 Task: Look for space in Messina, South Africa from 6th September, 2023 to 12th September, 2023 for 4 adults in price range Rs.10000 to Rs.14000. Place can be private room with 4 bedrooms having 4 beds and 4 bathrooms. Property type can be house, flat, guest house. Amenities needed are: wifi, TV, free parkinig on premises, gym, breakfast. Booking option can be shelf check-in. Required host language is English.
Action: Mouse moved to (468, 118)
Screenshot: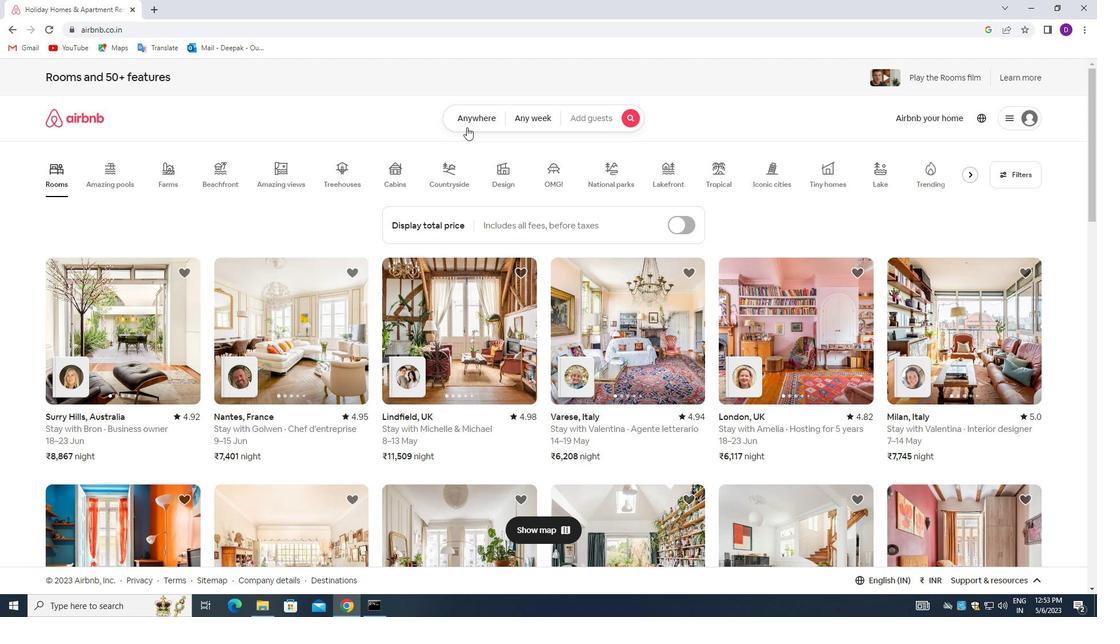 
Action: Mouse pressed left at (468, 118)
Screenshot: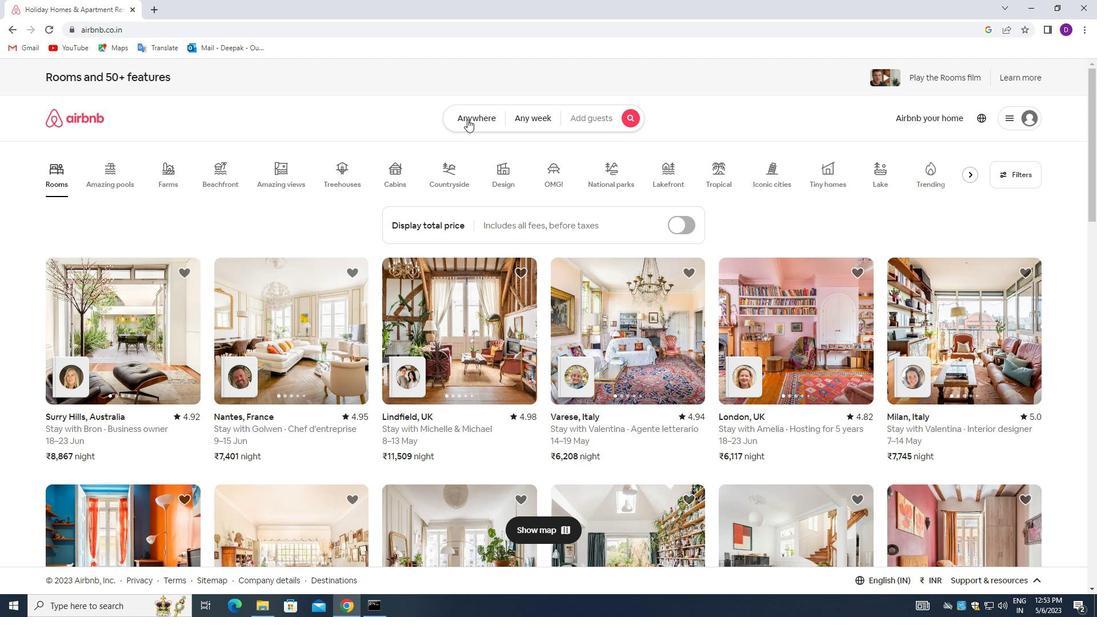 
Action: Mouse moved to (433, 157)
Screenshot: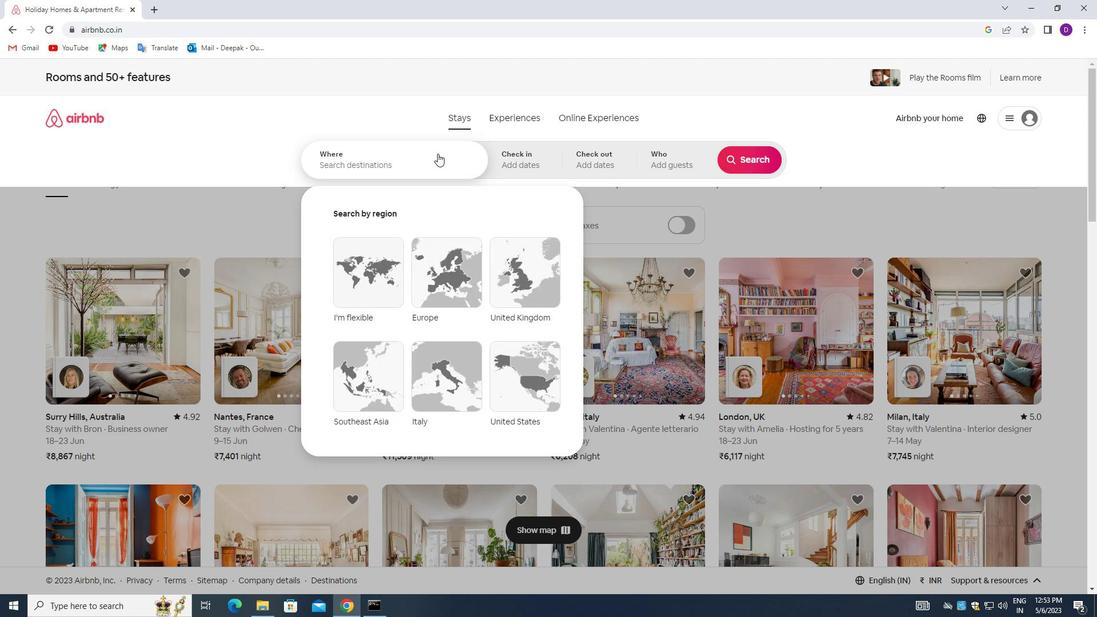 
Action: Mouse pressed left at (433, 157)
Screenshot: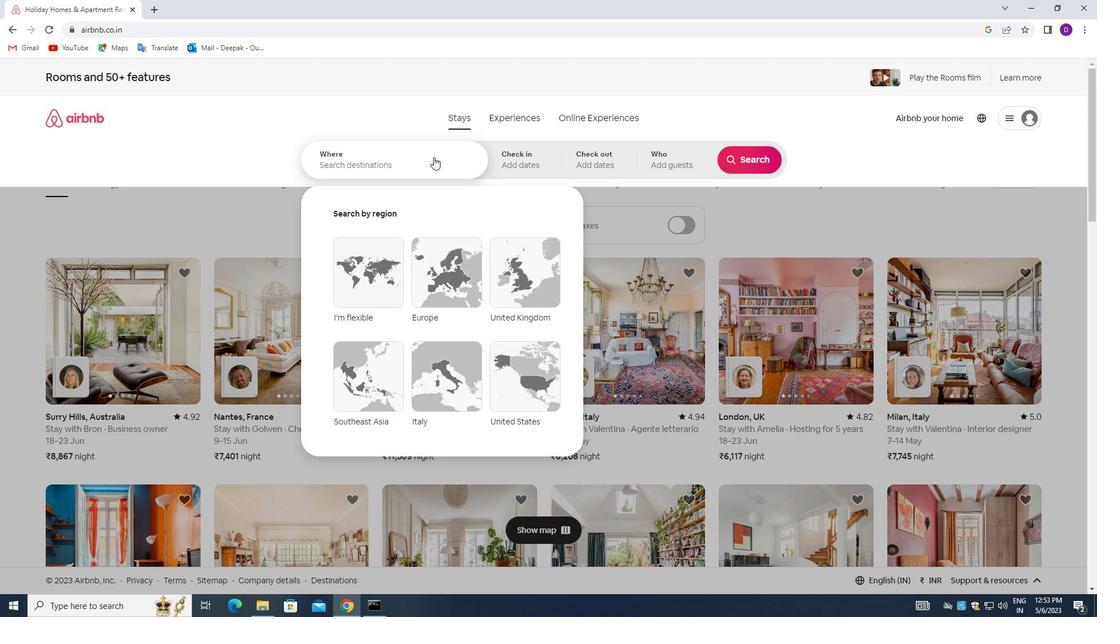 
Action: Mouse moved to (200, 230)
Screenshot: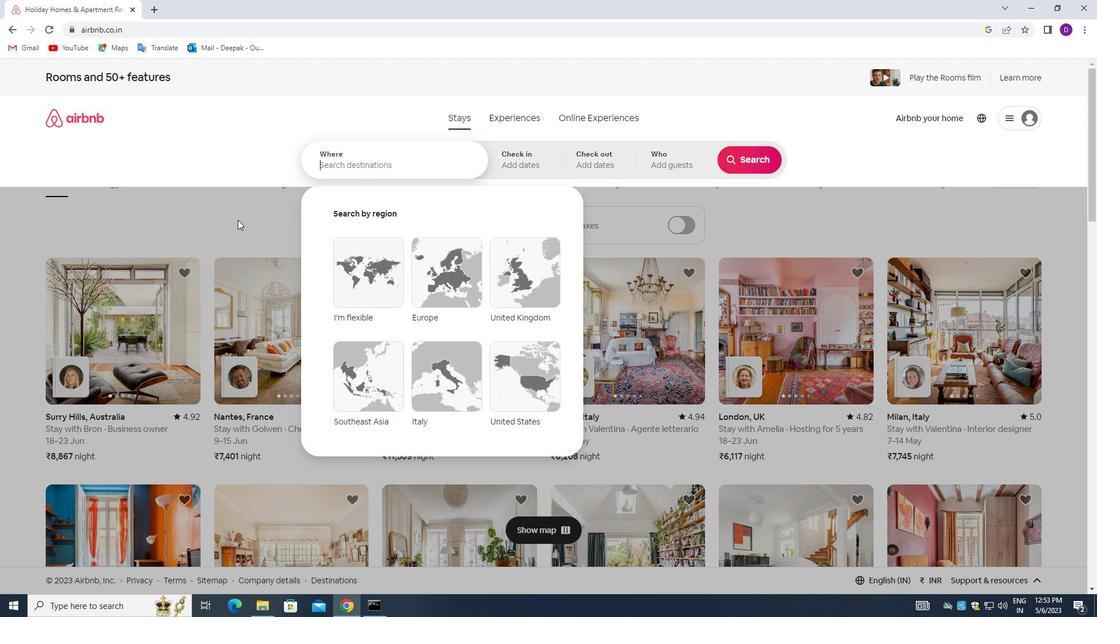 
Action: Key pressed <Key.shift>MESSINA,<Key.space><Key.shift_r>SOUTH<Key.space><Key.shift_r>AFRICA<Key.enter>
Screenshot: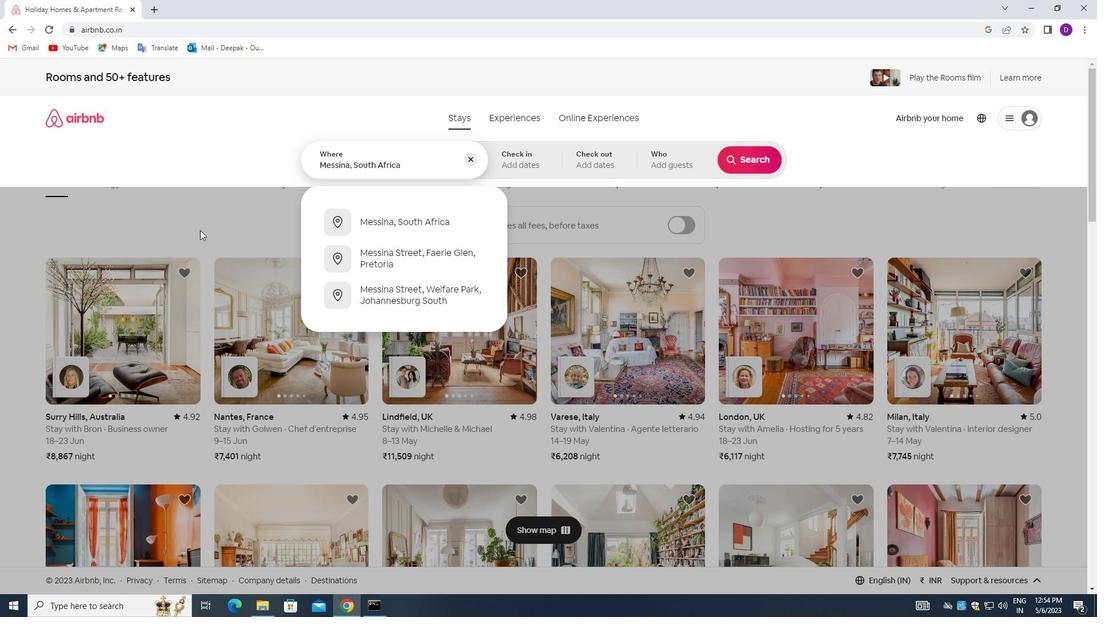 
Action: Mouse moved to (745, 254)
Screenshot: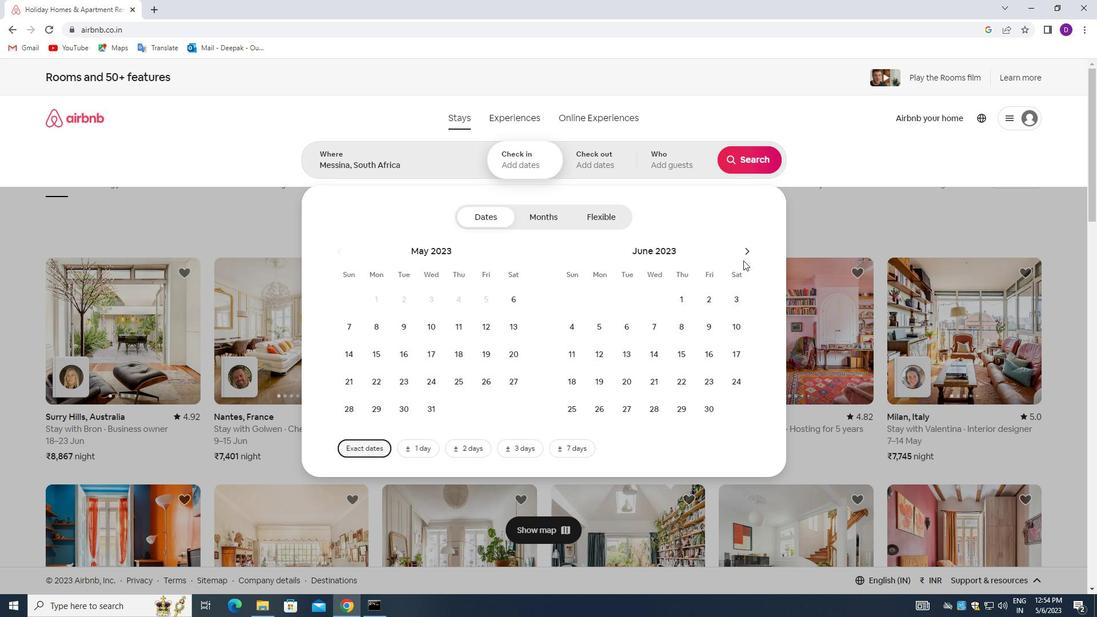 
Action: Mouse pressed left at (745, 254)
Screenshot: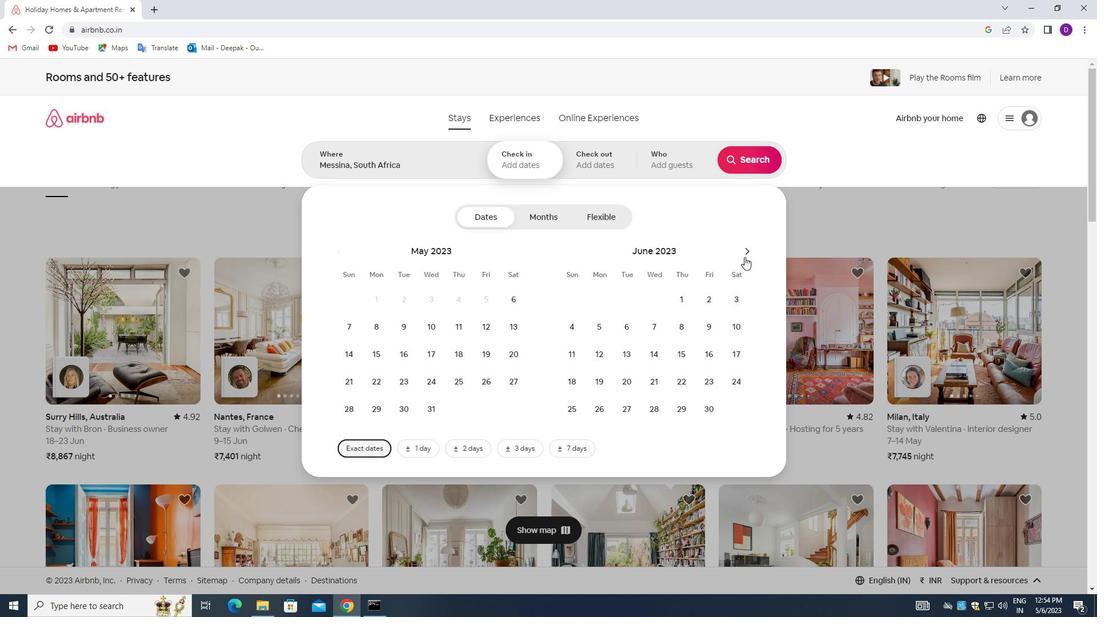 
Action: Mouse moved to (743, 253)
Screenshot: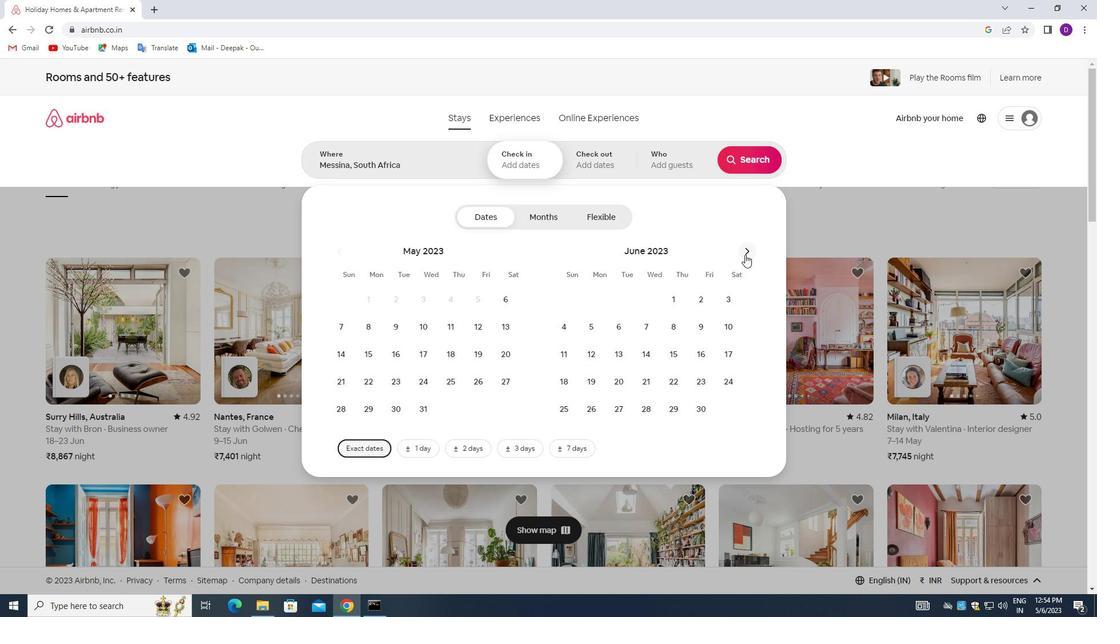 
Action: Mouse pressed left at (743, 253)
Screenshot: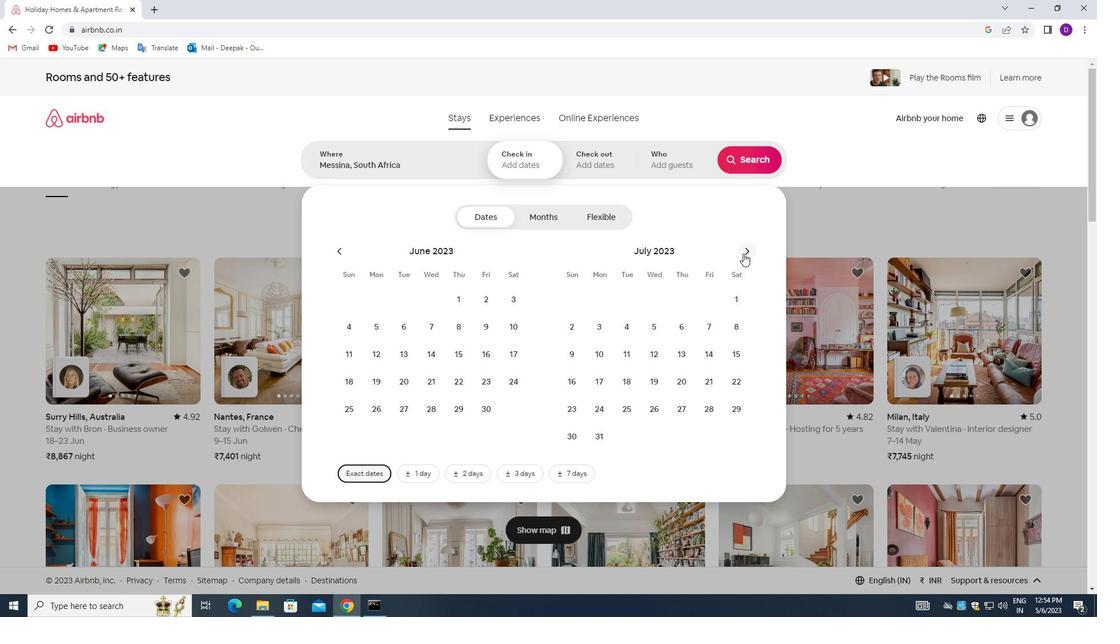 
Action: Mouse pressed left at (743, 253)
Screenshot: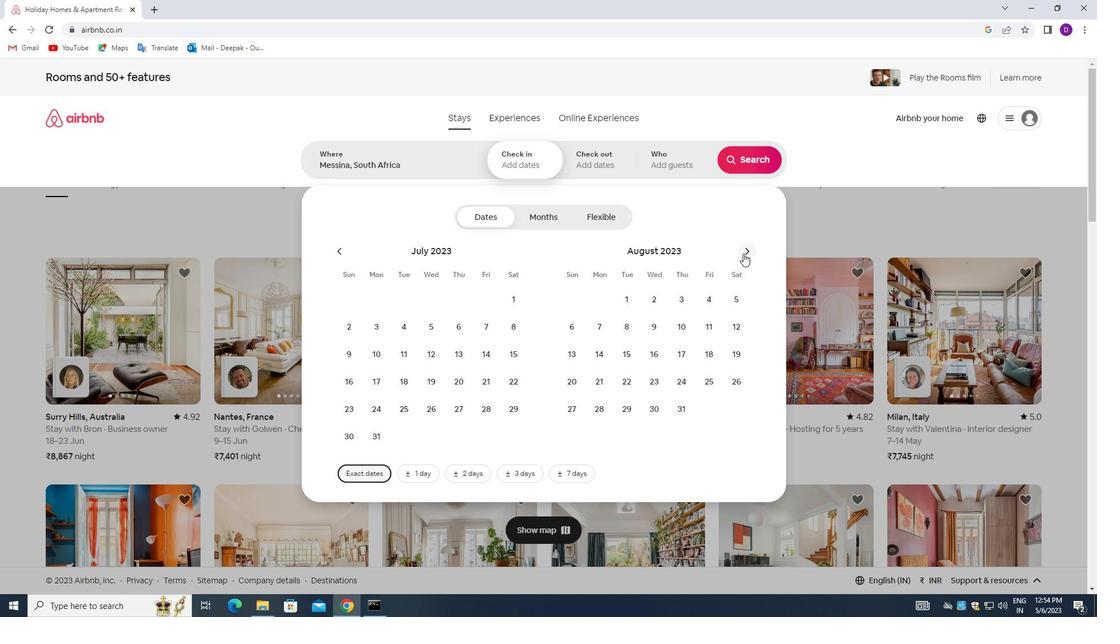 
Action: Mouse moved to (657, 330)
Screenshot: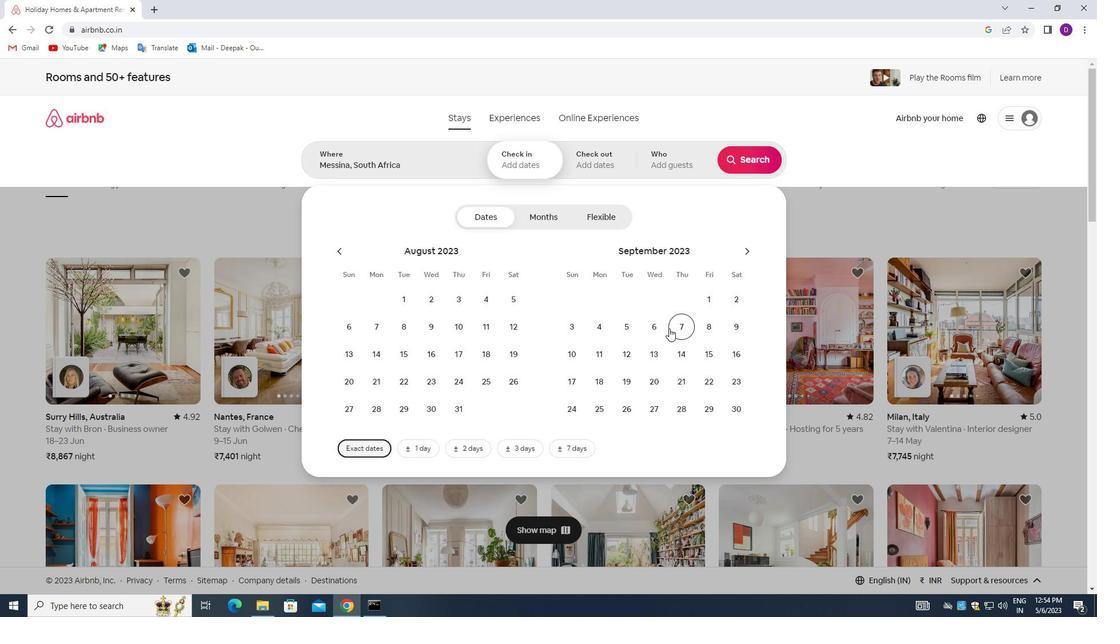 
Action: Mouse pressed left at (657, 330)
Screenshot: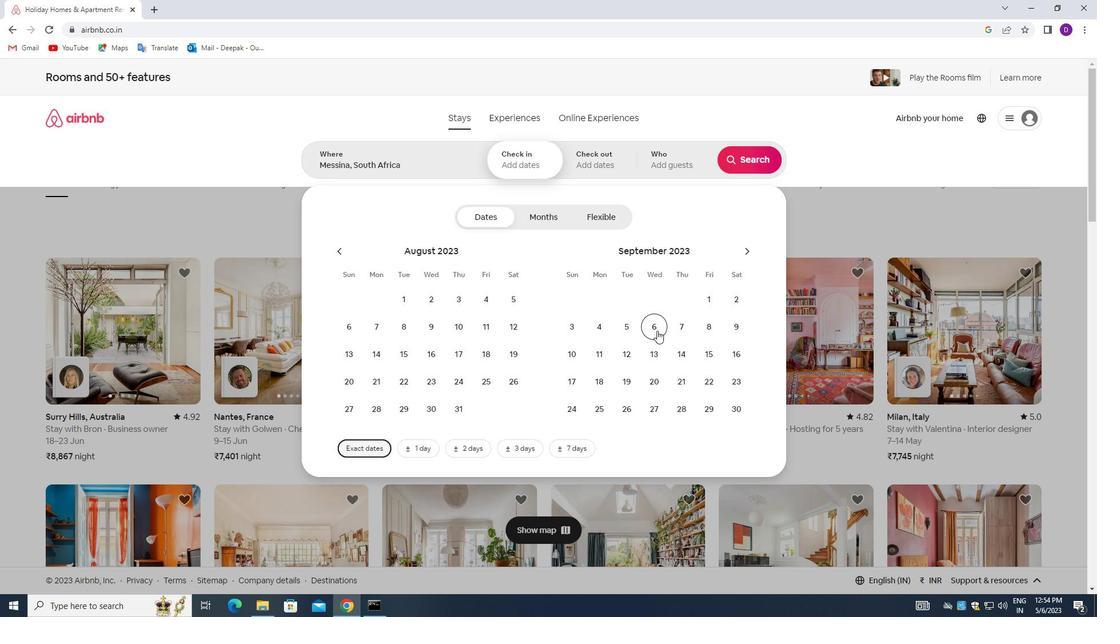 
Action: Mouse moved to (631, 352)
Screenshot: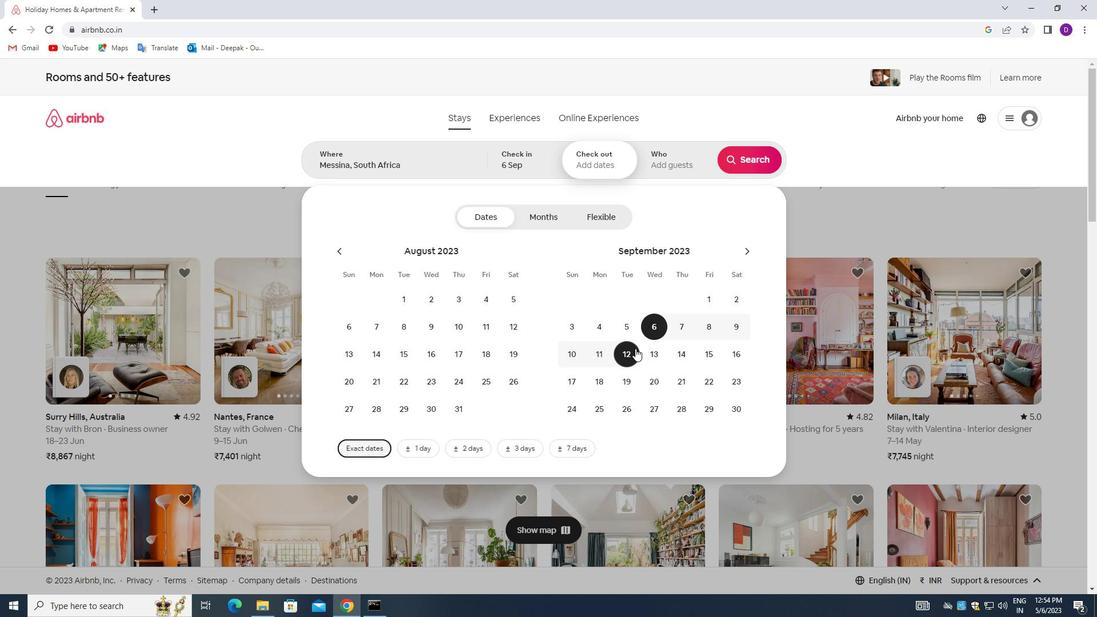 
Action: Mouse pressed left at (631, 352)
Screenshot: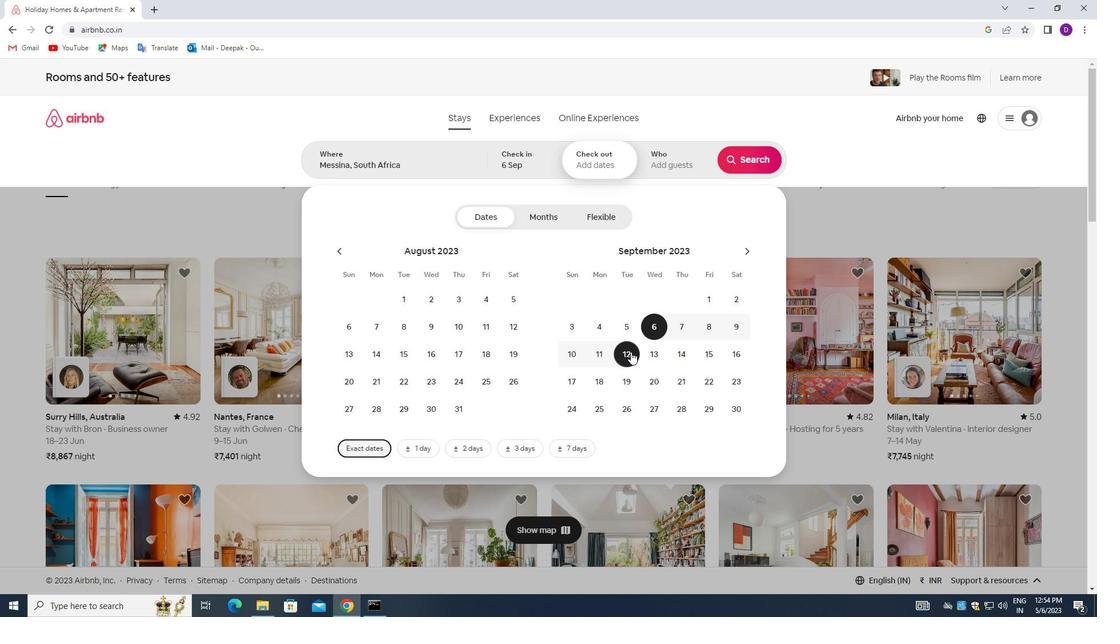 
Action: Mouse moved to (659, 158)
Screenshot: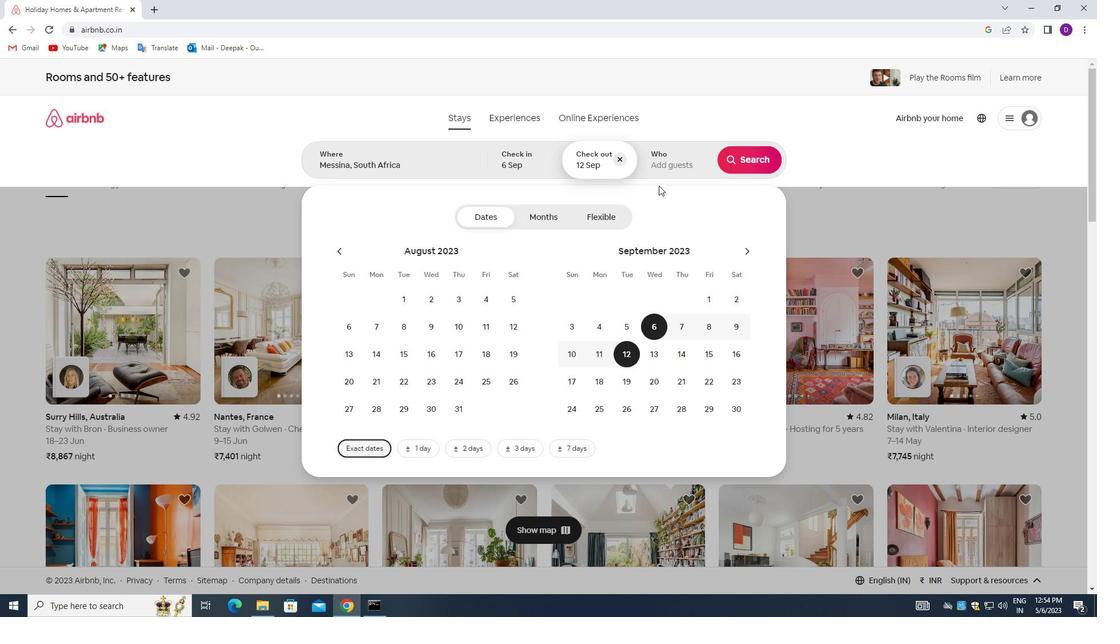 
Action: Mouse pressed left at (659, 158)
Screenshot: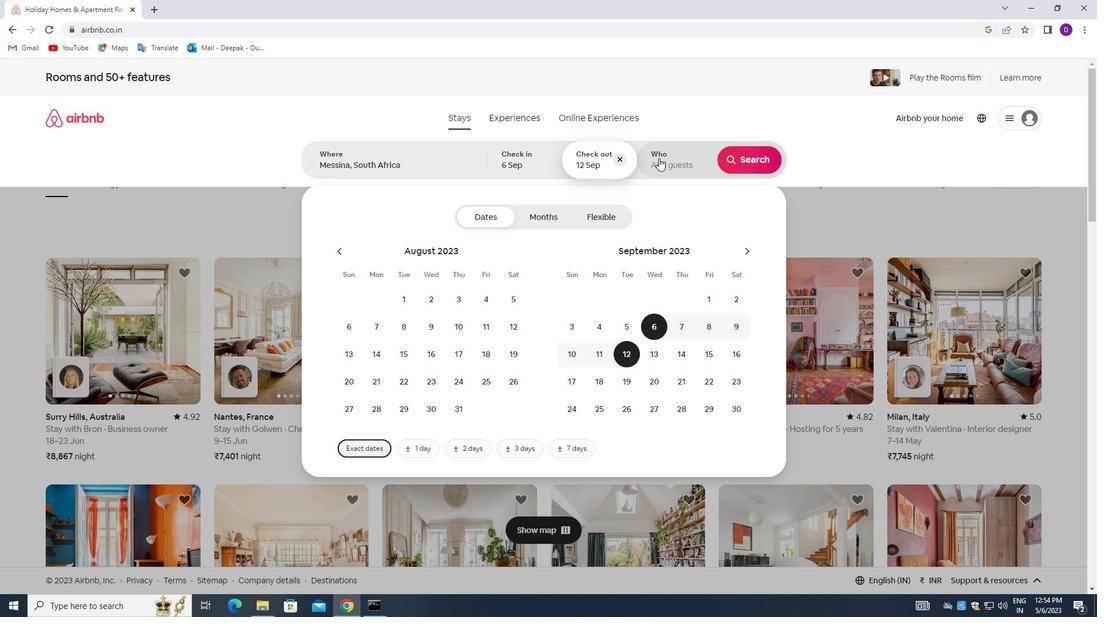 
Action: Mouse moved to (750, 222)
Screenshot: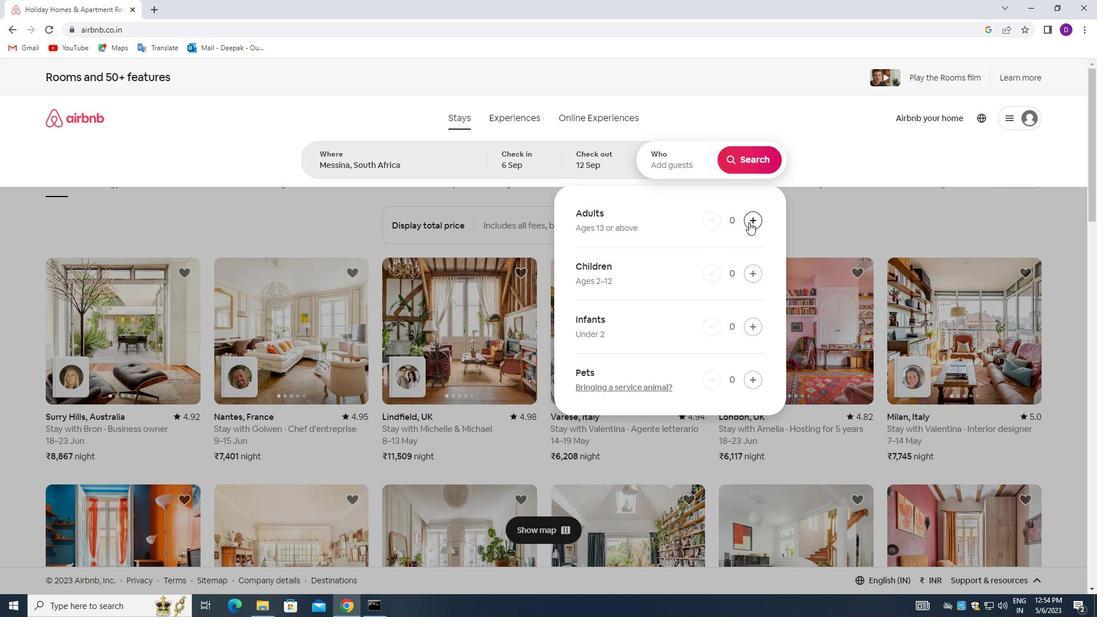 
Action: Mouse pressed left at (750, 222)
Screenshot: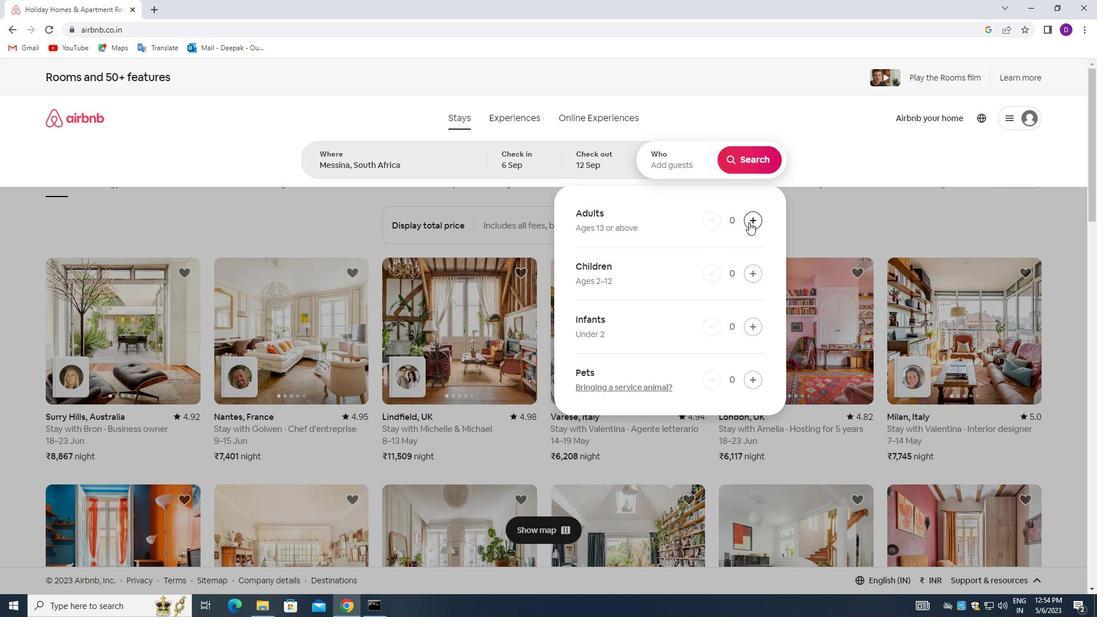 
Action: Mouse pressed left at (750, 222)
Screenshot: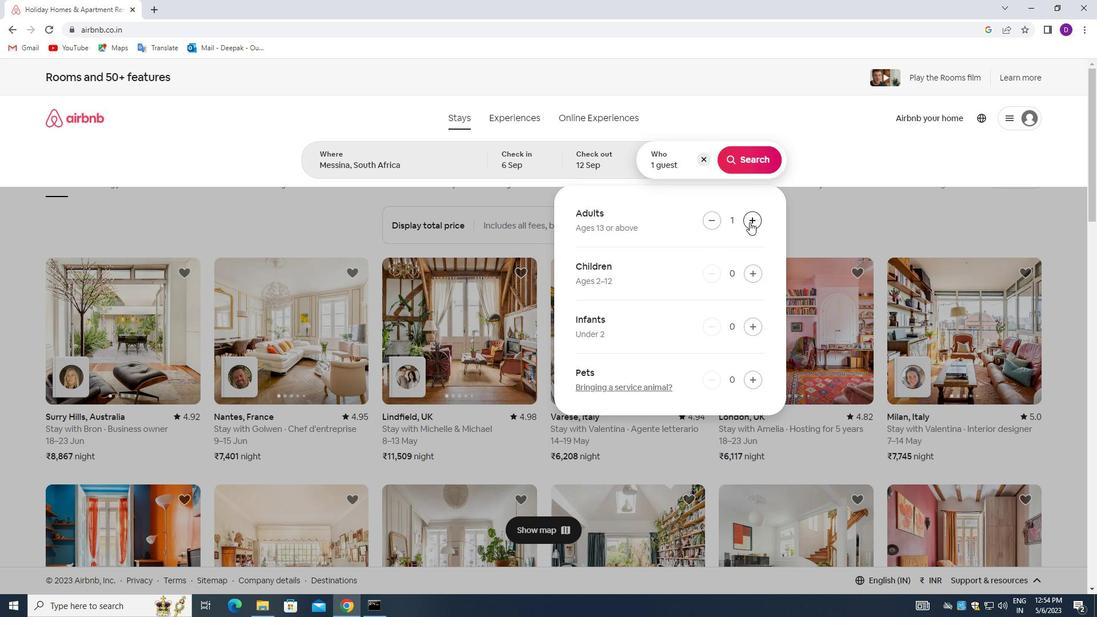 
Action: Mouse pressed left at (750, 222)
Screenshot: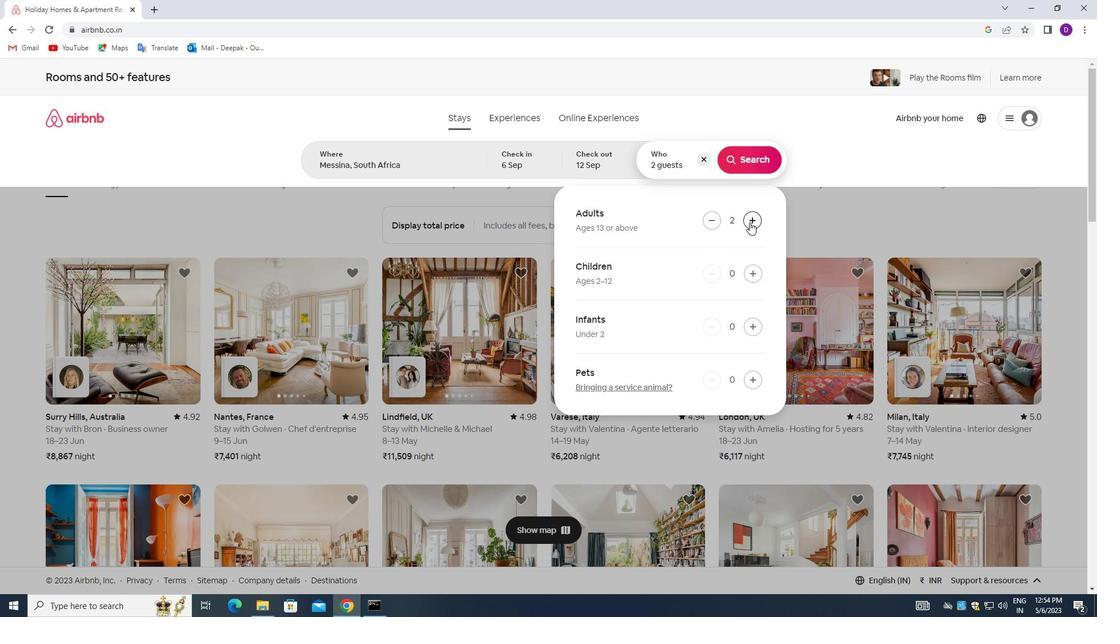 
Action: Mouse pressed left at (750, 222)
Screenshot: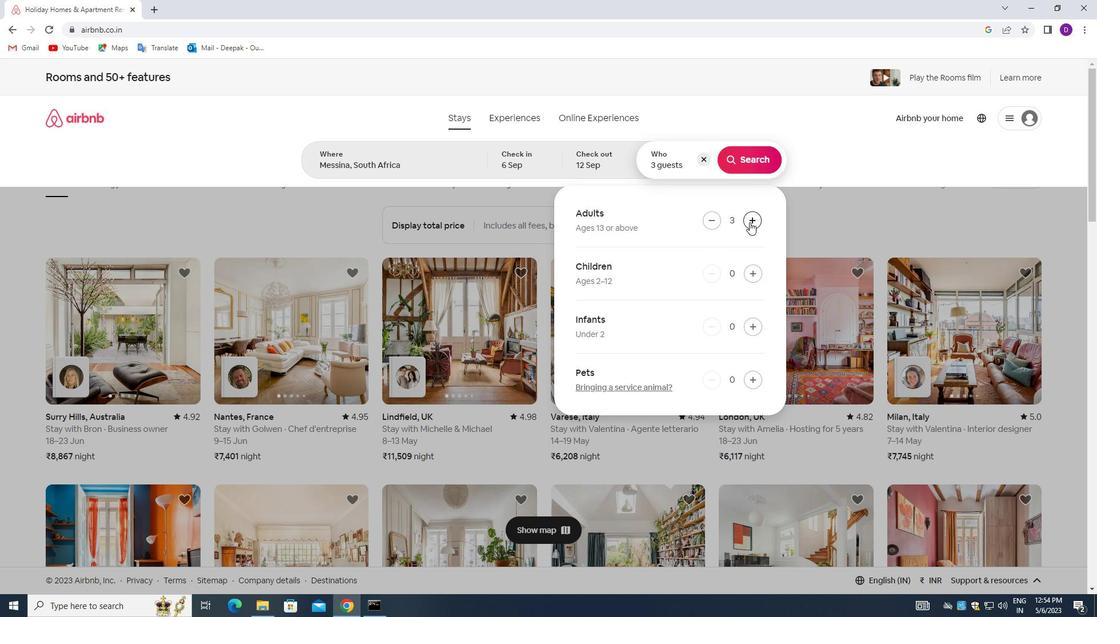
Action: Mouse moved to (746, 159)
Screenshot: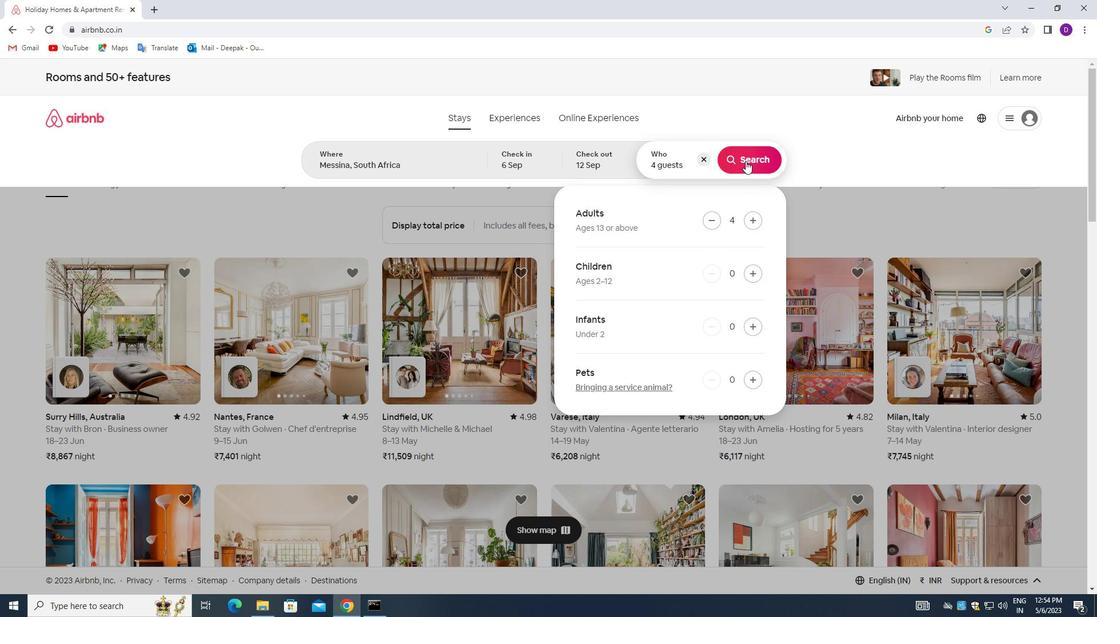 
Action: Mouse pressed left at (746, 159)
Screenshot: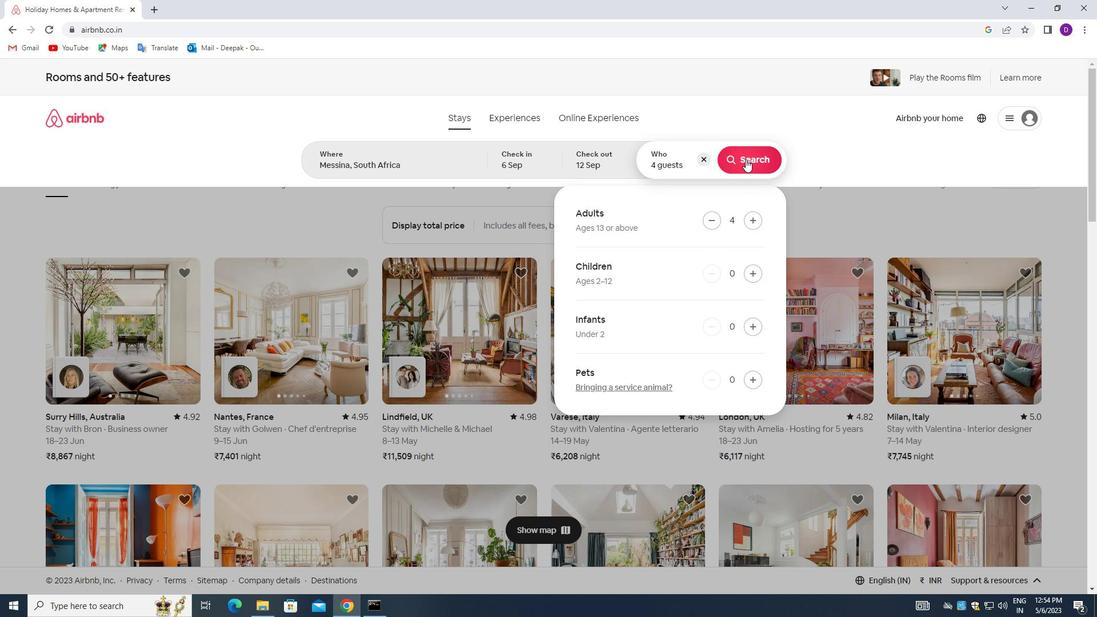 
Action: Mouse moved to (1034, 127)
Screenshot: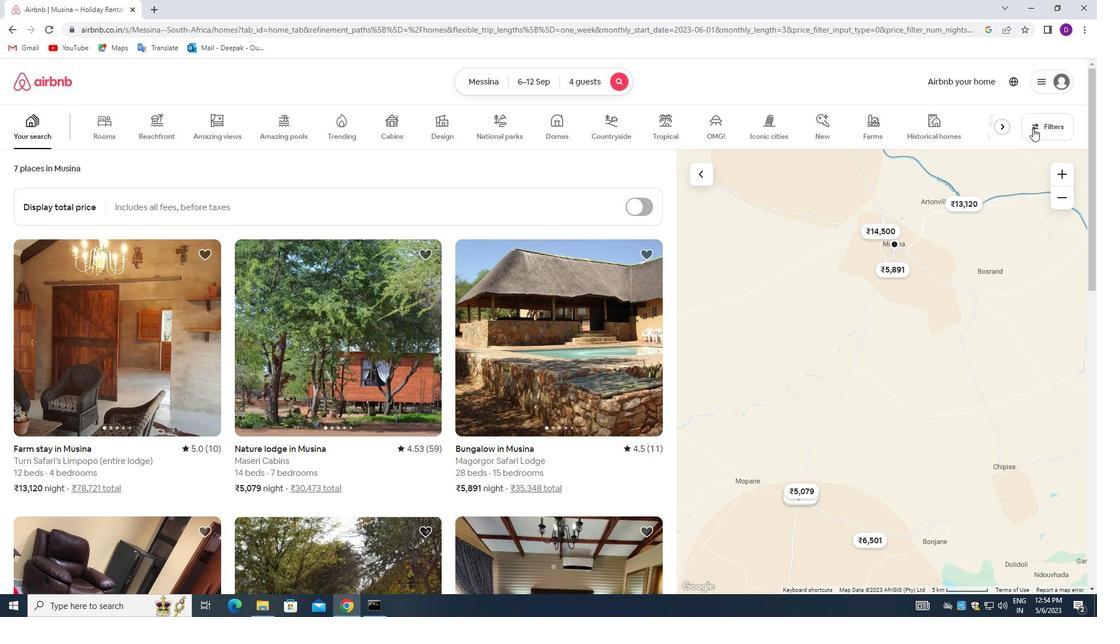 
Action: Mouse pressed left at (1034, 127)
Screenshot: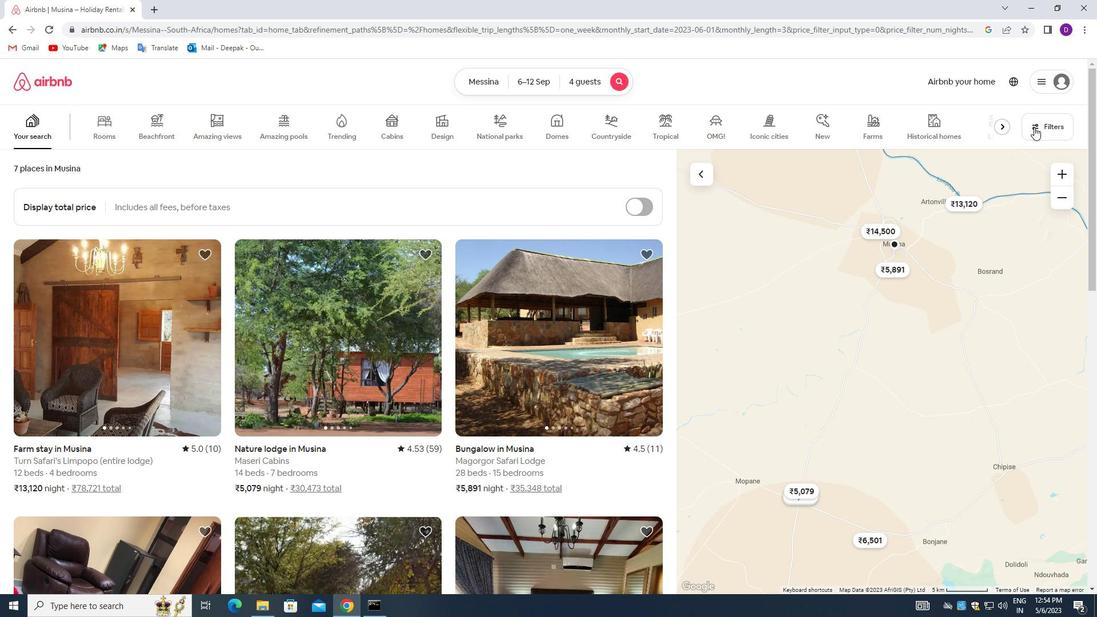 
Action: Mouse moved to (421, 408)
Screenshot: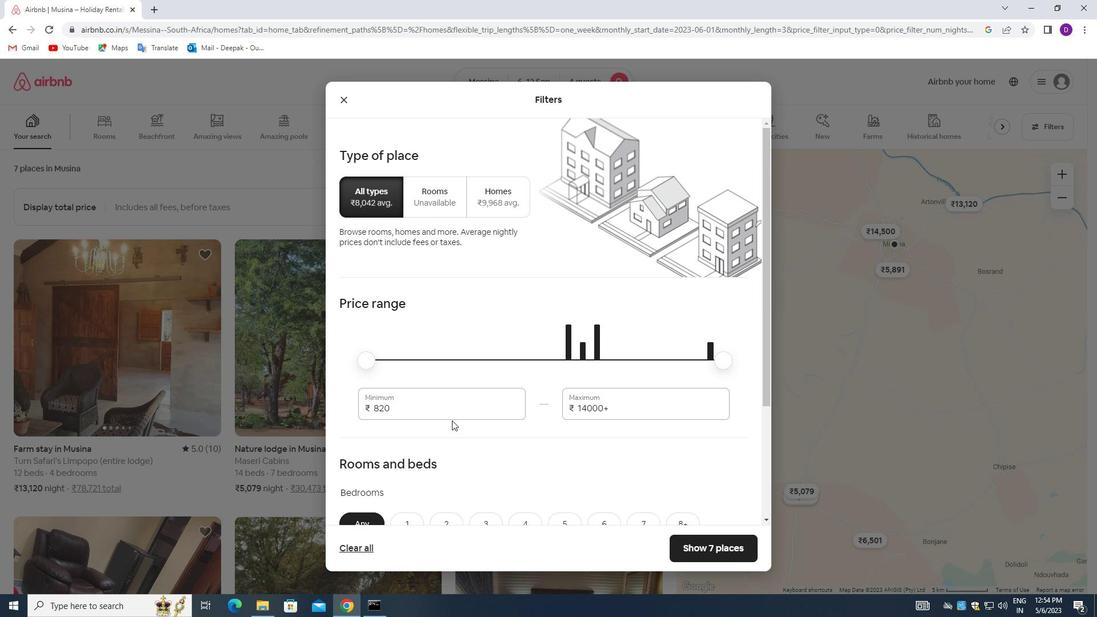 
Action: Mouse pressed left at (421, 408)
Screenshot: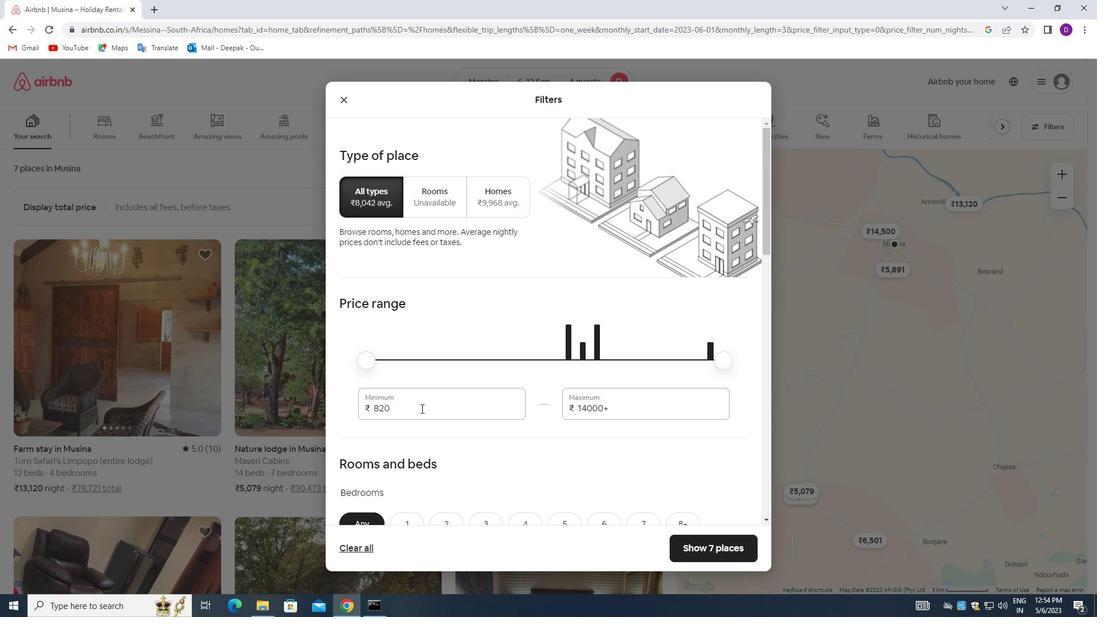 
Action: Mouse pressed left at (421, 408)
Screenshot: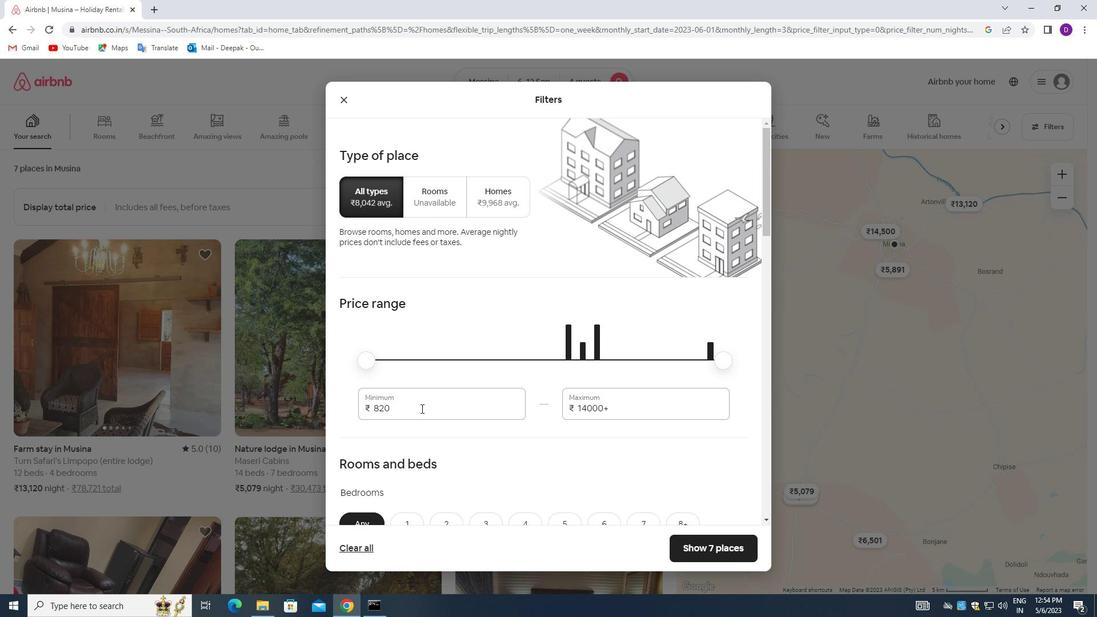 
Action: Key pressed 10000<Key.tab>14000
Screenshot: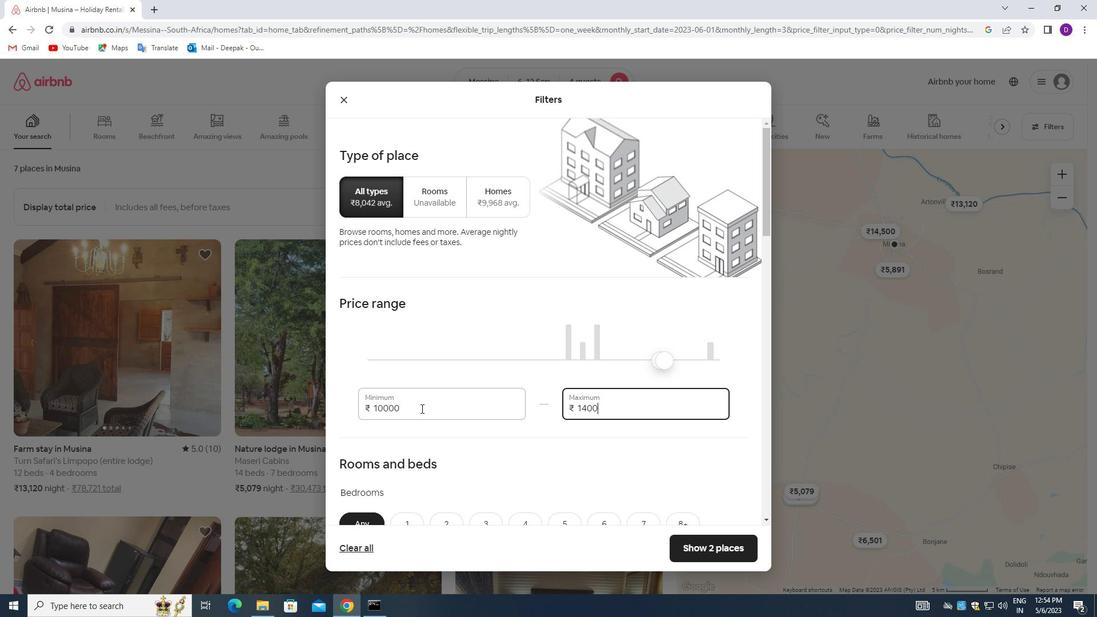 
Action: Mouse moved to (443, 406)
Screenshot: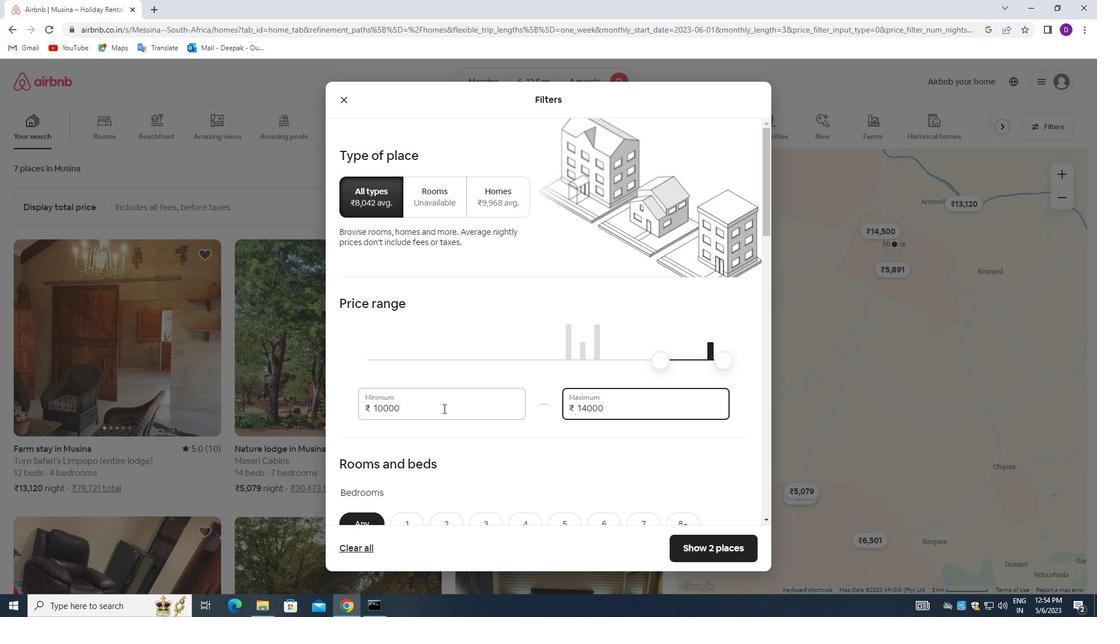 
Action: Mouse scrolled (443, 405) with delta (0, 0)
Screenshot: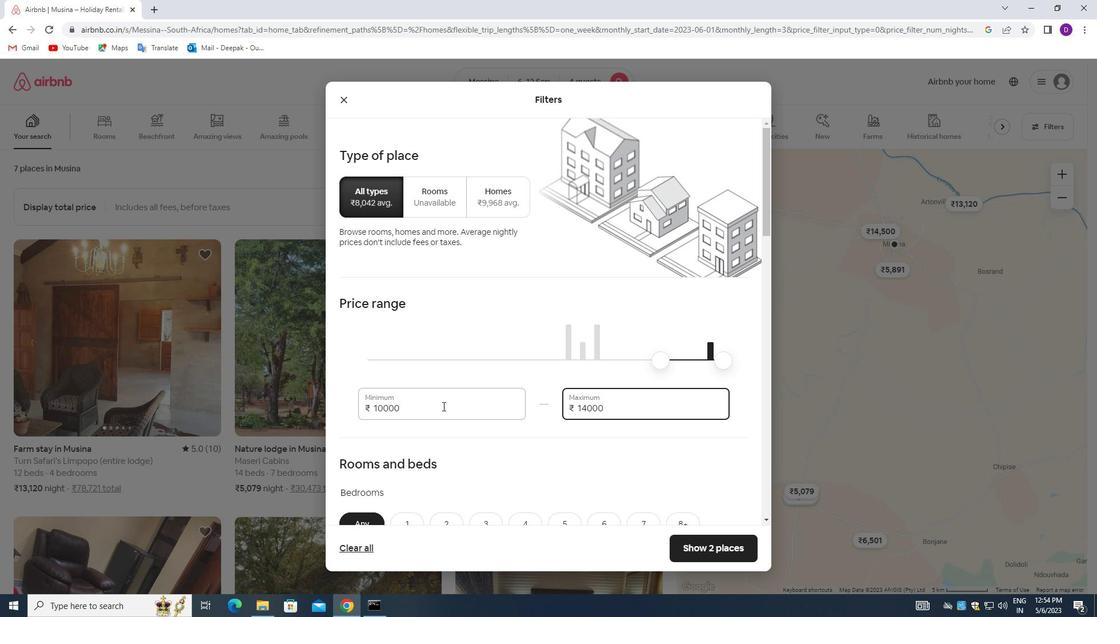 
Action: Mouse moved to (443, 406)
Screenshot: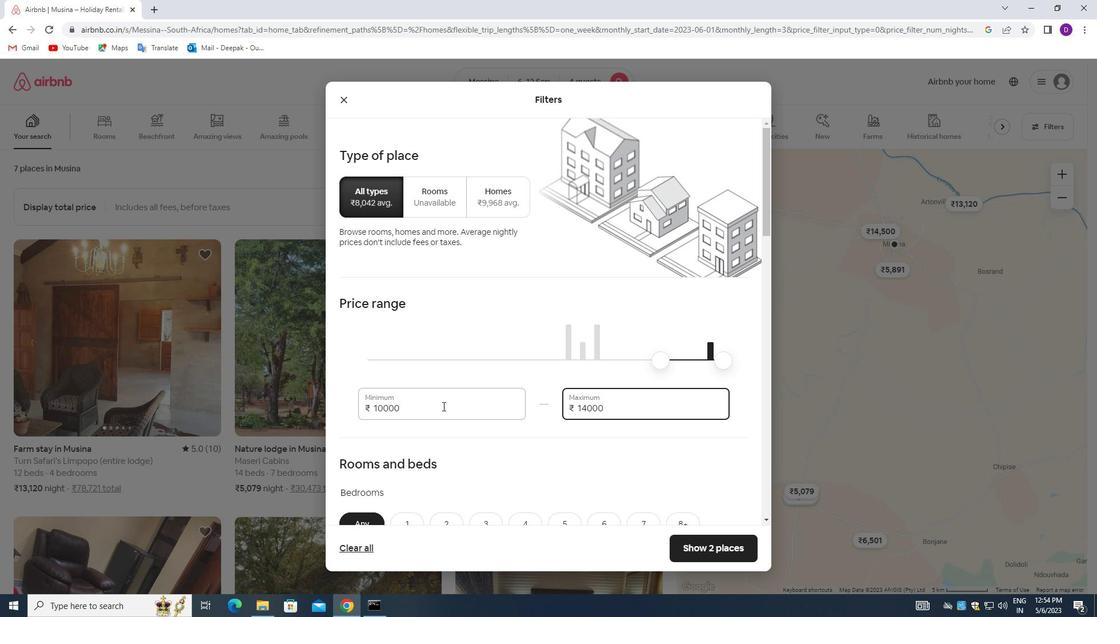 
Action: Mouse scrolled (443, 405) with delta (0, 0)
Screenshot: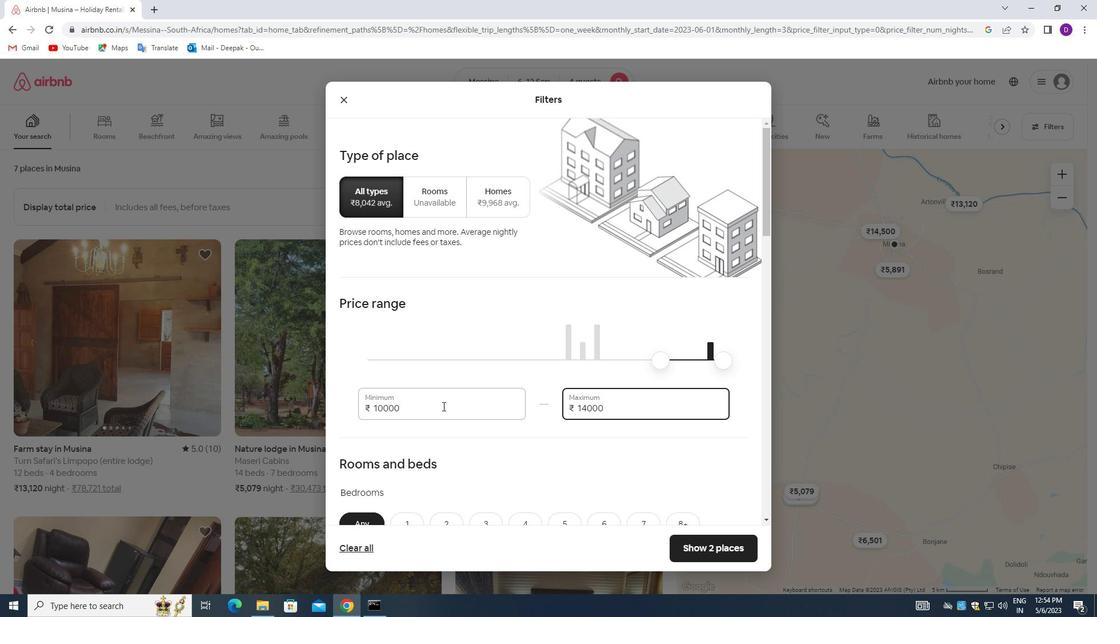 
Action: Mouse moved to (466, 389)
Screenshot: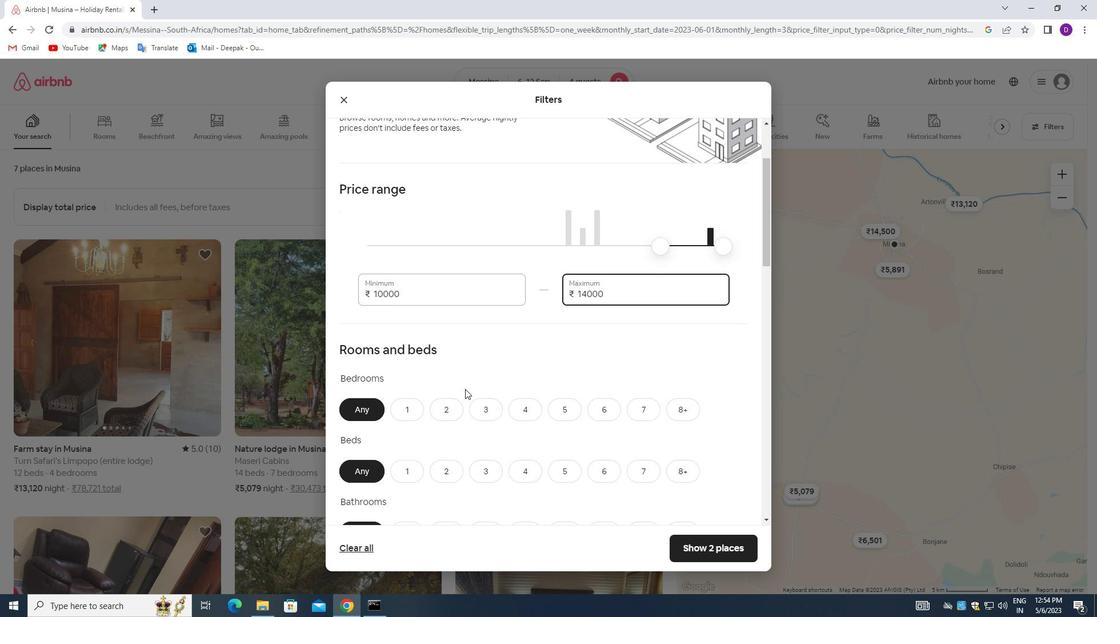 
Action: Mouse scrolled (466, 388) with delta (0, 0)
Screenshot: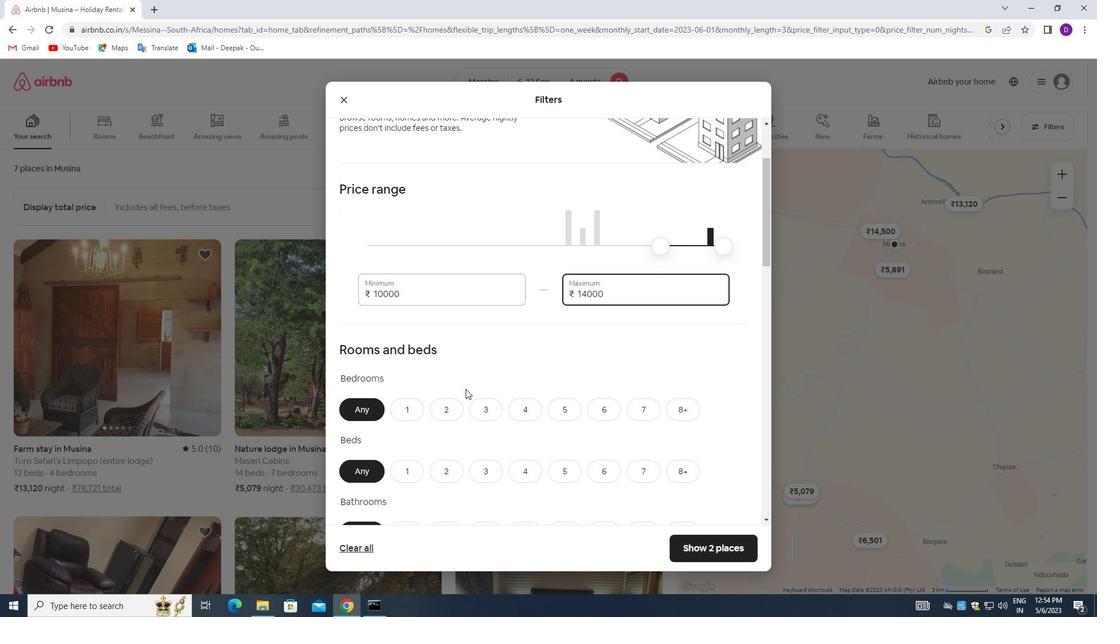 
Action: Mouse moved to (532, 351)
Screenshot: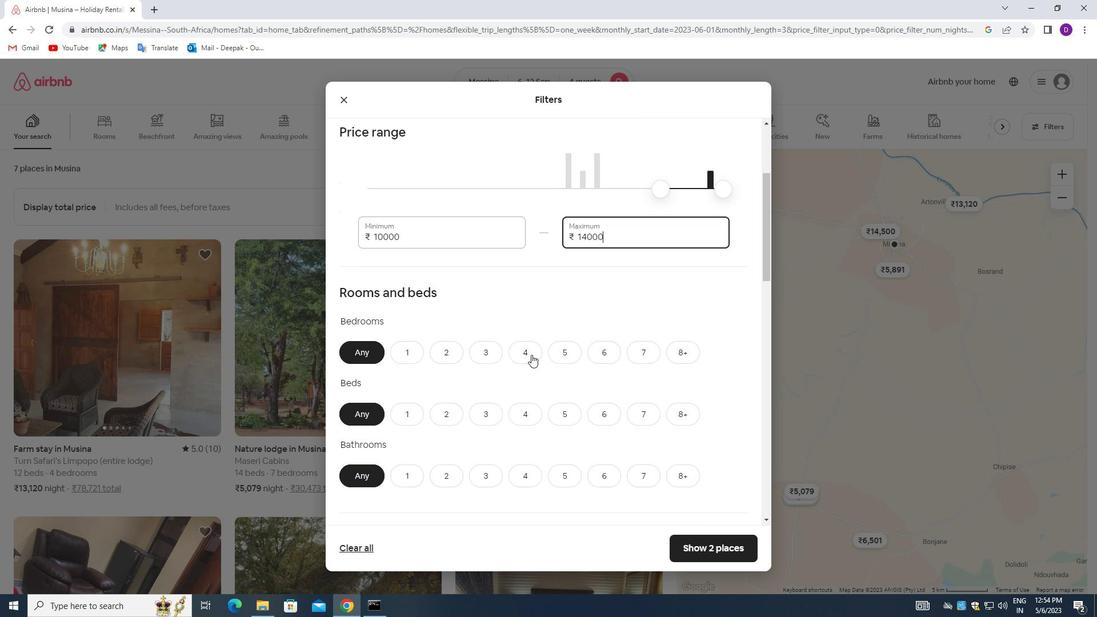 
Action: Mouse pressed left at (532, 351)
Screenshot: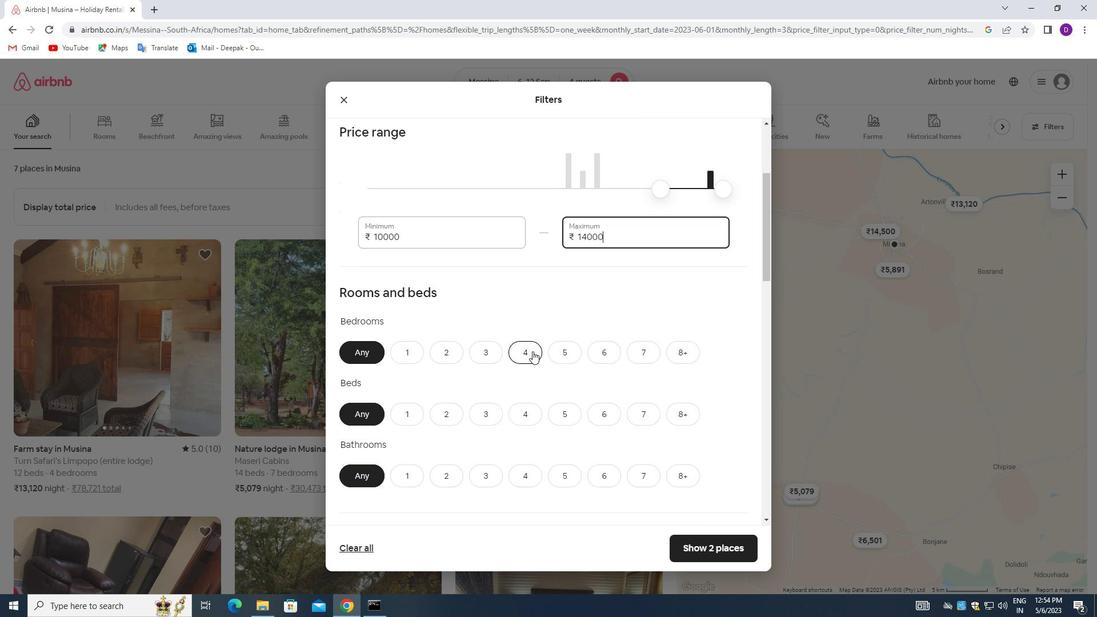 
Action: Mouse moved to (529, 411)
Screenshot: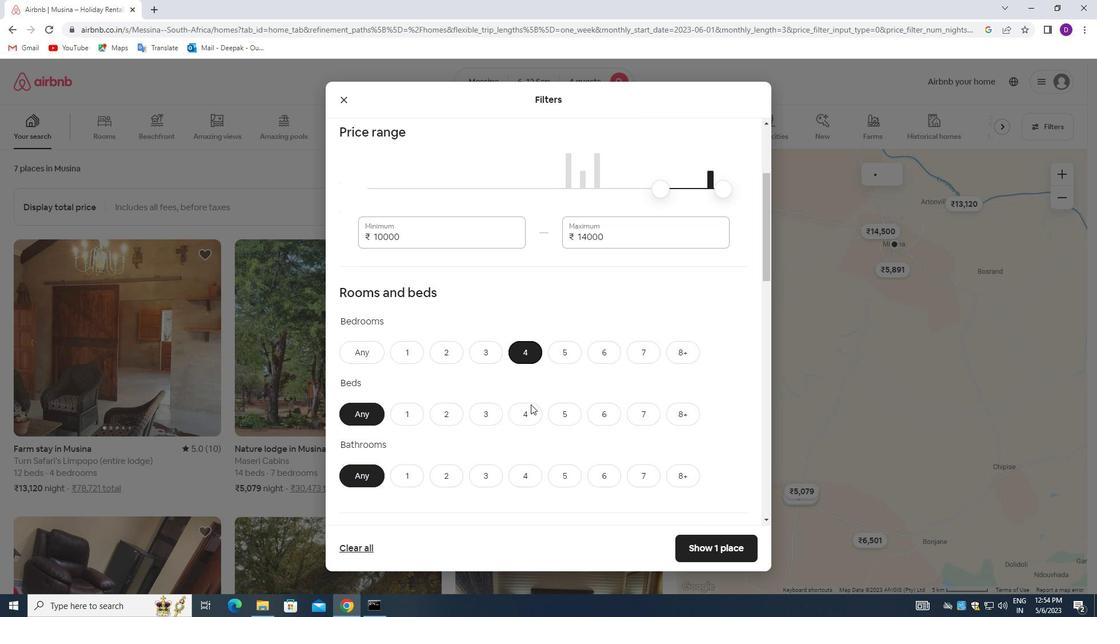 
Action: Mouse pressed left at (529, 411)
Screenshot: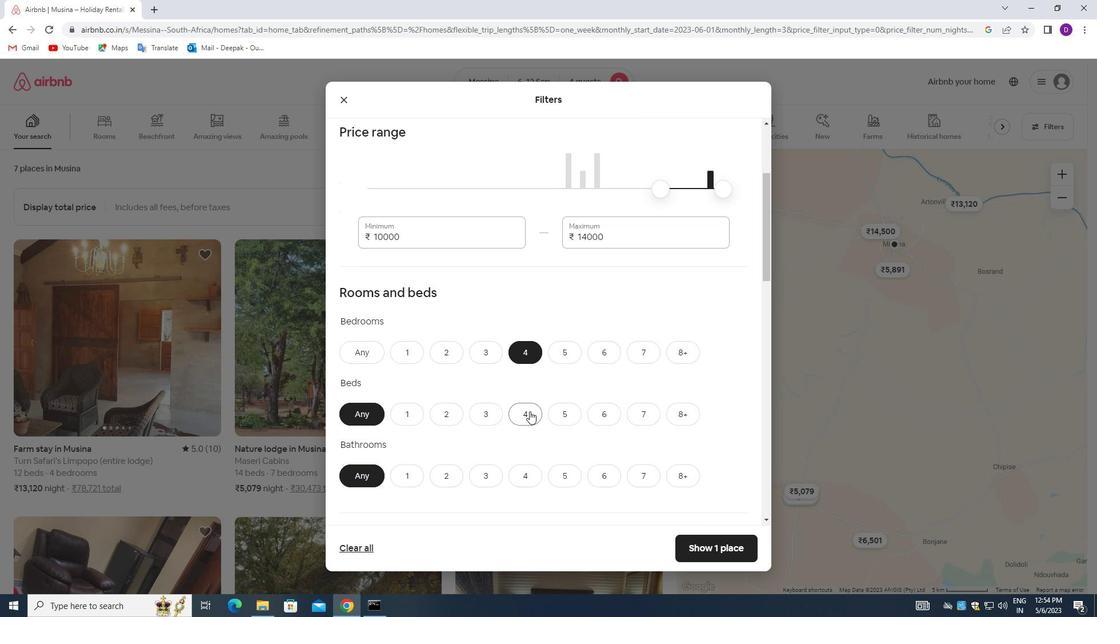 
Action: Mouse moved to (525, 469)
Screenshot: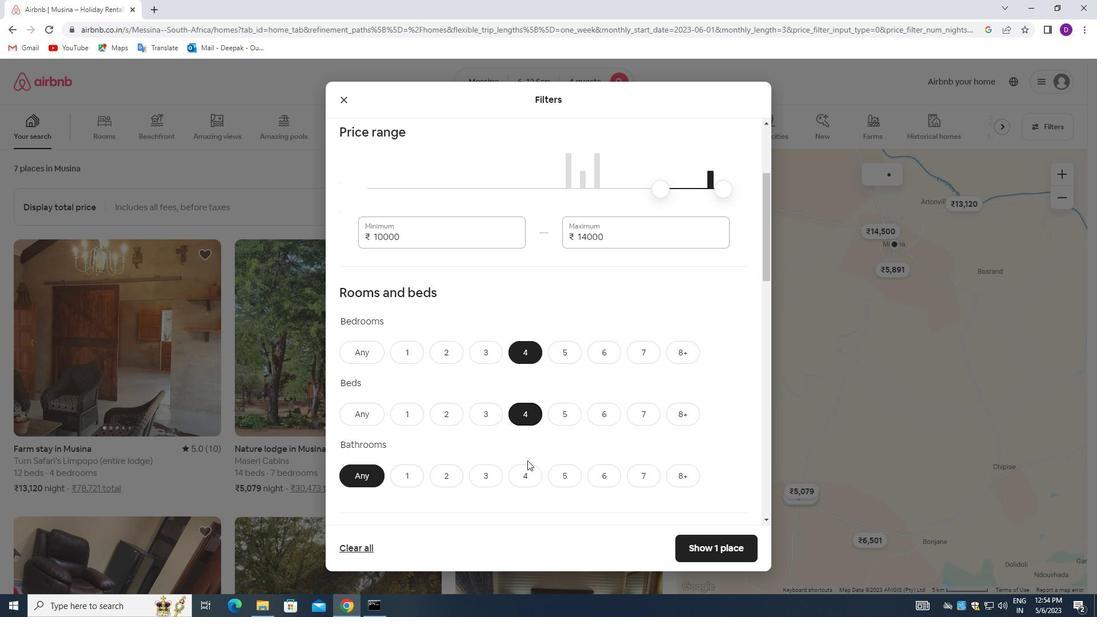 
Action: Mouse pressed left at (525, 469)
Screenshot: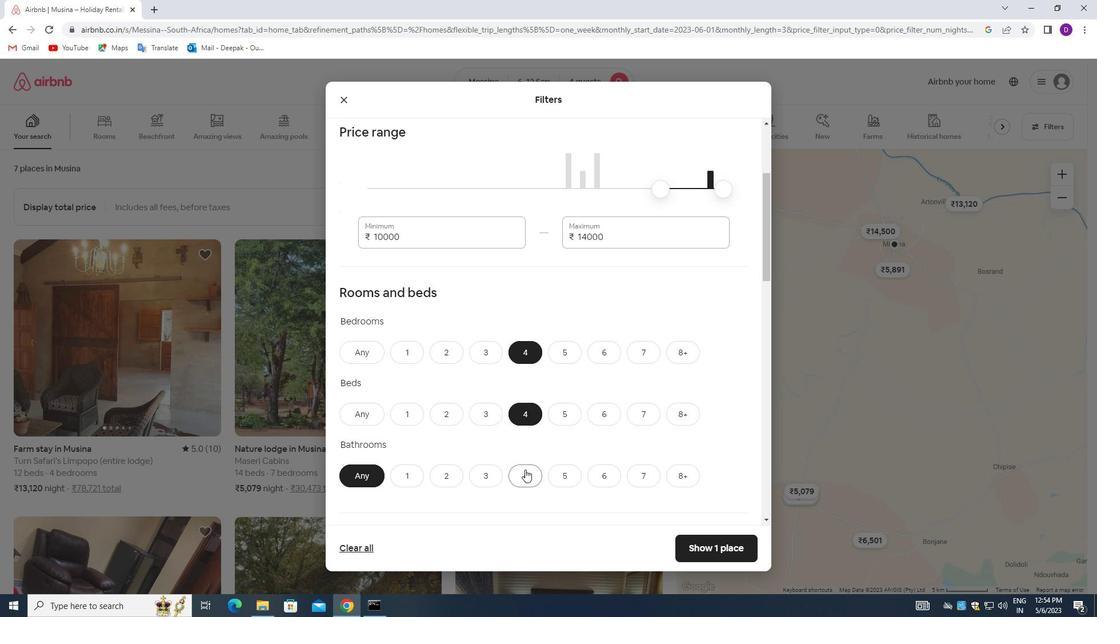 
Action: Mouse moved to (517, 330)
Screenshot: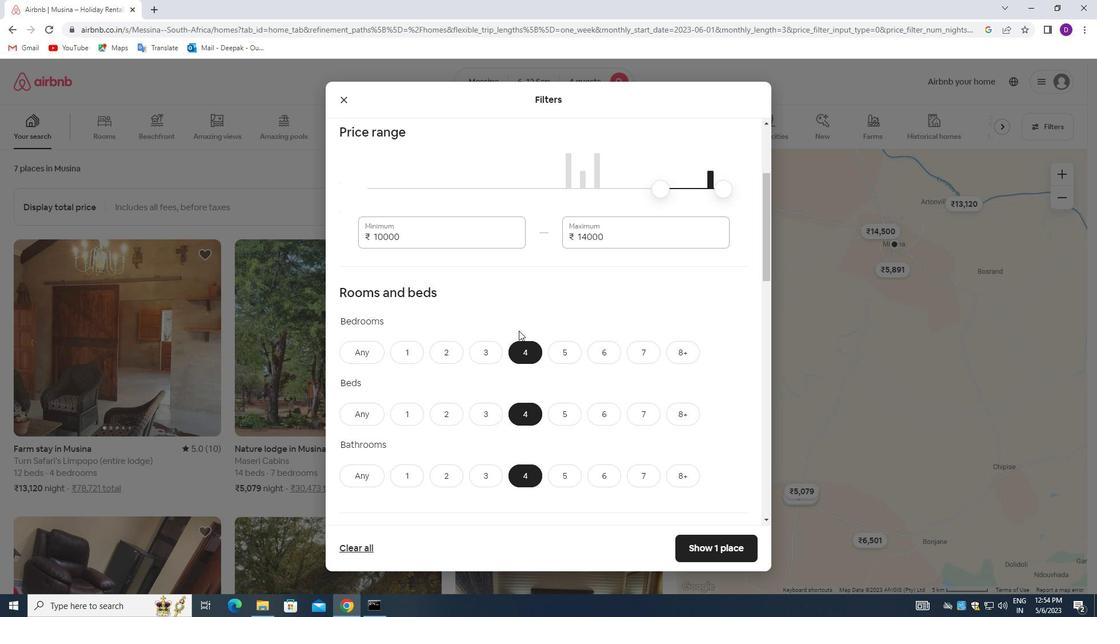 
Action: Mouse scrolled (517, 330) with delta (0, 0)
Screenshot: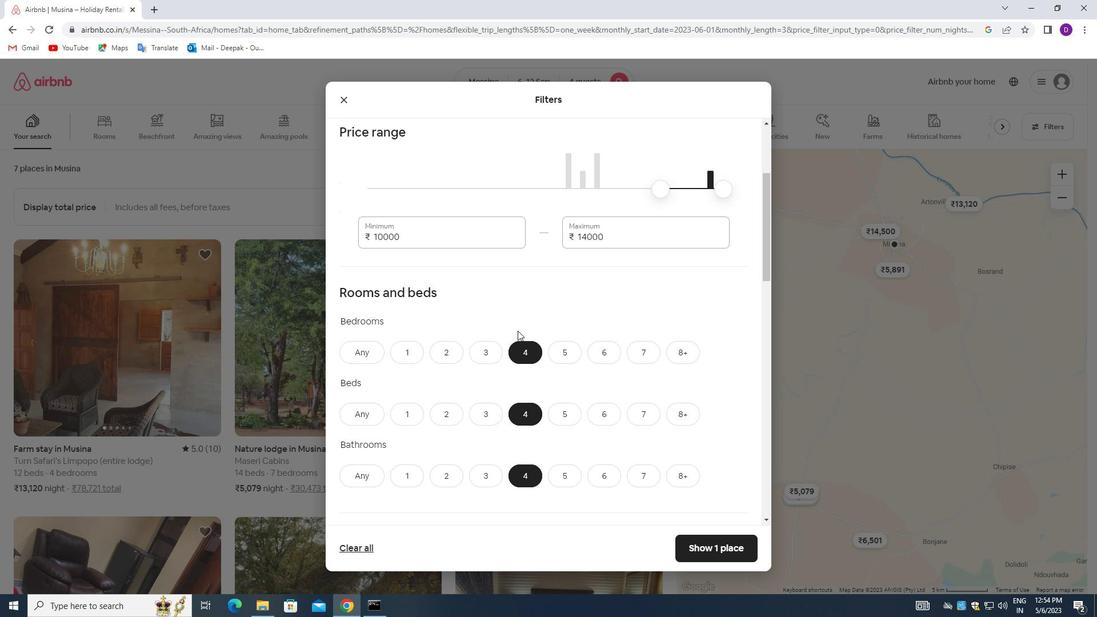 
Action: Mouse scrolled (517, 330) with delta (0, 0)
Screenshot: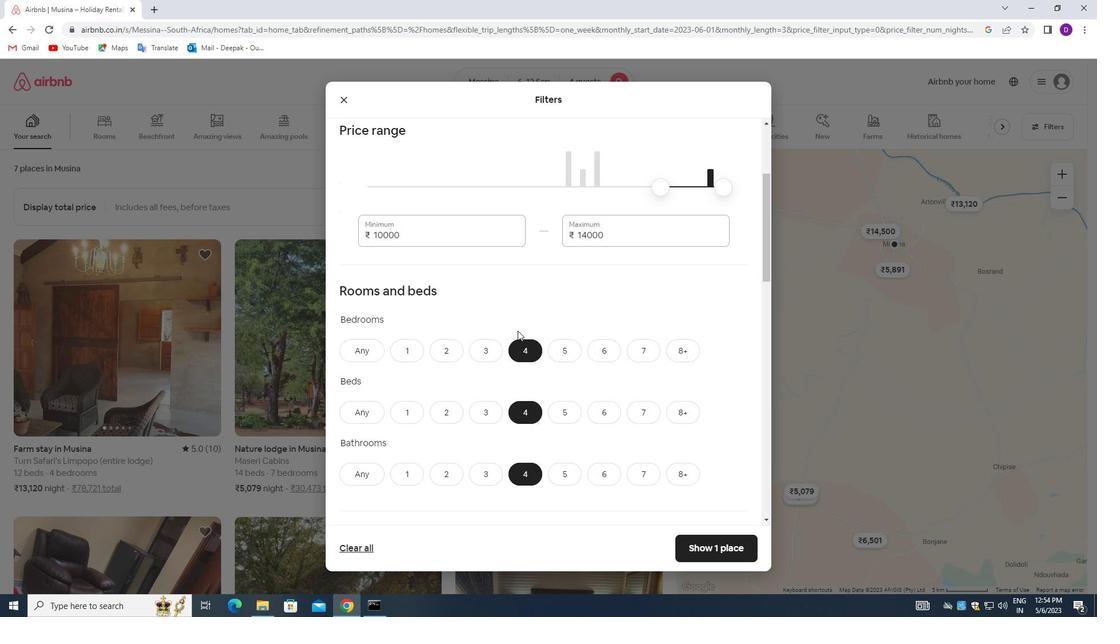 
Action: Mouse scrolled (517, 330) with delta (0, 0)
Screenshot: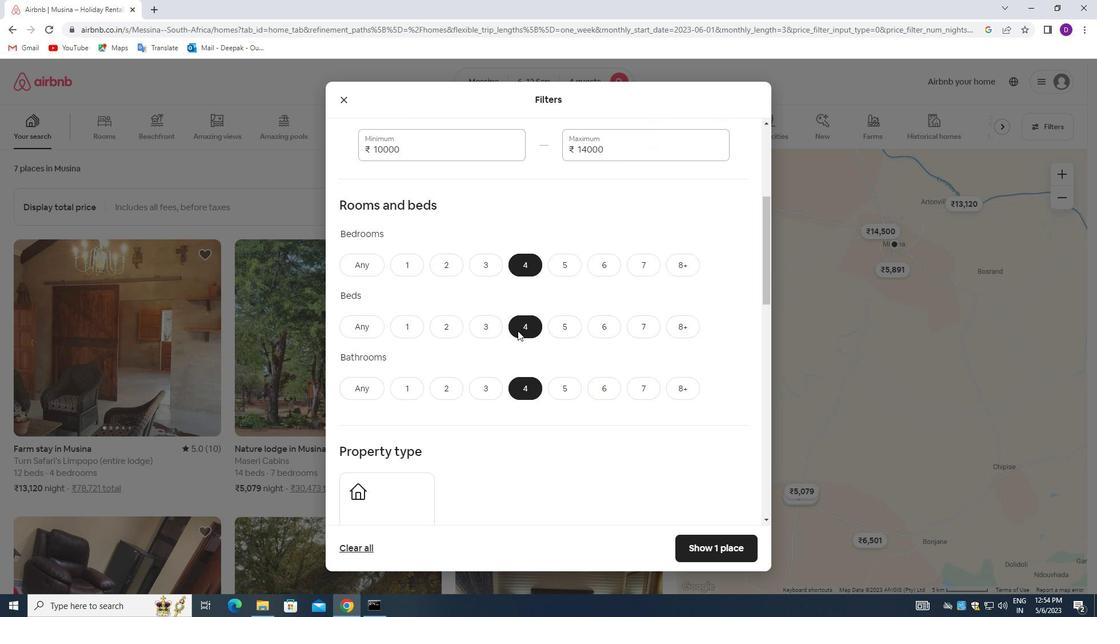 
Action: Mouse moved to (522, 323)
Screenshot: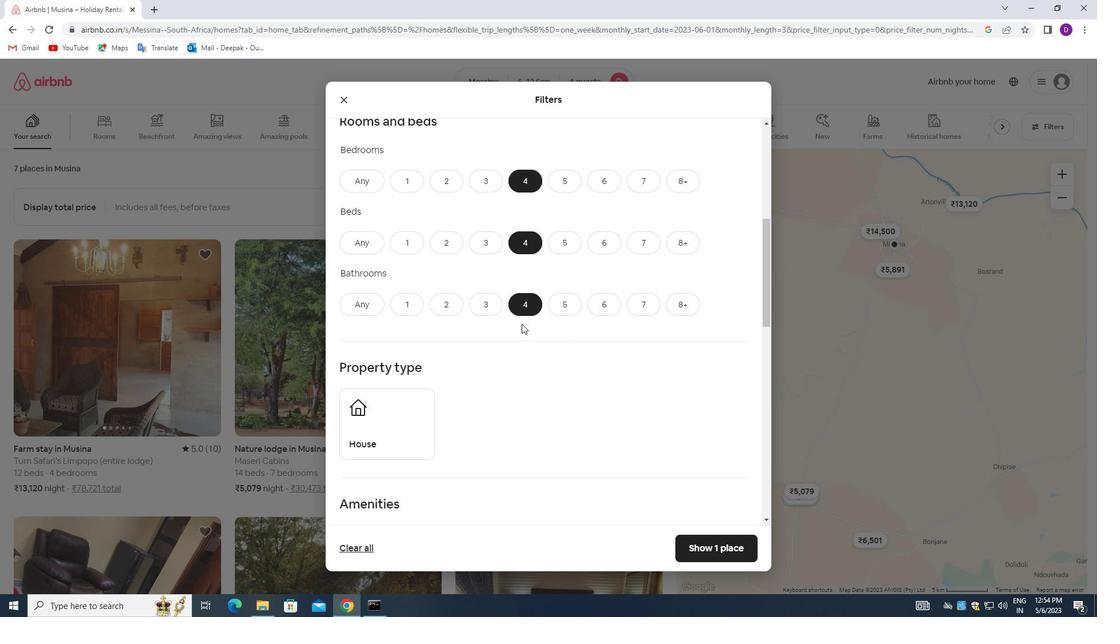 
Action: Mouse scrolled (522, 322) with delta (0, 0)
Screenshot: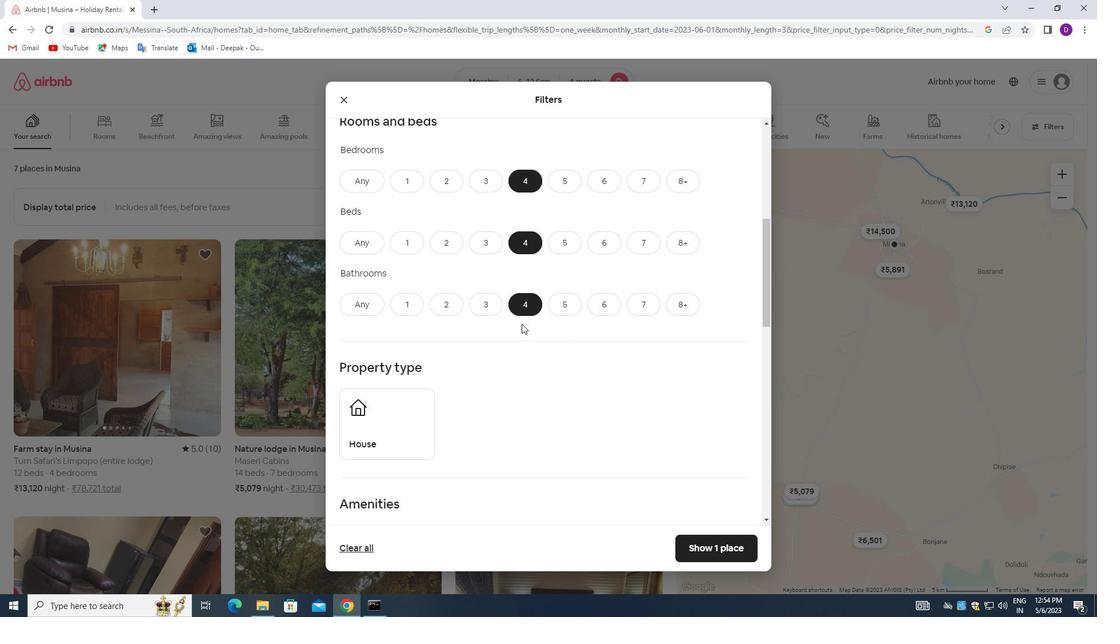 
Action: Mouse moved to (395, 357)
Screenshot: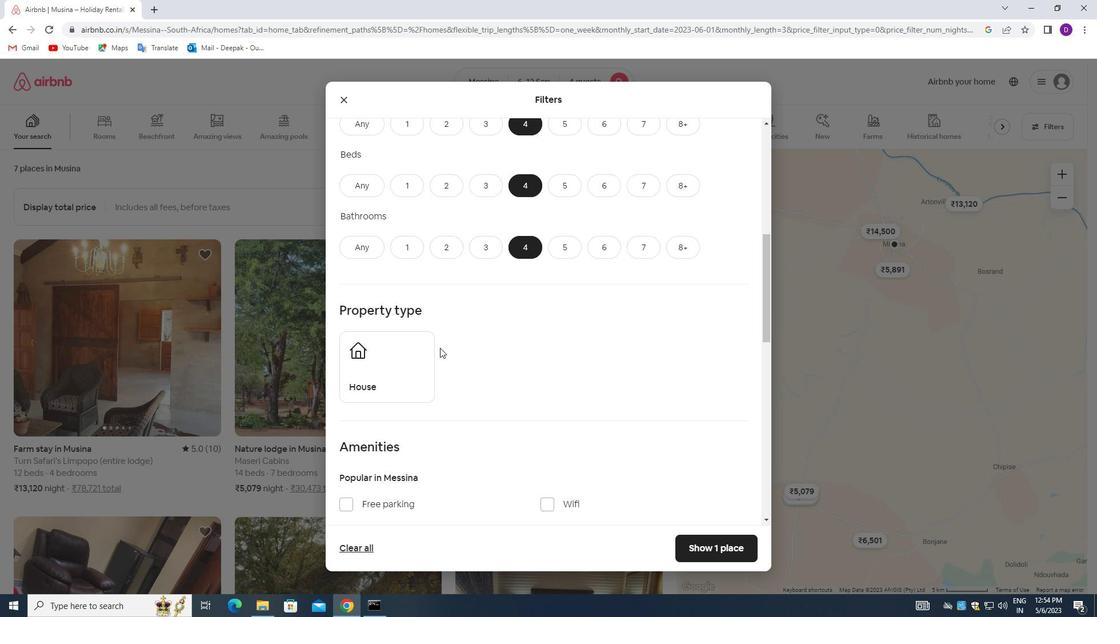 
Action: Mouse pressed left at (395, 357)
Screenshot: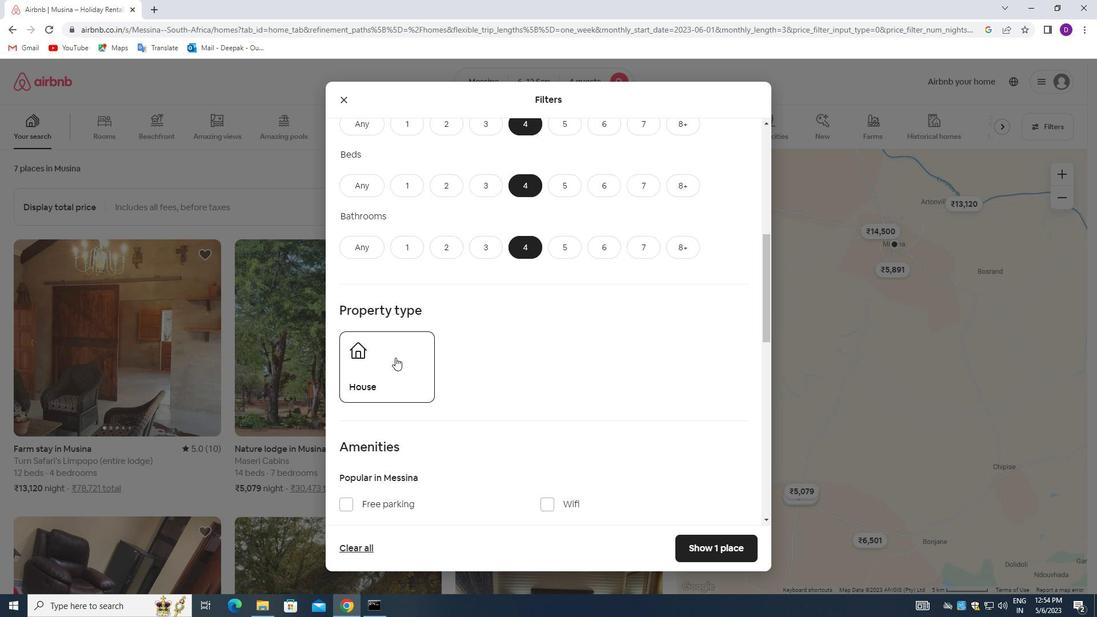 
Action: Mouse moved to (524, 344)
Screenshot: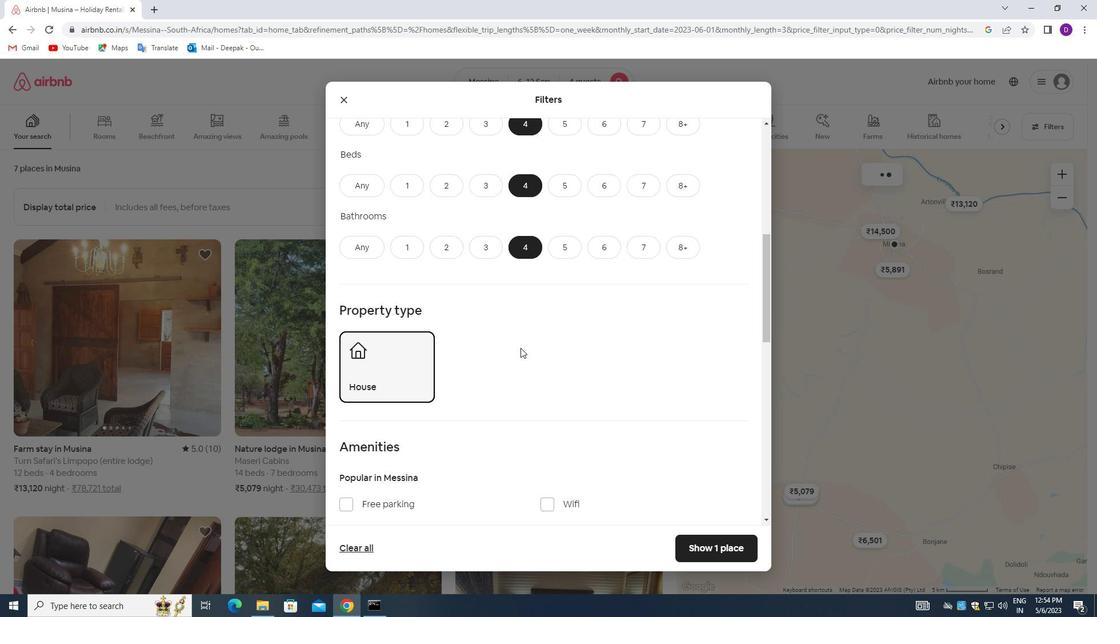 
Action: Mouse scrolled (524, 344) with delta (0, 0)
Screenshot: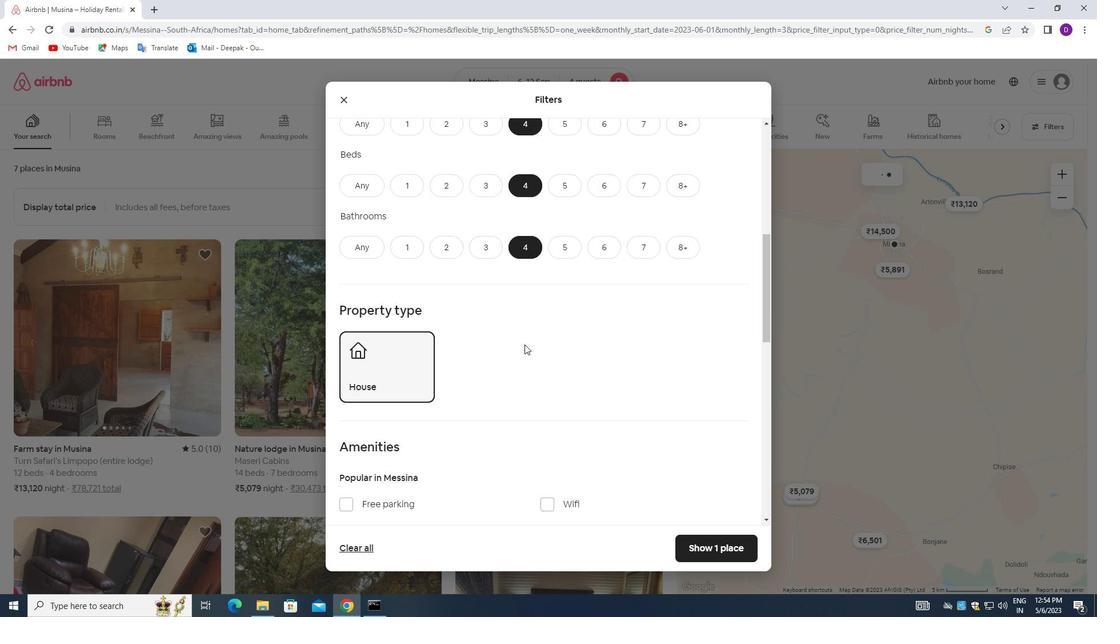 
Action: Mouse scrolled (524, 344) with delta (0, 0)
Screenshot: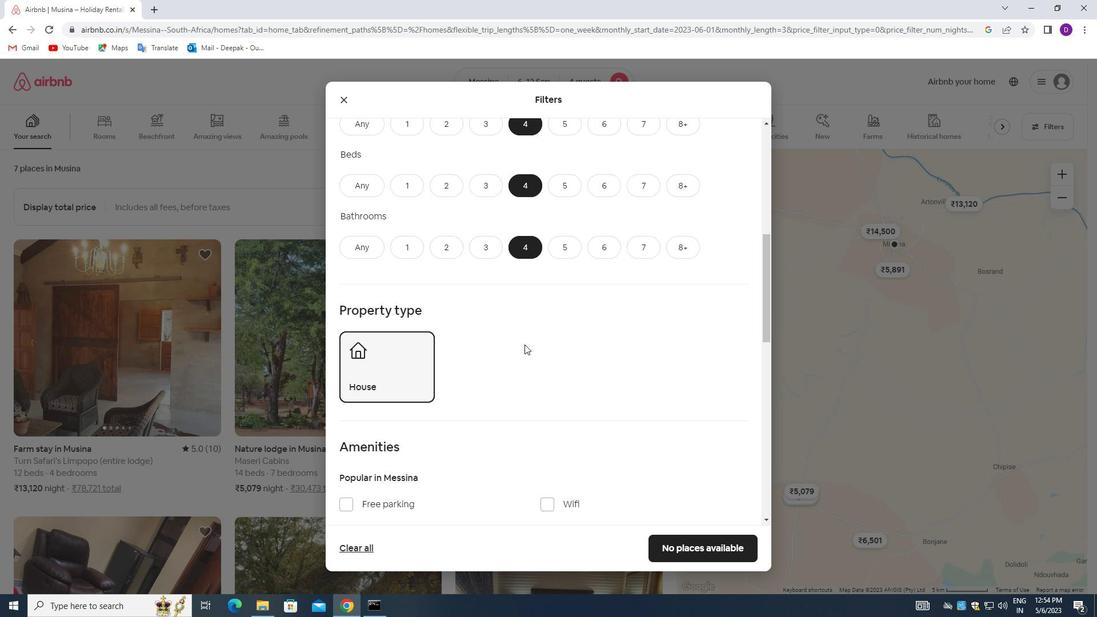 
Action: Mouse scrolled (524, 344) with delta (0, 0)
Screenshot: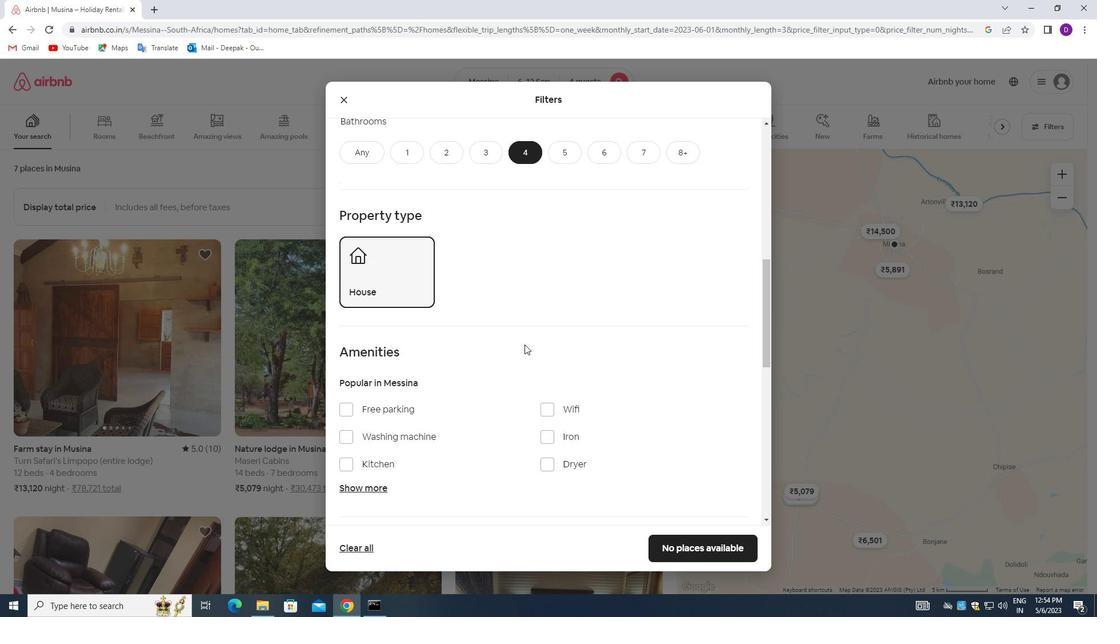 
Action: Mouse moved to (543, 333)
Screenshot: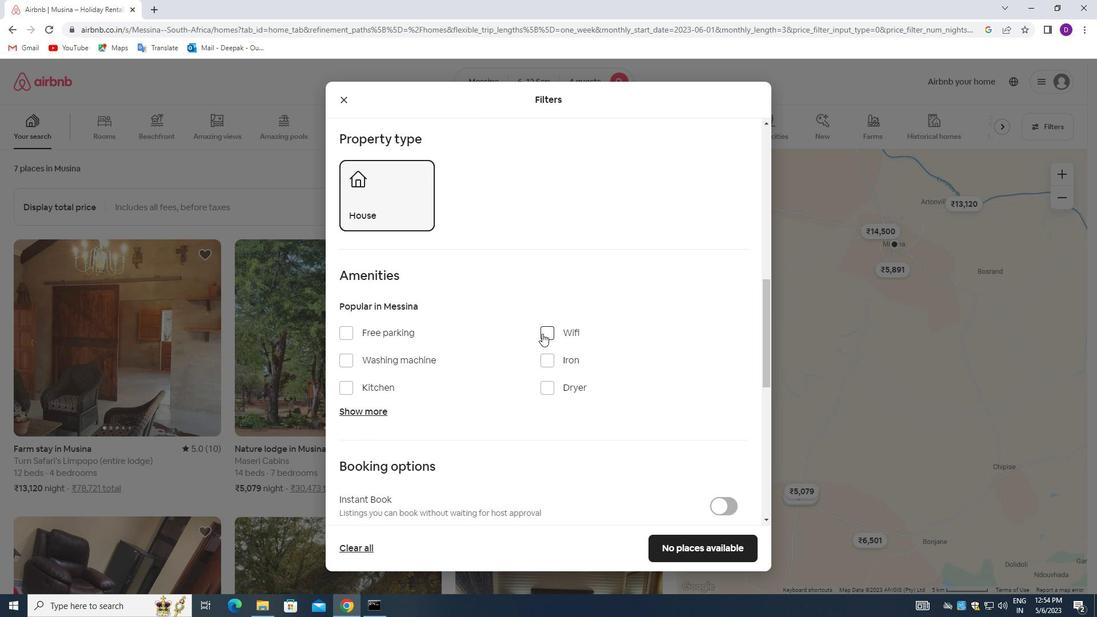 
Action: Mouse pressed left at (543, 333)
Screenshot: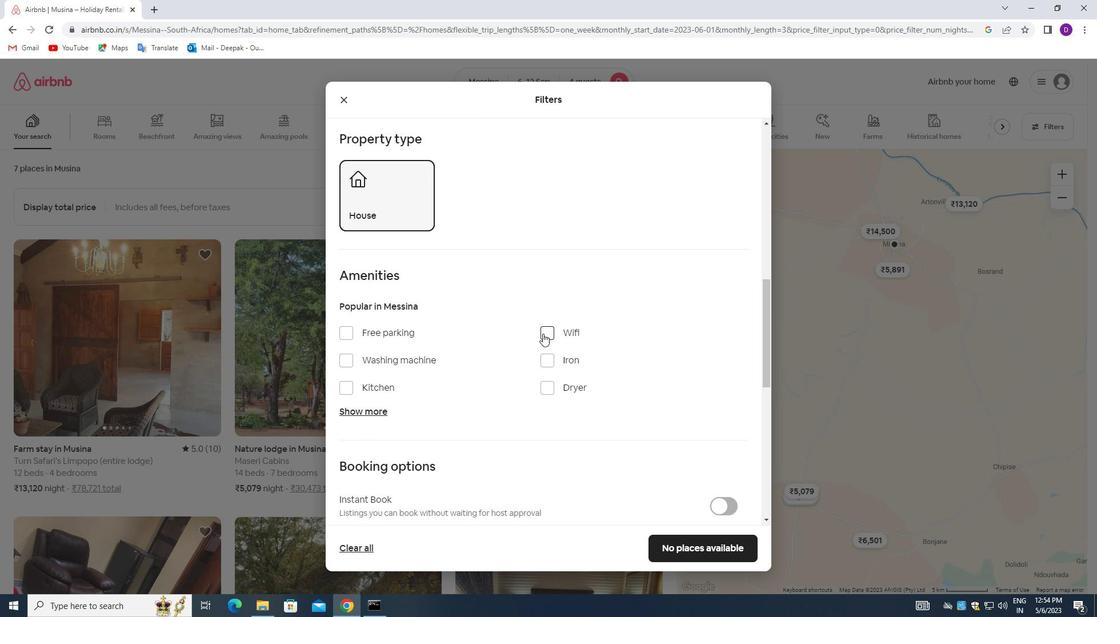 
Action: Mouse moved to (347, 336)
Screenshot: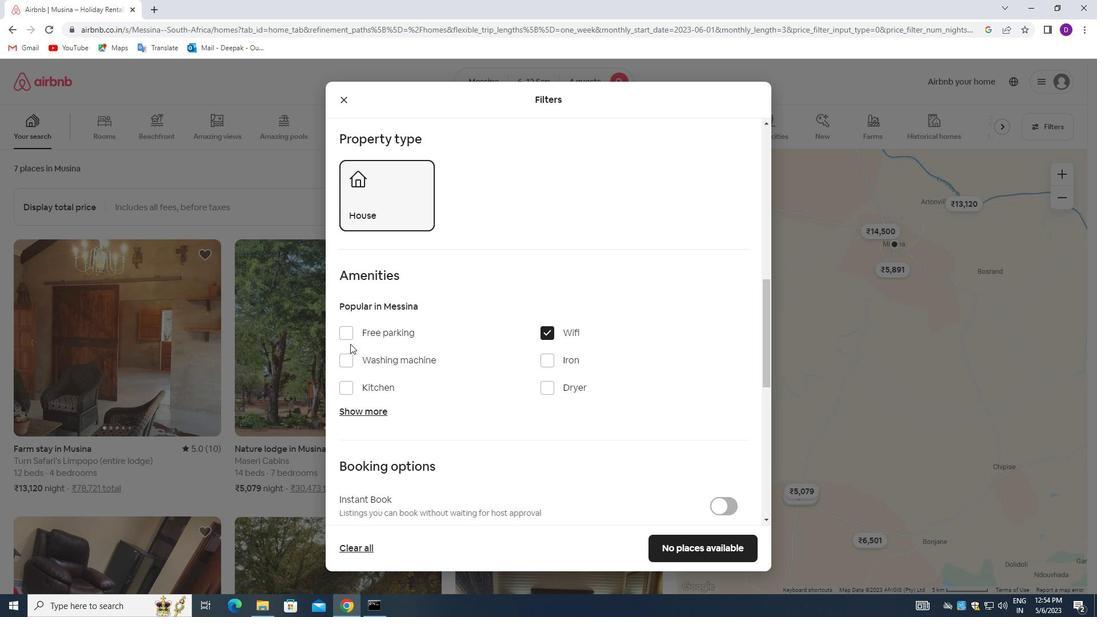 
Action: Mouse pressed left at (347, 336)
Screenshot: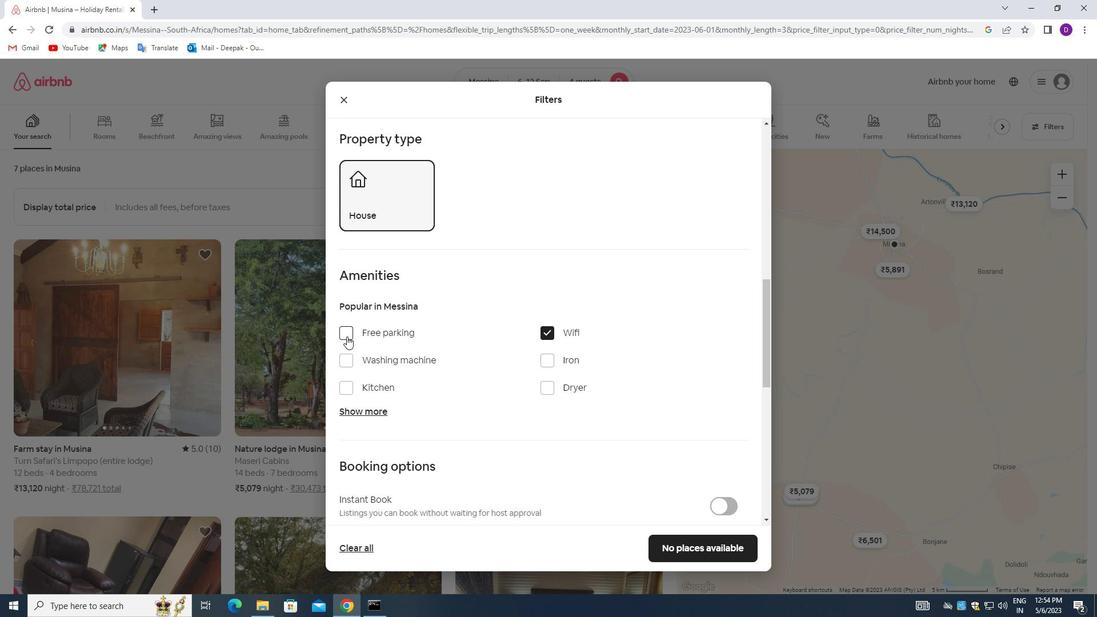 
Action: Mouse moved to (360, 415)
Screenshot: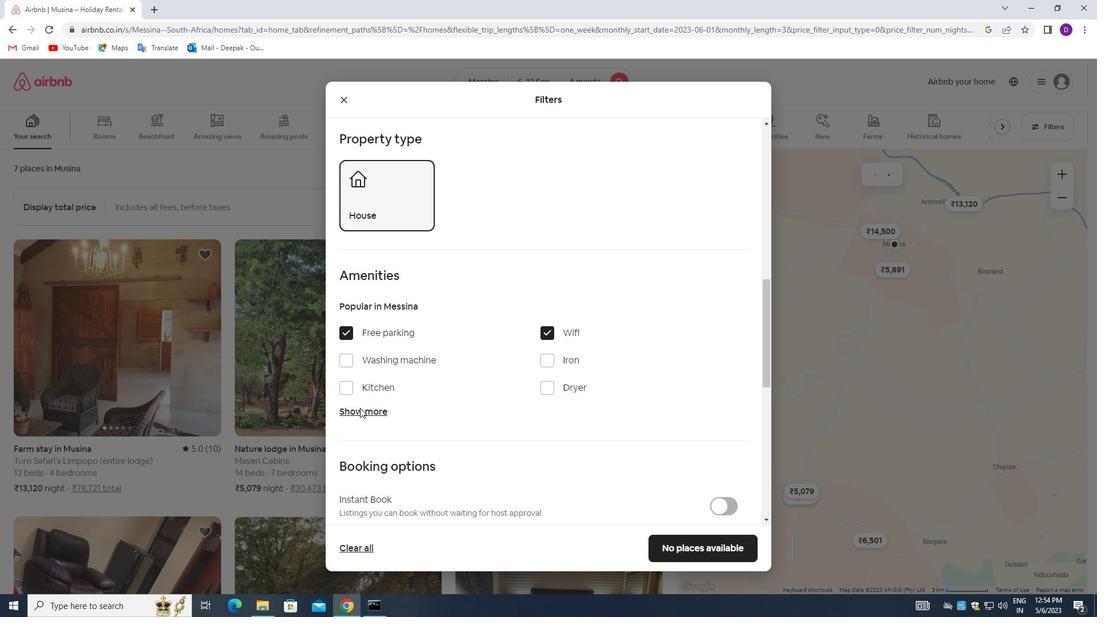 
Action: Mouse pressed left at (360, 415)
Screenshot: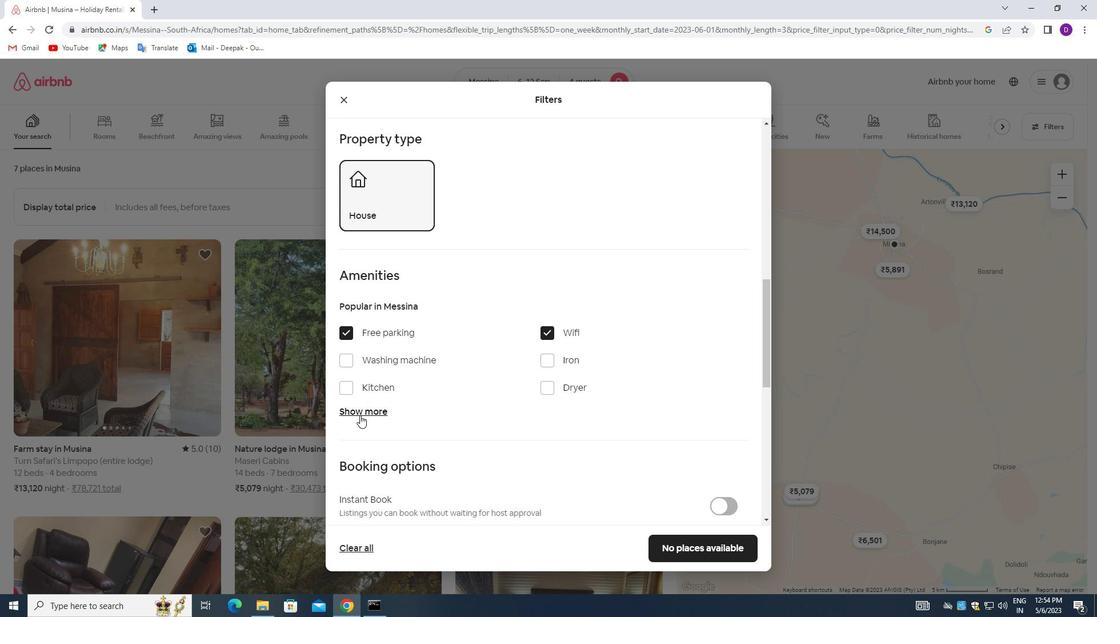 
Action: Mouse moved to (448, 414)
Screenshot: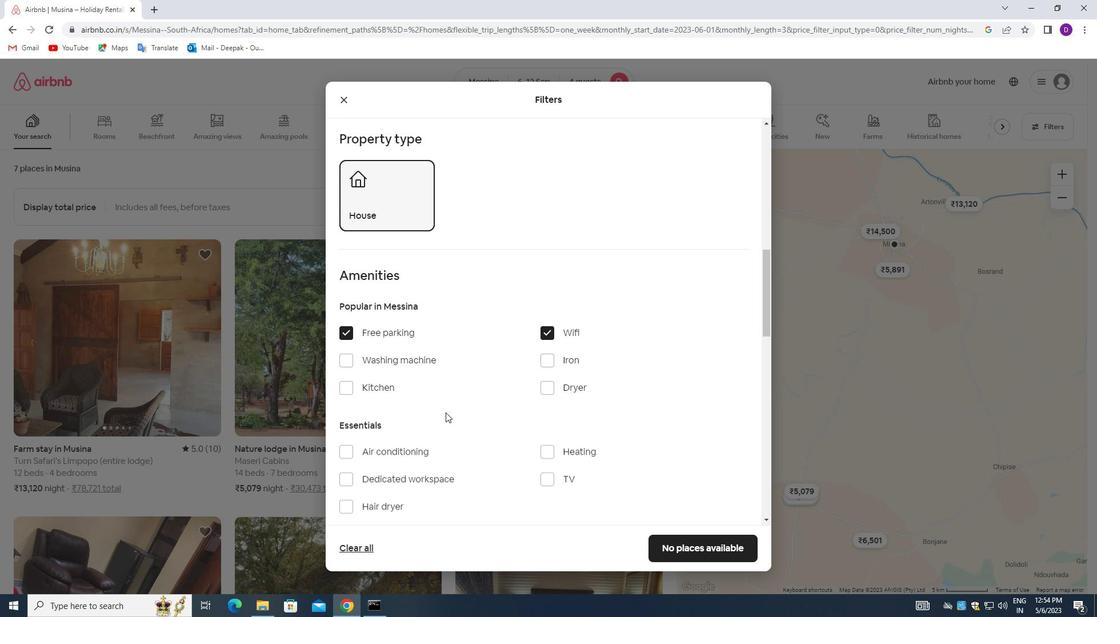 
Action: Mouse scrolled (448, 413) with delta (0, 0)
Screenshot: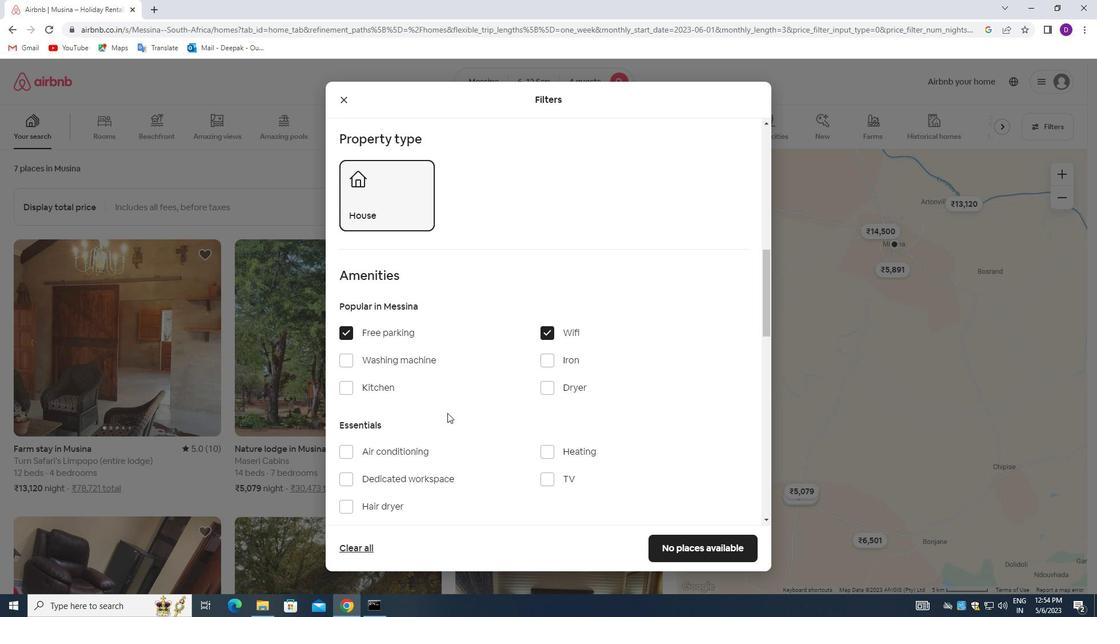
Action: Mouse moved to (552, 420)
Screenshot: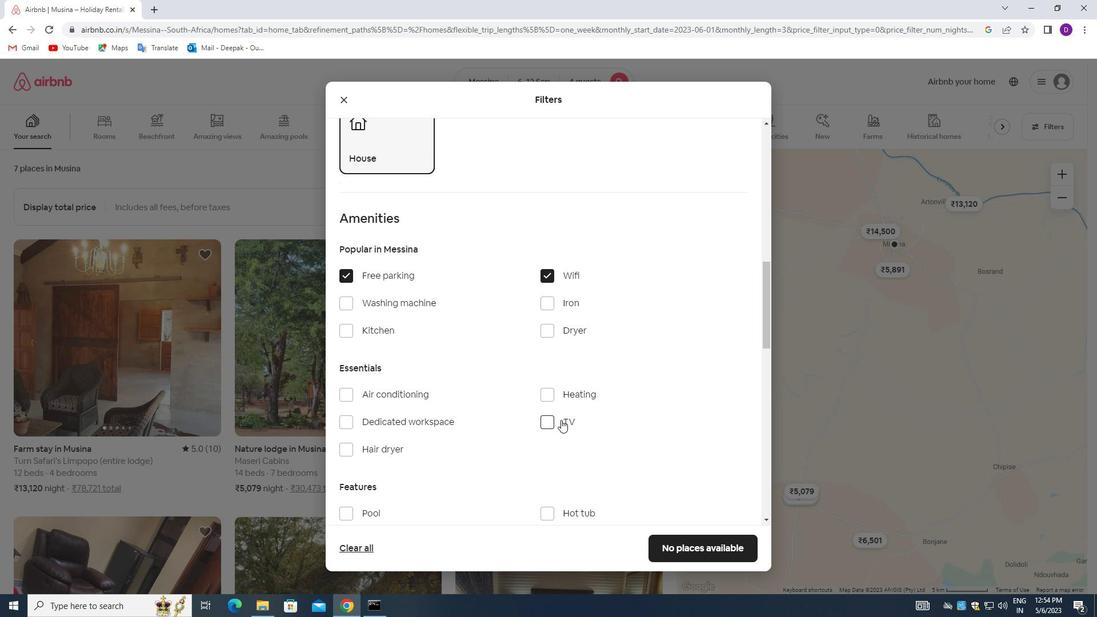 
Action: Mouse pressed left at (552, 420)
Screenshot: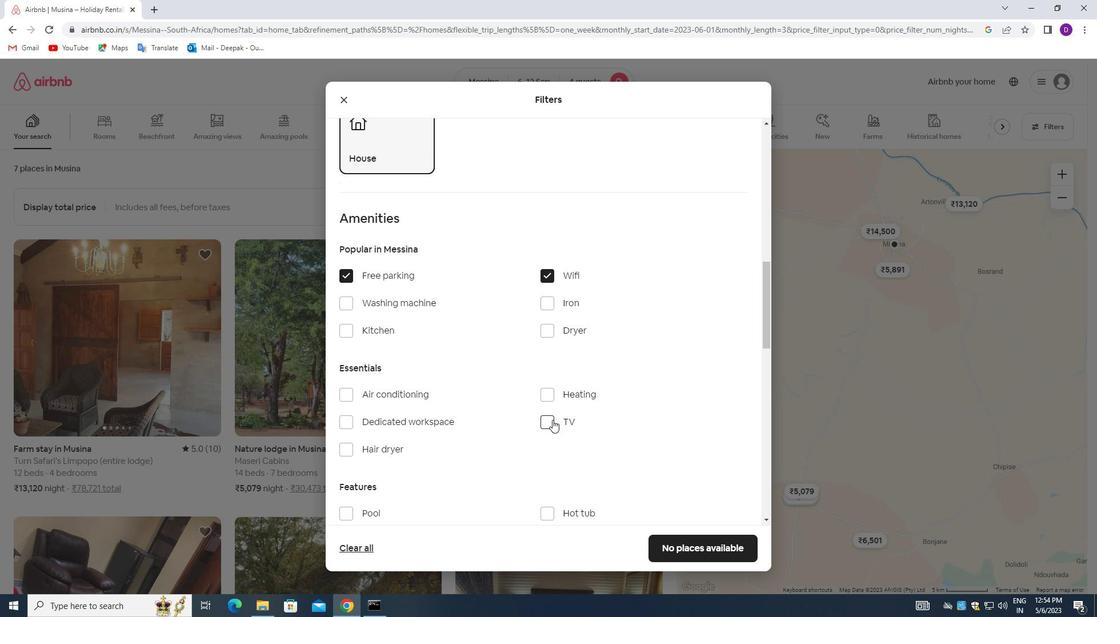 
Action: Mouse moved to (444, 418)
Screenshot: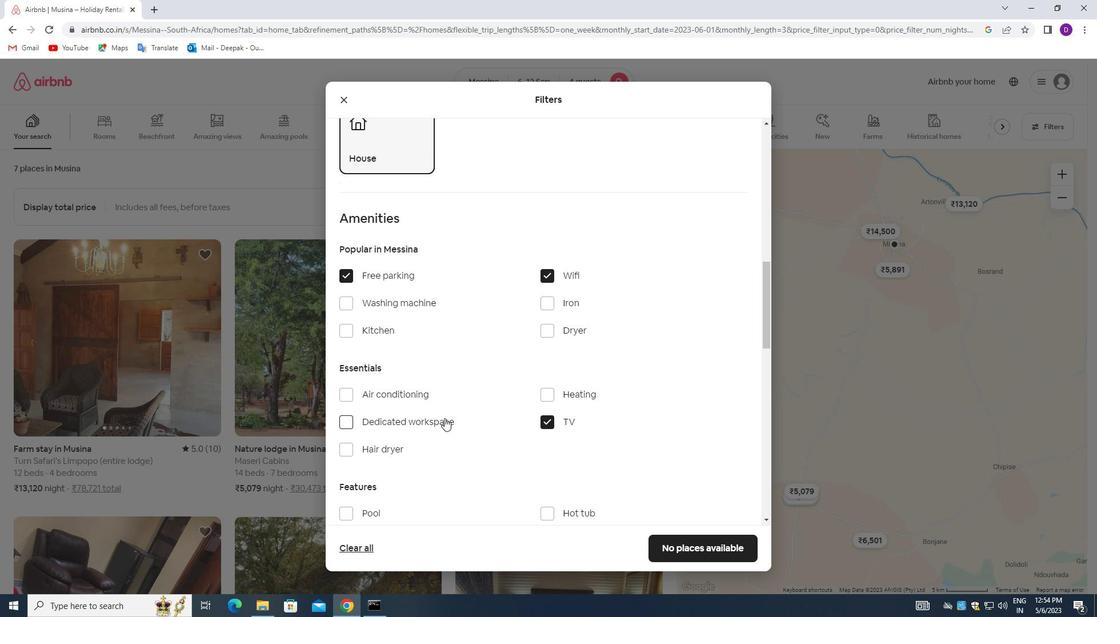 
Action: Mouse scrolled (444, 417) with delta (0, 0)
Screenshot: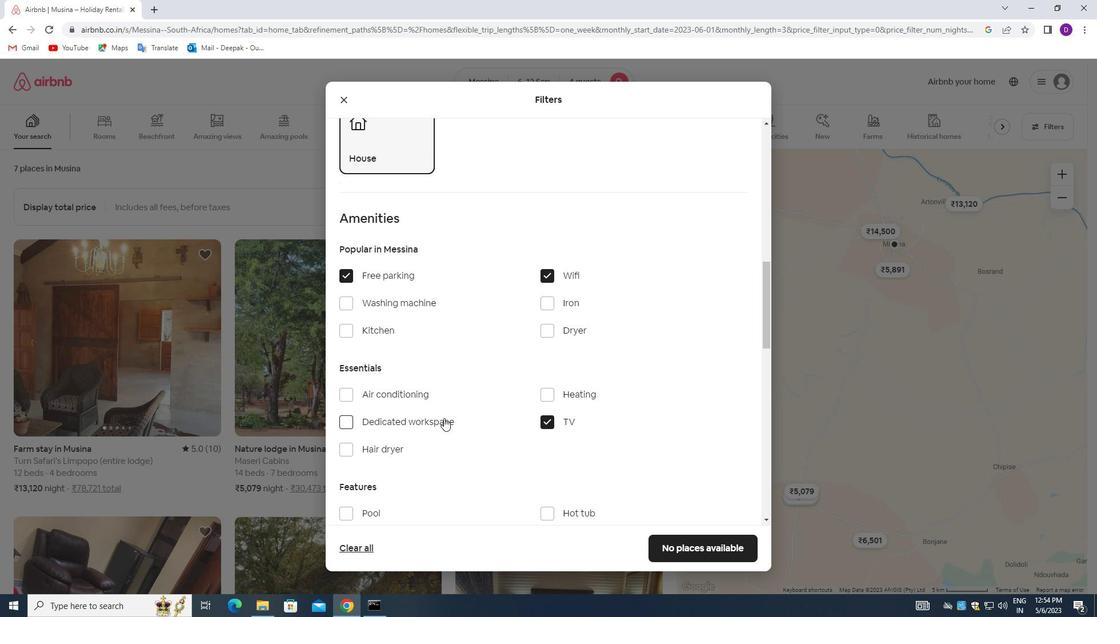 
Action: Mouse scrolled (444, 417) with delta (0, 0)
Screenshot: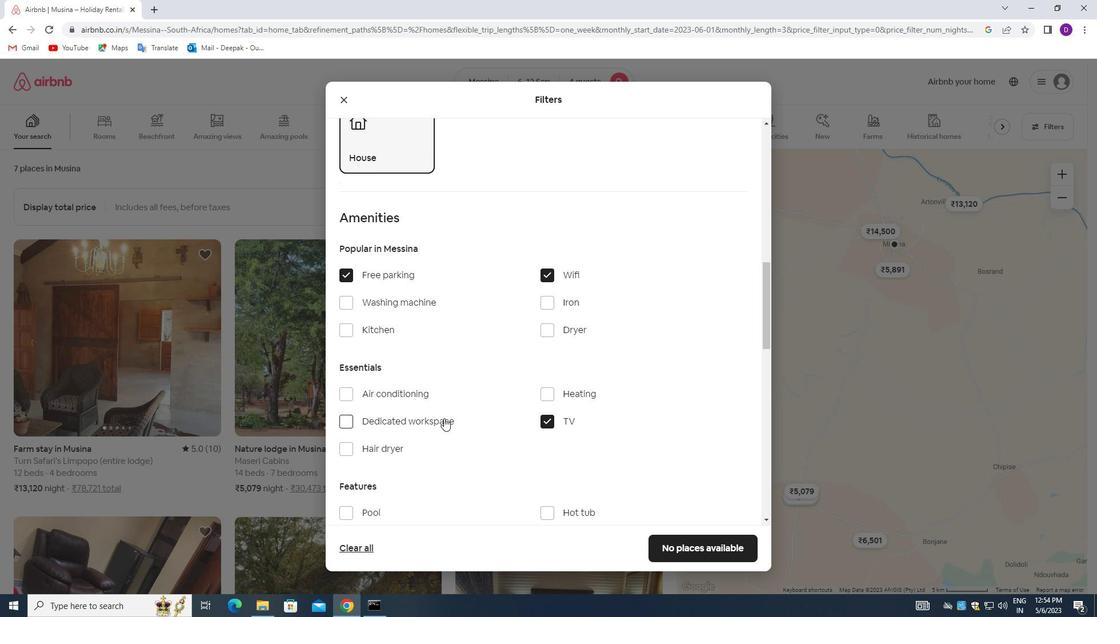 
Action: Mouse moved to (344, 452)
Screenshot: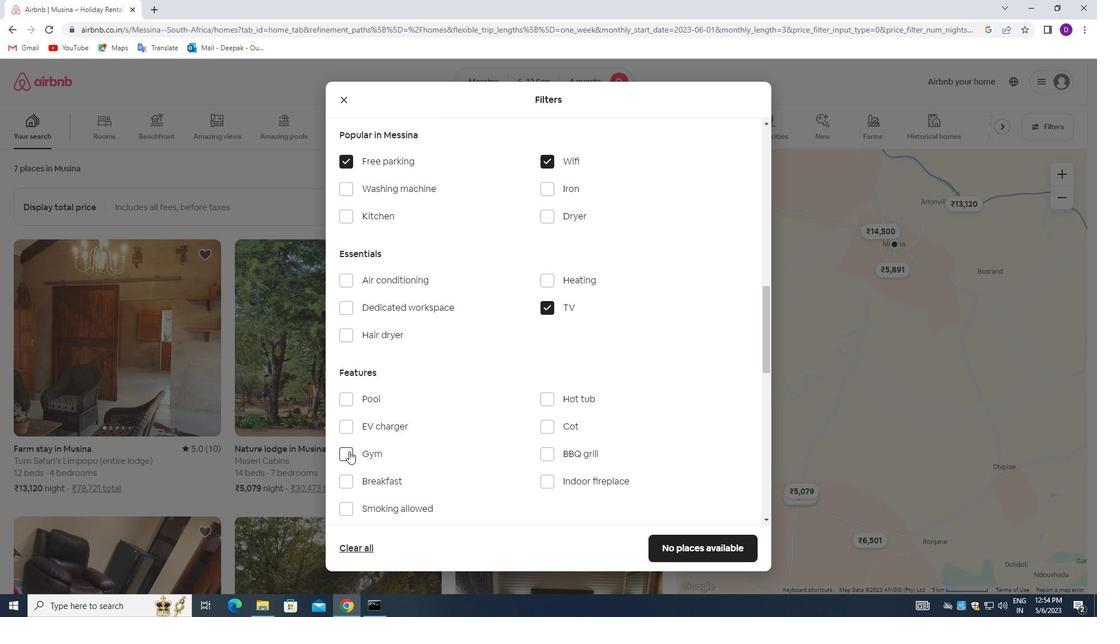 
Action: Mouse pressed left at (344, 452)
Screenshot: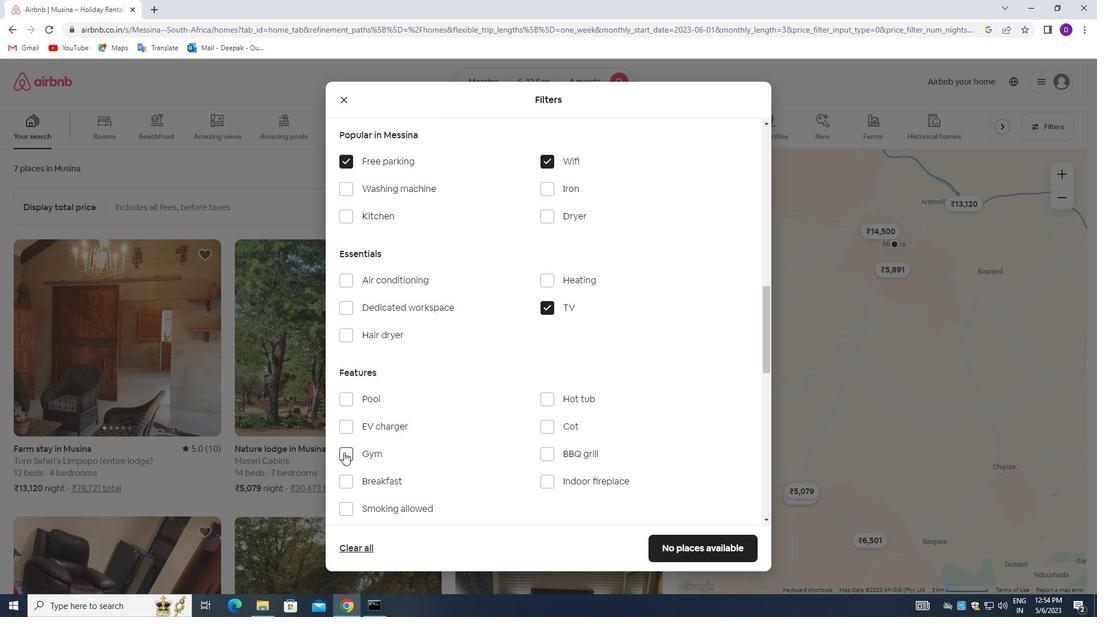 
Action: Mouse moved to (502, 428)
Screenshot: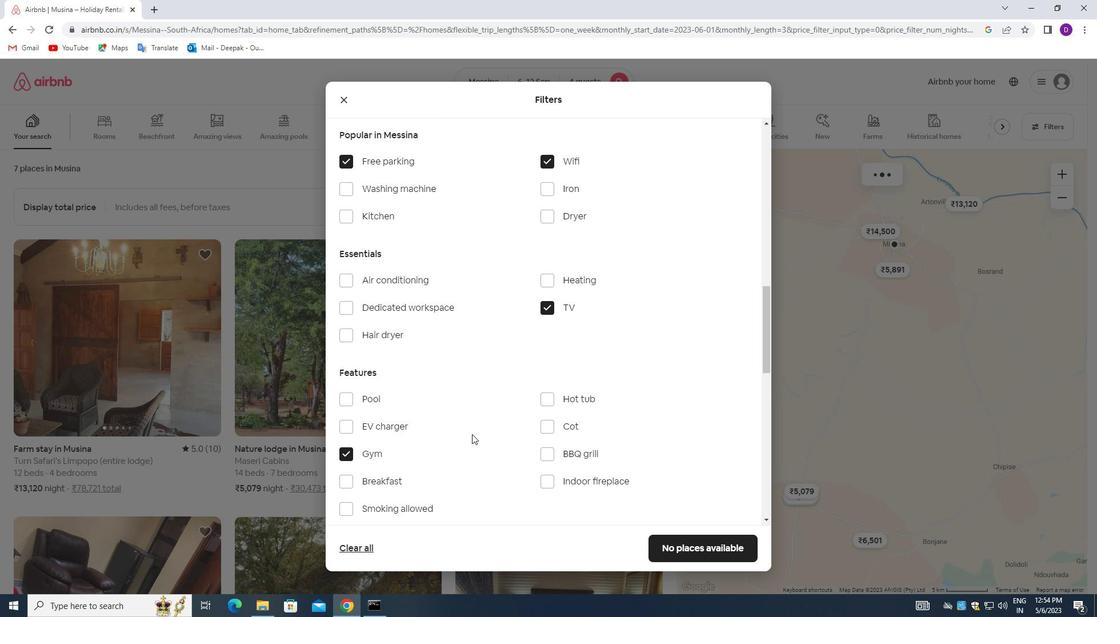 
Action: Mouse scrolled (502, 428) with delta (0, 0)
Screenshot: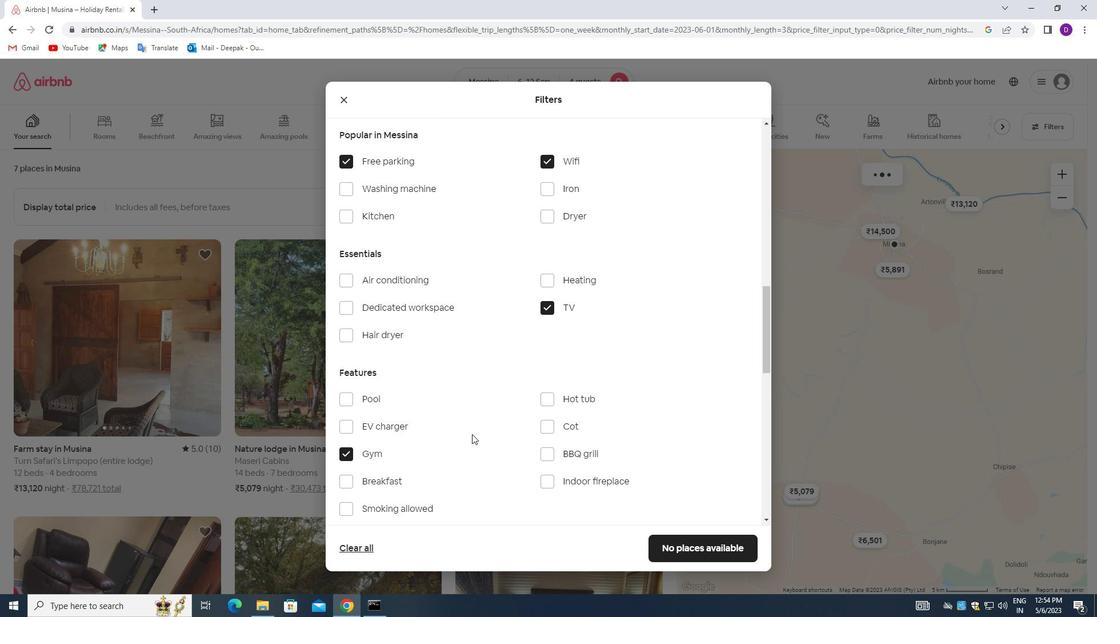 
Action: Mouse moved to (532, 421)
Screenshot: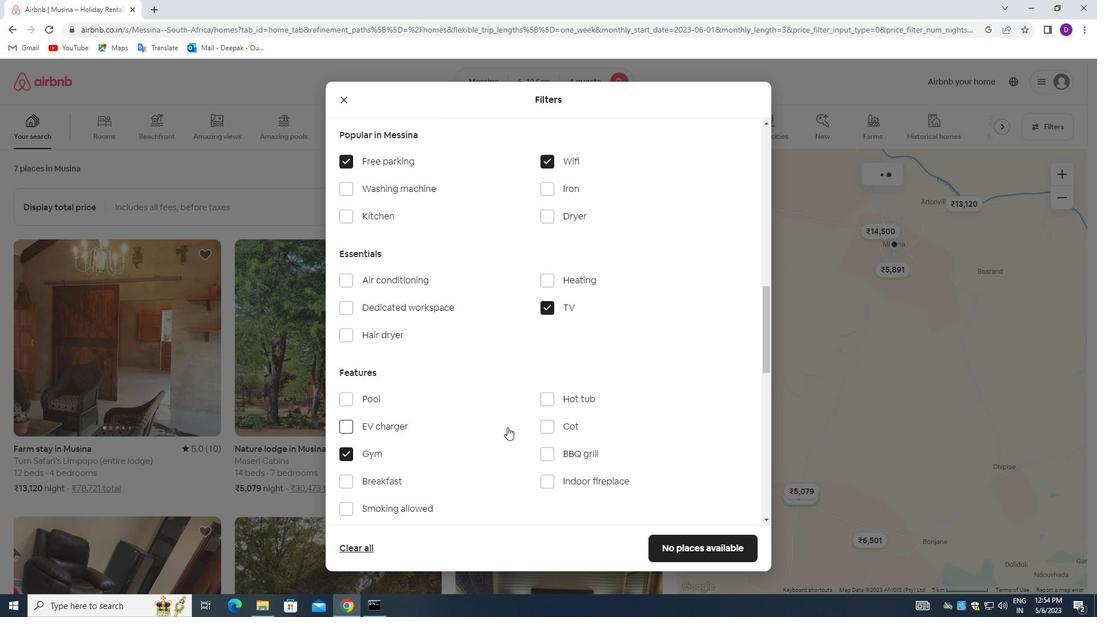 
Action: Mouse scrolled (532, 420) with delta (0, 0)
Screenshot: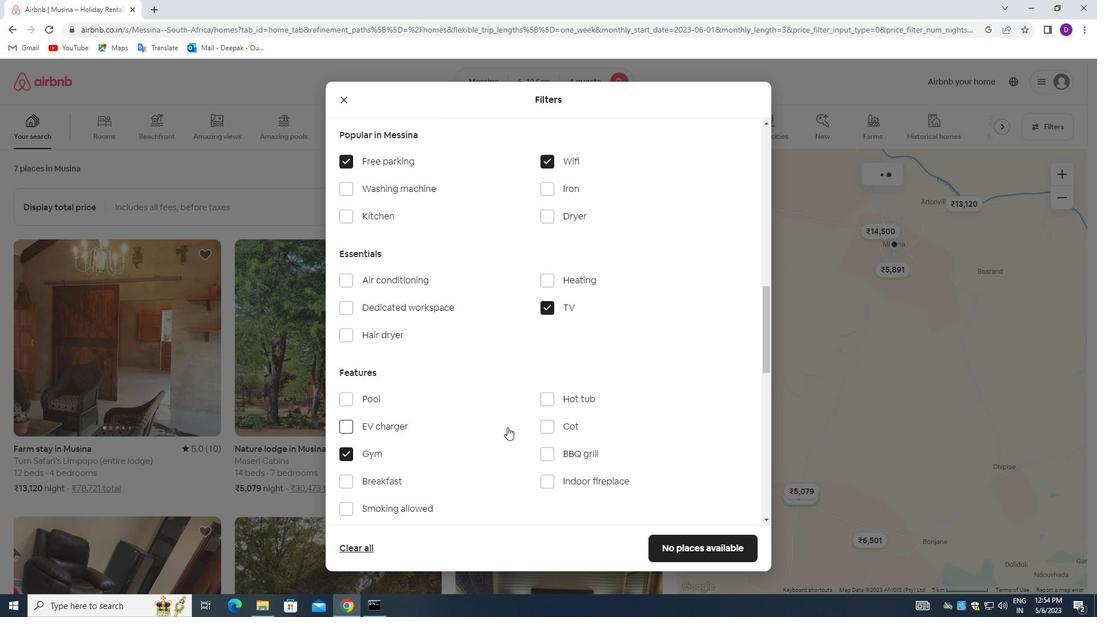 
Action: Mouse moved to (348, 367)
Screenshot: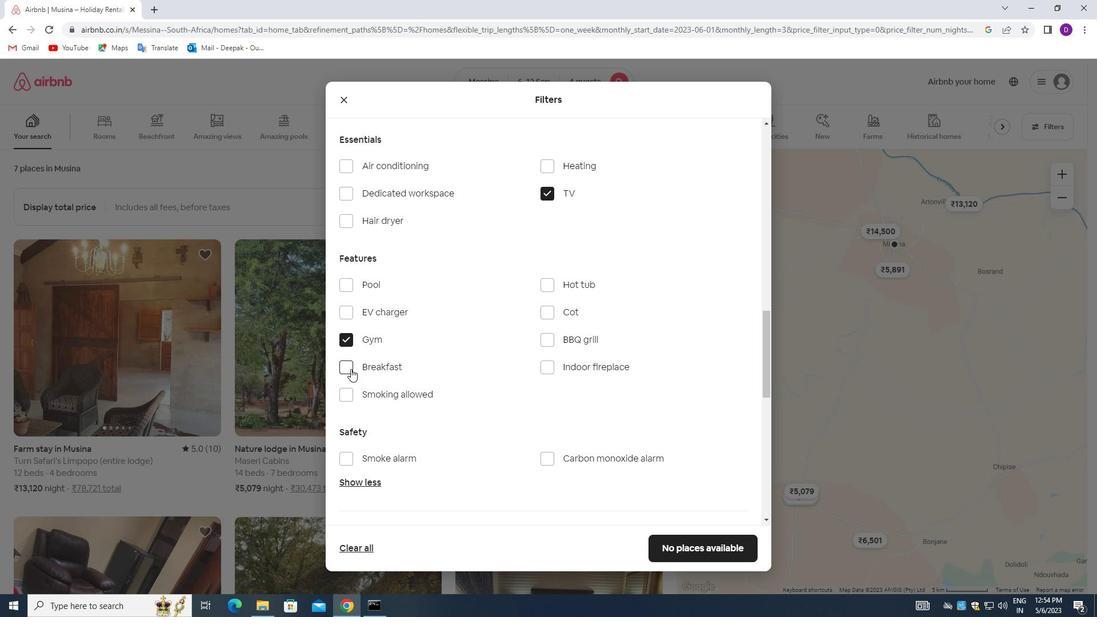 
Action: Mouse pressed left at (348, 367)
Screenshot: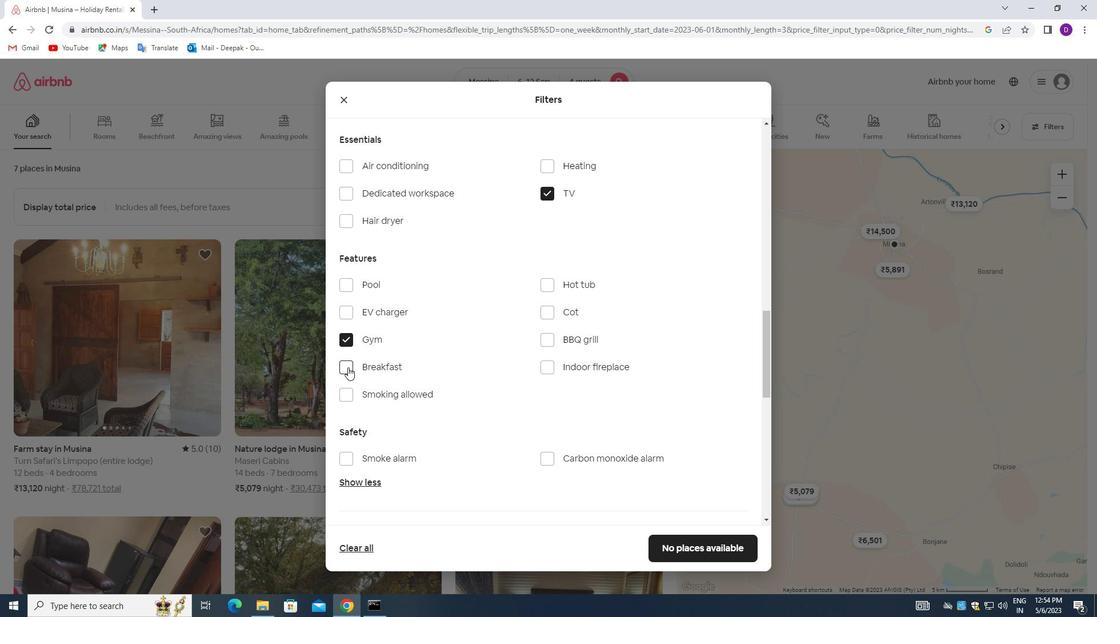
Action: Mouse moved to (479, 354)
Screenshot: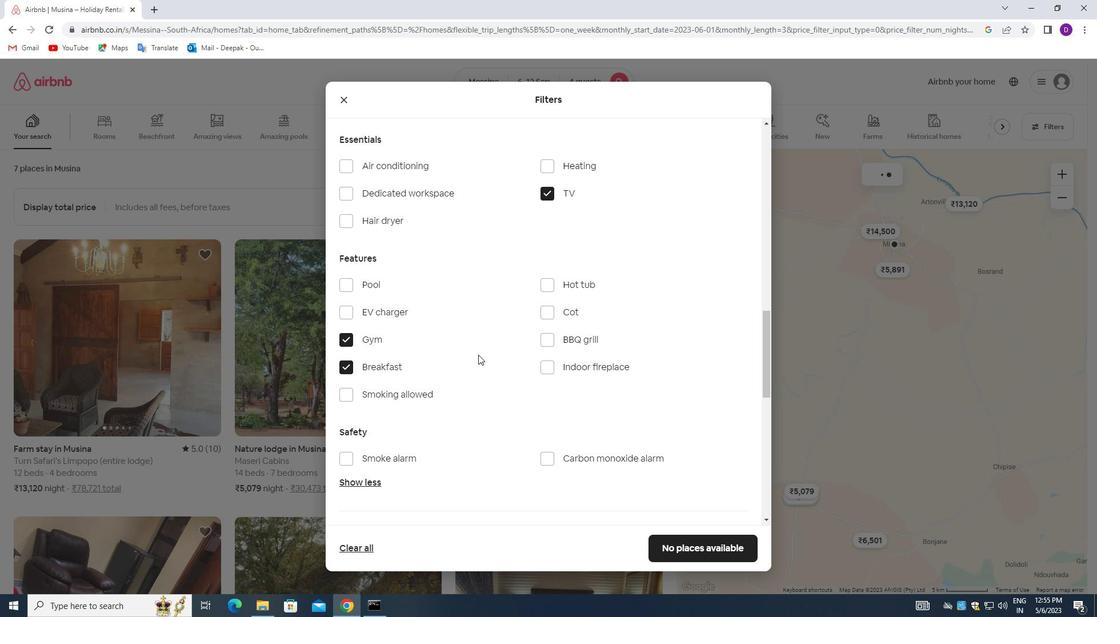 
Action: Mouse scrolled (479, 353) with delta (0, 0)
Screenshot: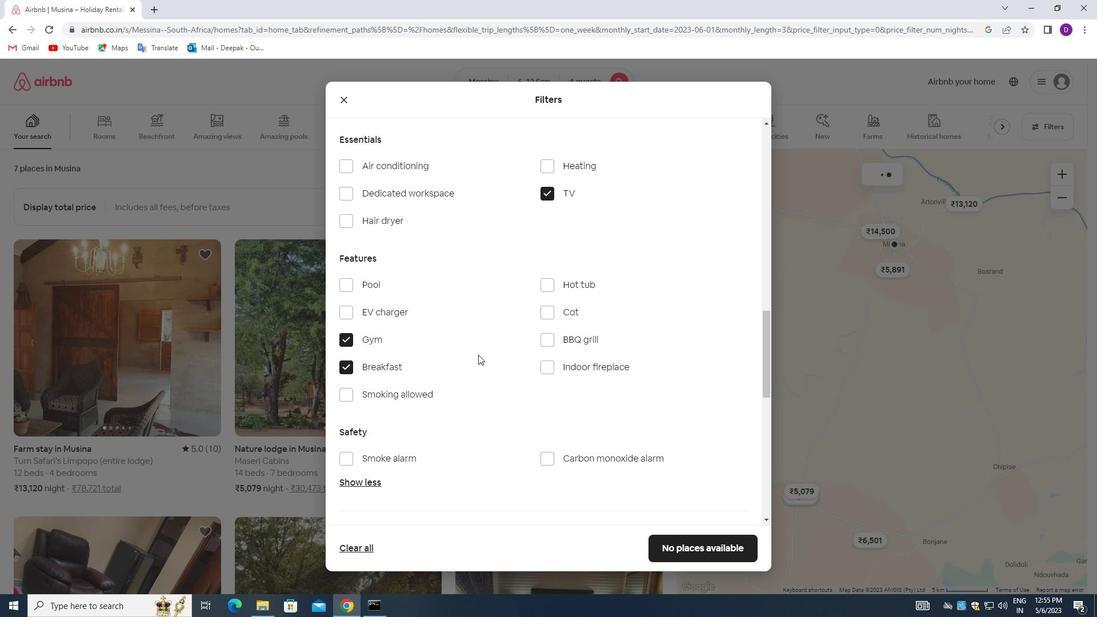 
Action: Mouse scrolled (479, 353) with delta (0, 0)
Screenshot: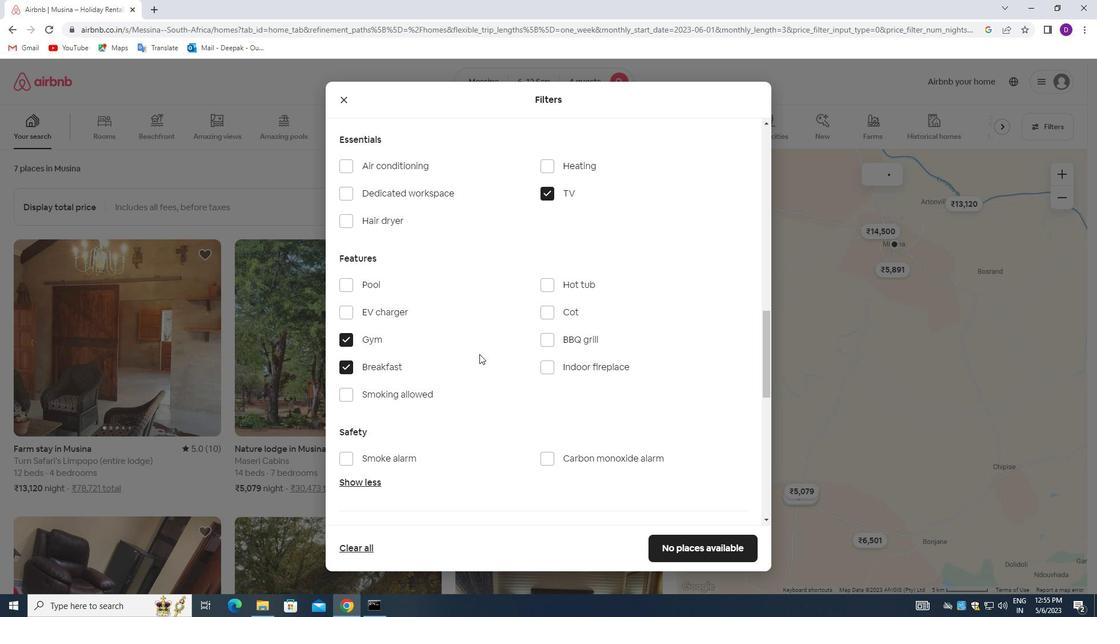 
Action: Mouse moved to (479, 355)
Screenshot: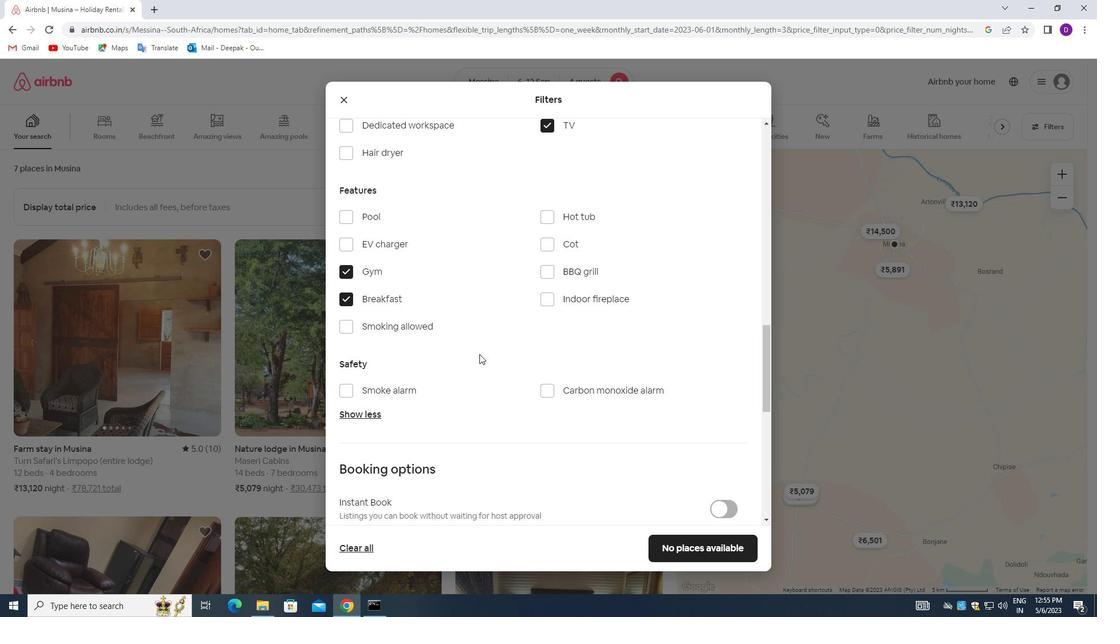 
Action: Mouse scrolled (479, 354) with delta (0, 0)
Screenshot: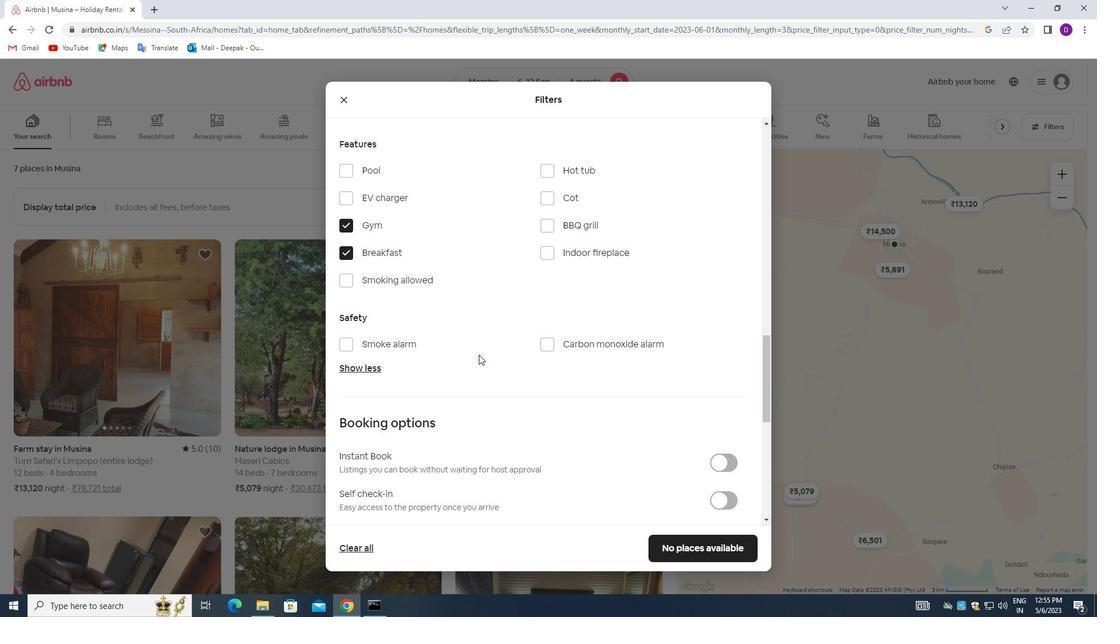 
Action: Mouse moved to (479, 355)
Screenshot: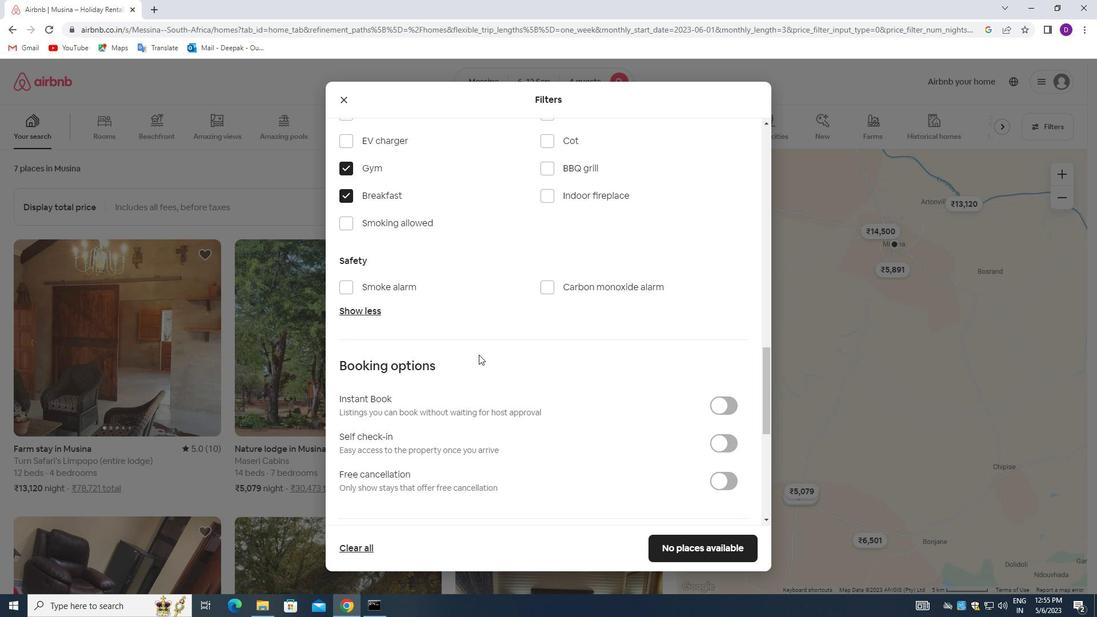 
Action: Mouse scrolled (479, 354) with delta (0, 0)
Screenshot: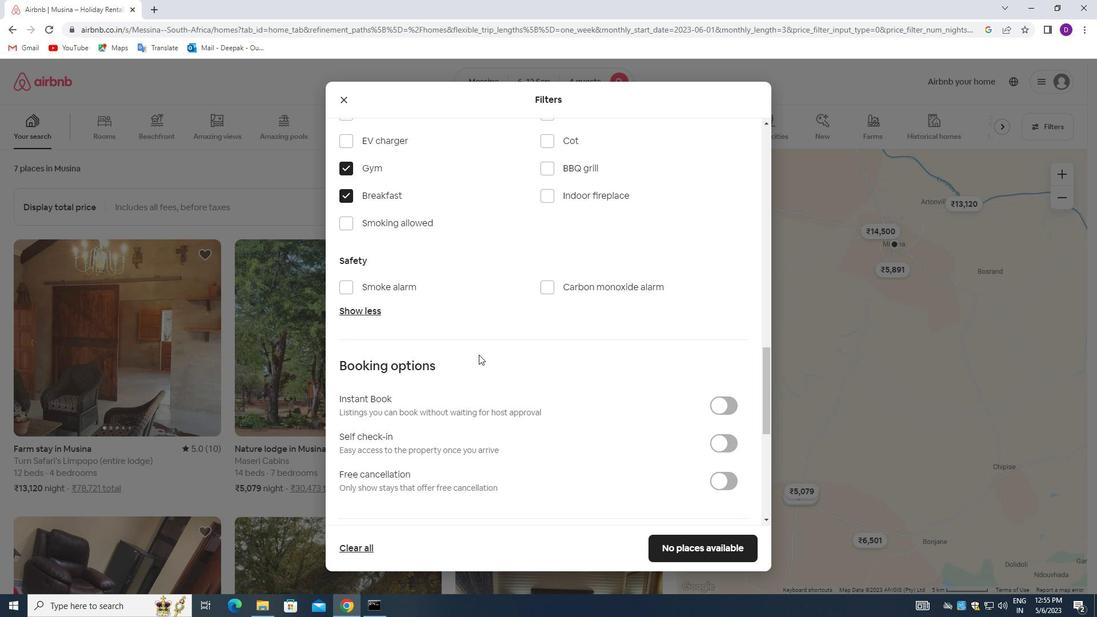 
Action: Mouse scrolled (479, 354) with delta (0, 0)
Screenshot: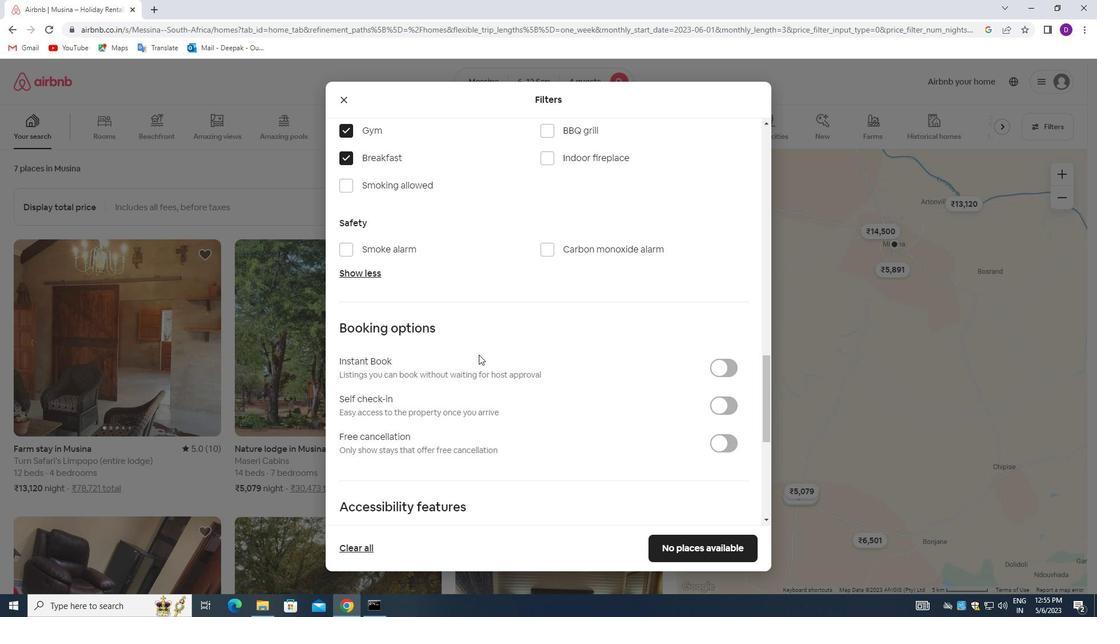 
Action: Mouse moved to (476, 334)
Screenshot: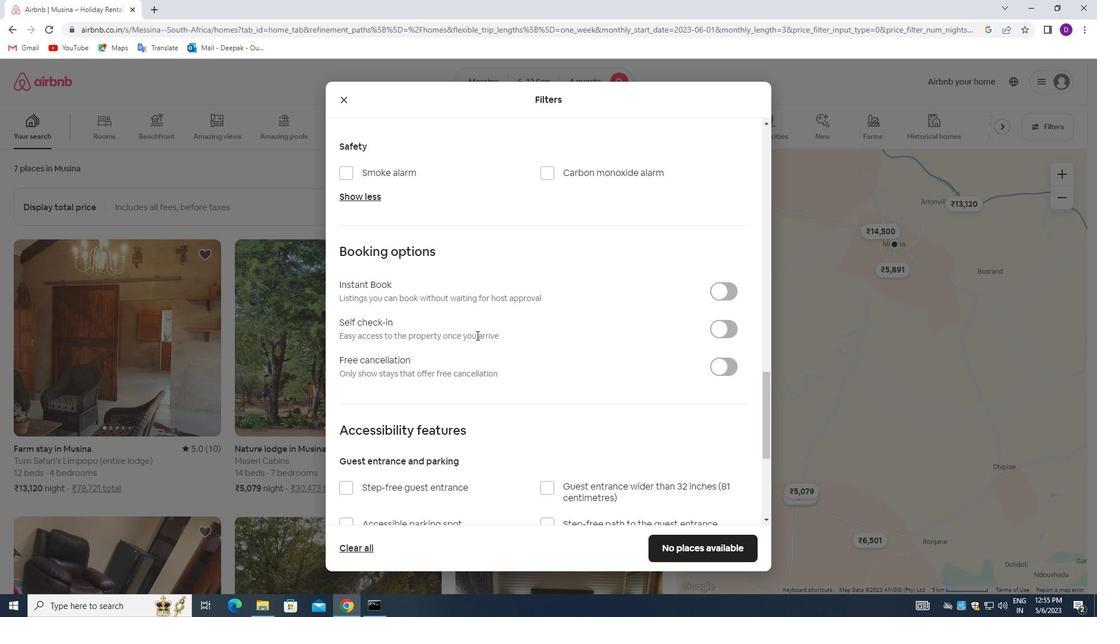 
Action: Mouse scrolled (476, 334) with delta (0, 0)
Screenshot: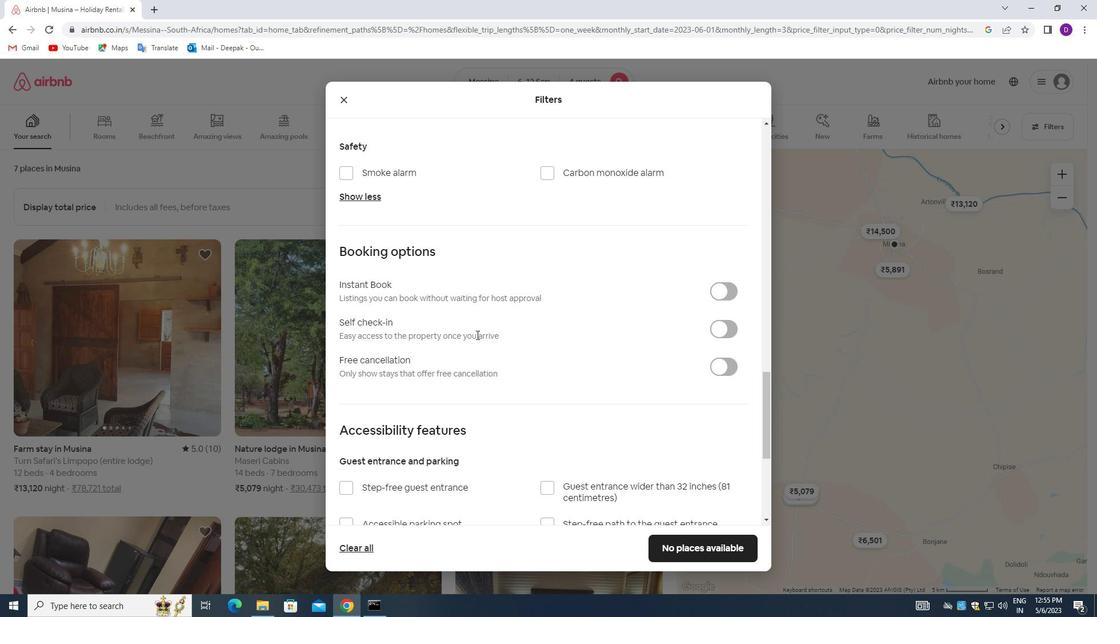 
Action: Mouse scrolled (476, 334) with delta (0, 0)
Screenshot: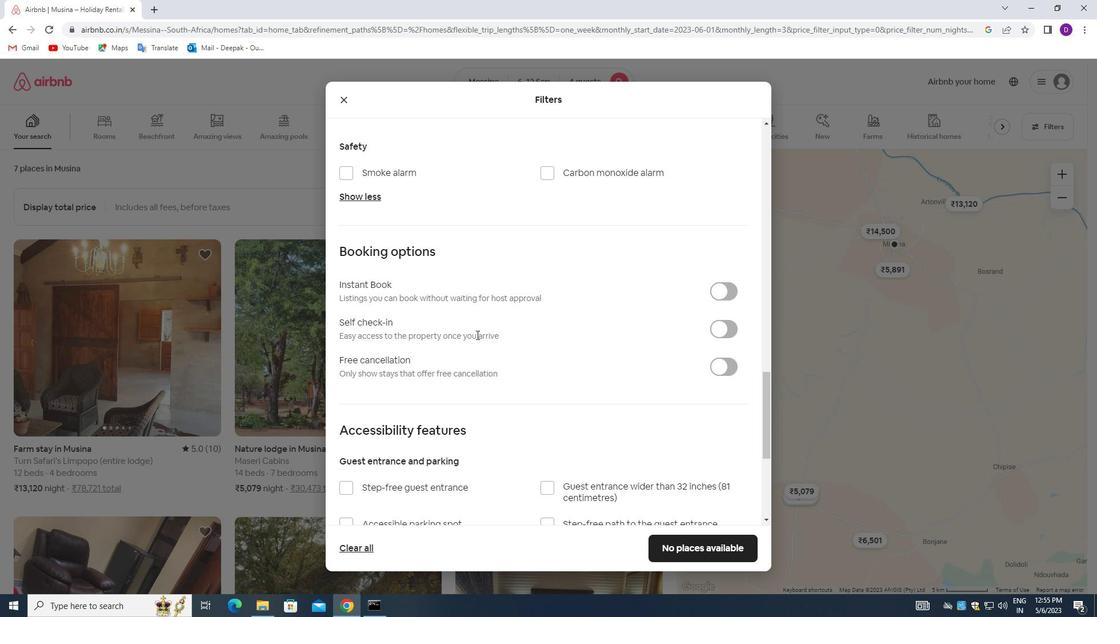 
Action: Mouse moved to (715, 218)
Screenshot: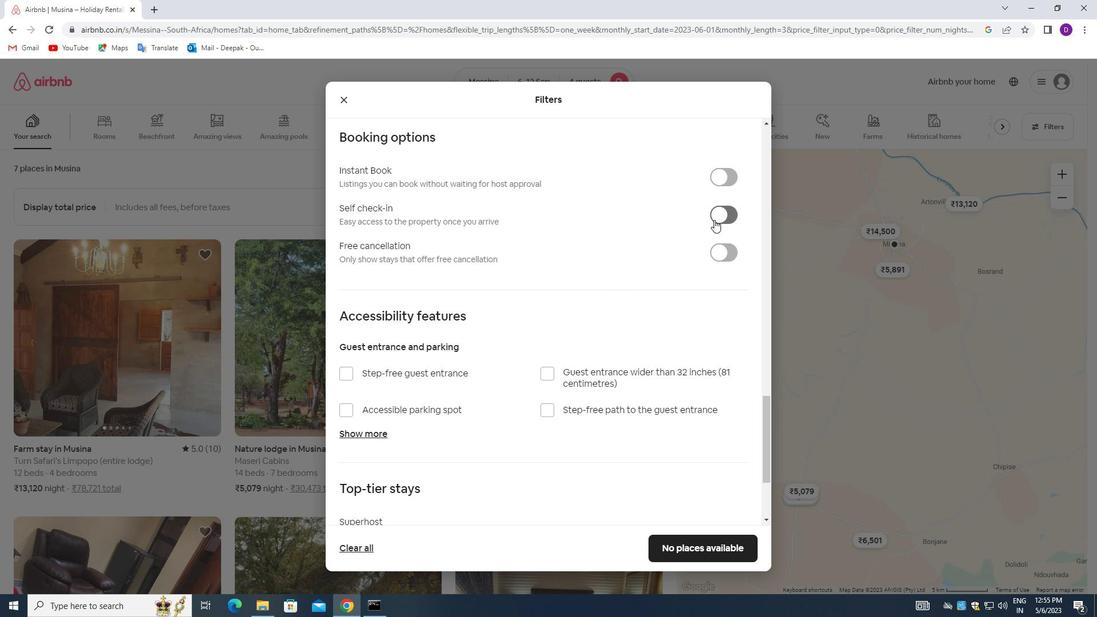 
Action: Mouse pressed left at (715, 218)
Screenshot: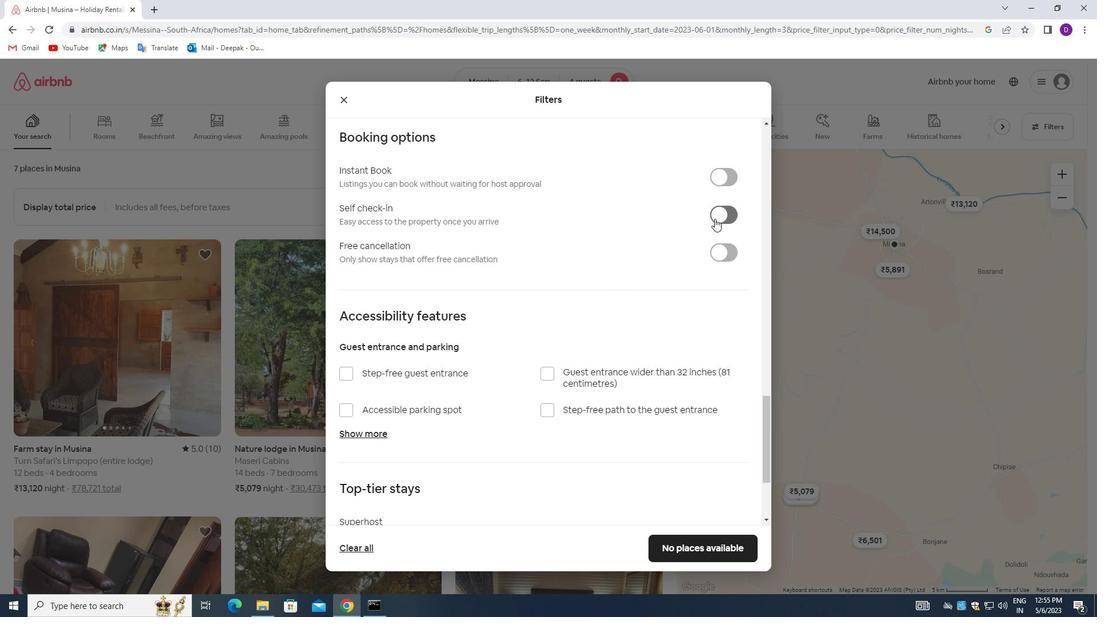 
Action: Mouse moved to (503, 322)
Screenshot: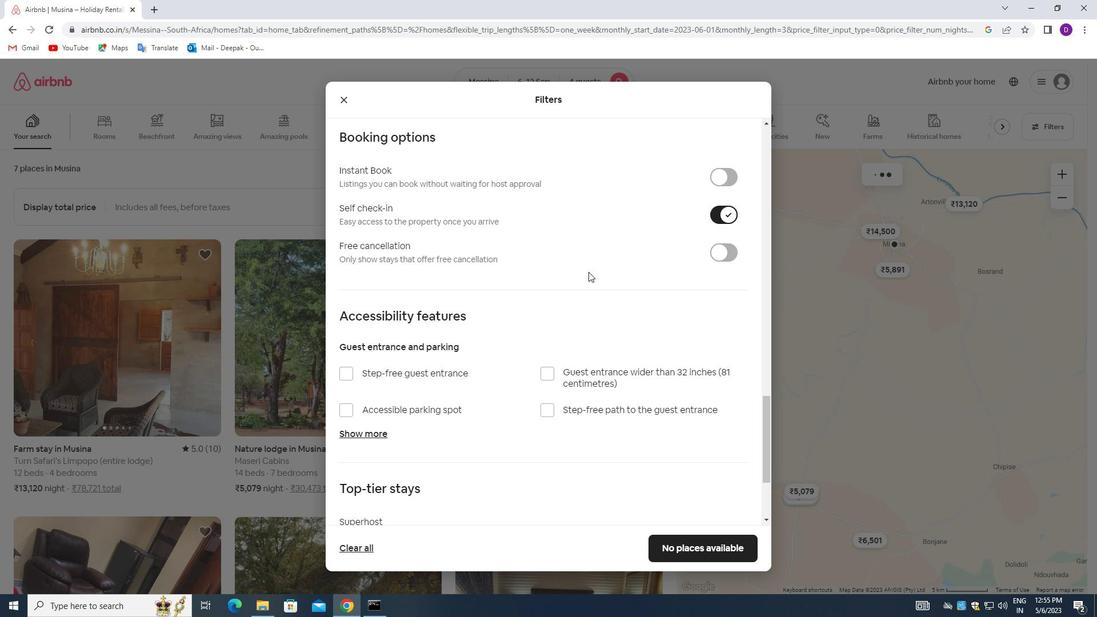 
Action: Mouse scrolled (503, 321) with delta (0, 0)
Screenshot: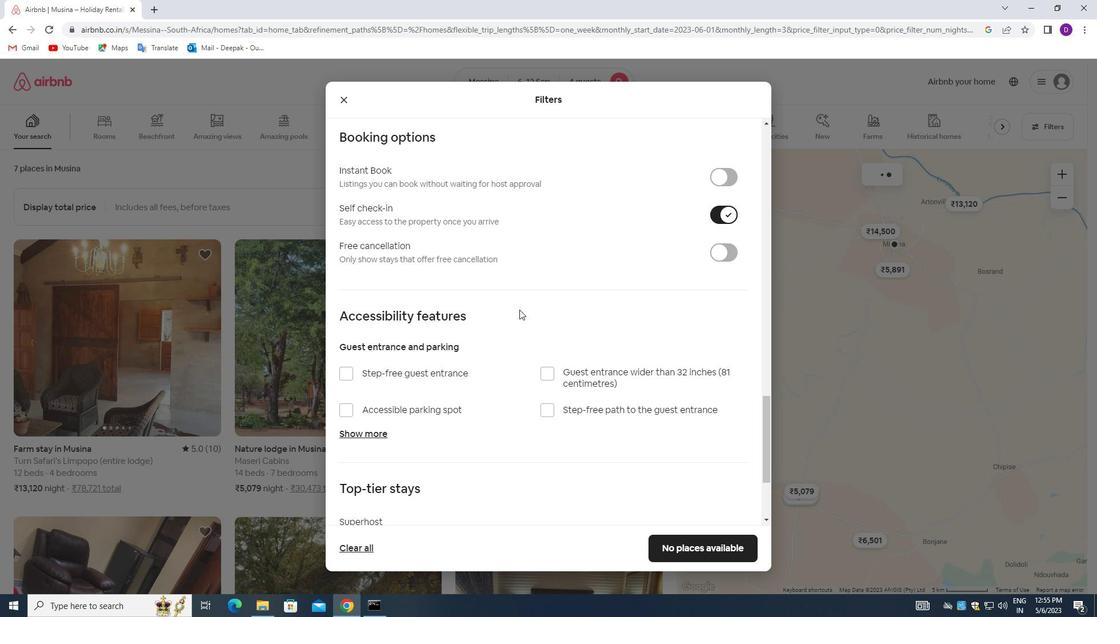 
Action: Mouse moved to (502, 322)
Screenshot: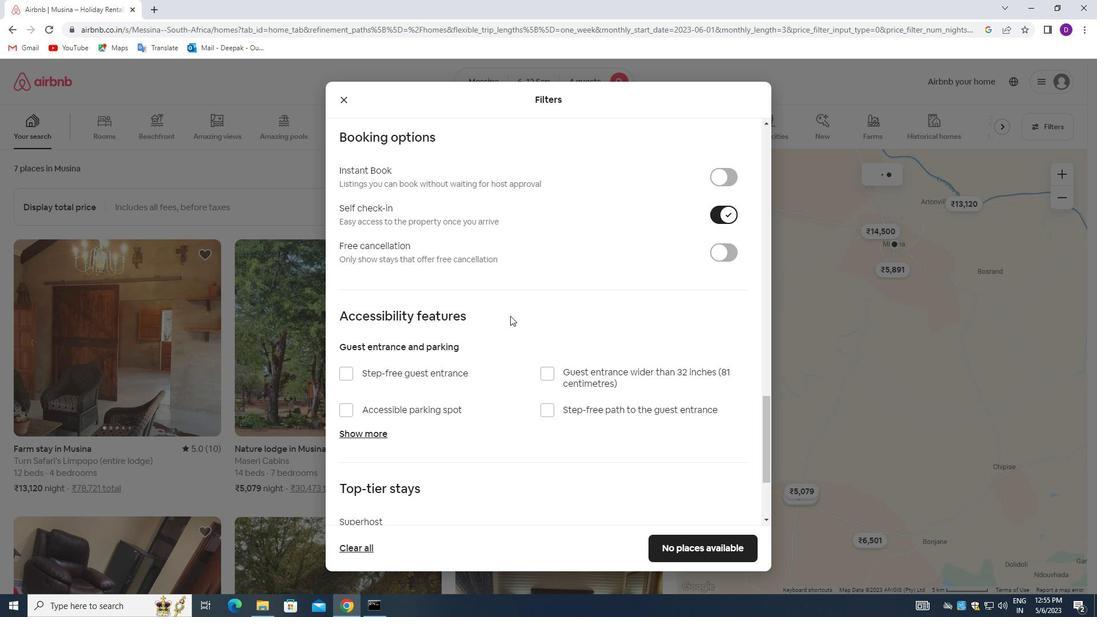 
Action: Mouse scrolled (502, 322) with delta (0, 0)
Screenshot: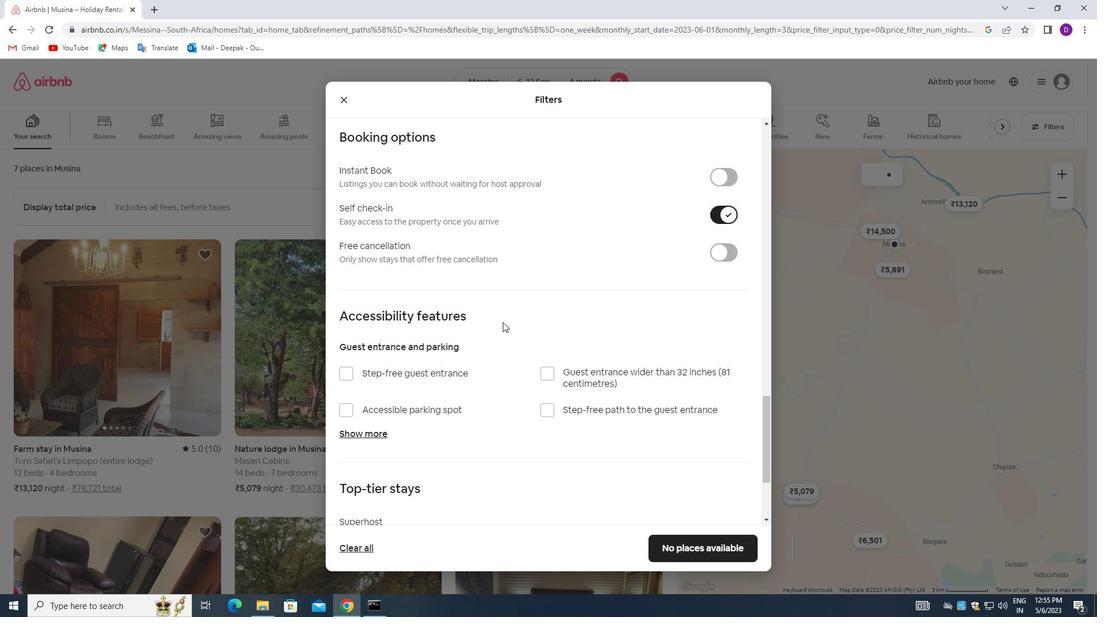 
Action: Mouse moved to (465, 361)
Screenshot: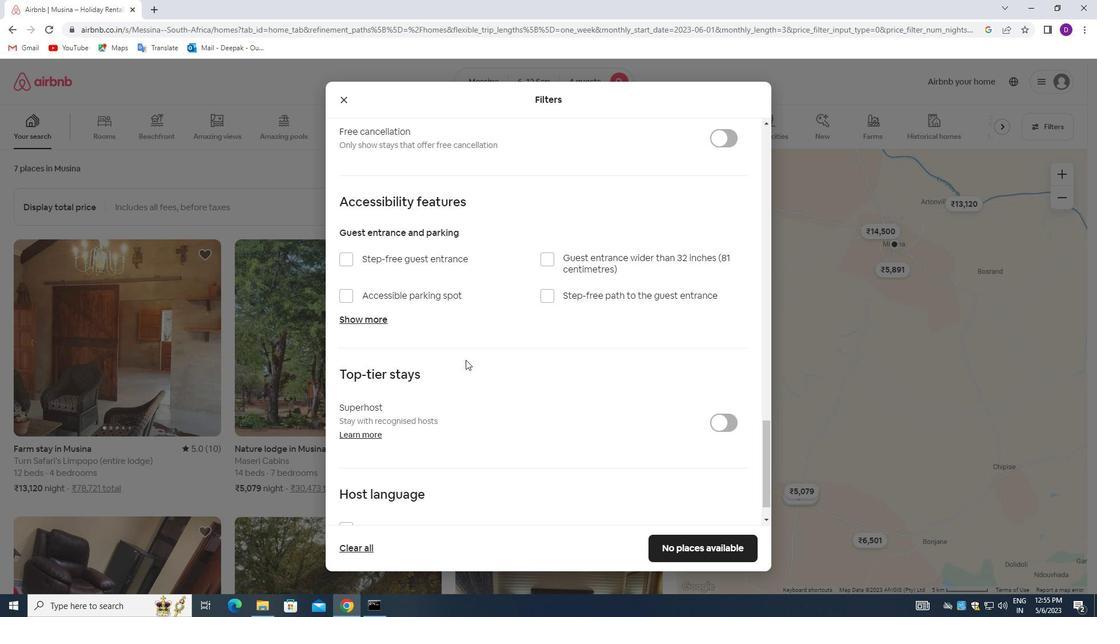 
Action: Mouse scrolled (465, 360) with delta (0, 0)
Screenshot: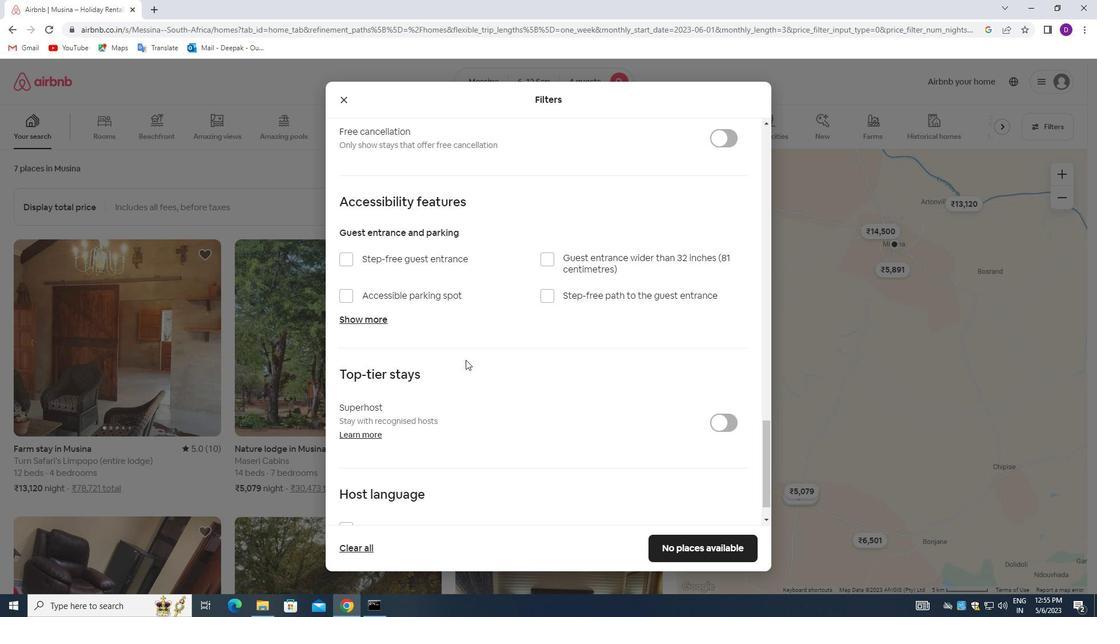 
Action: Mouse moved to (465, 361)
Screenshot: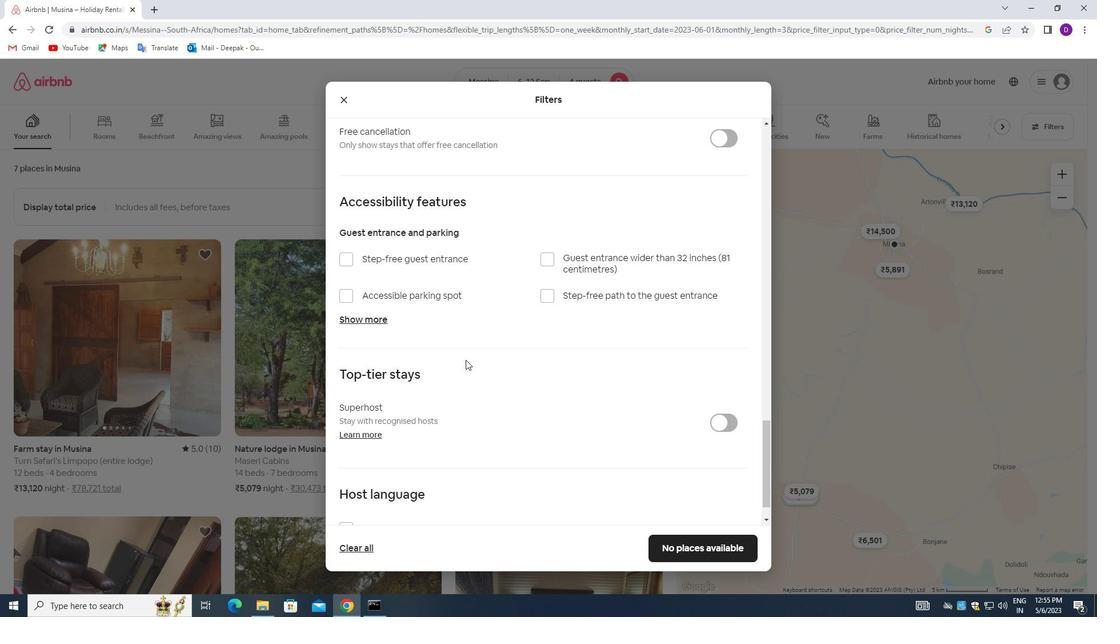 
Action: Mouse scrolled (465, 361) with delta (0, 0)
Screenshot: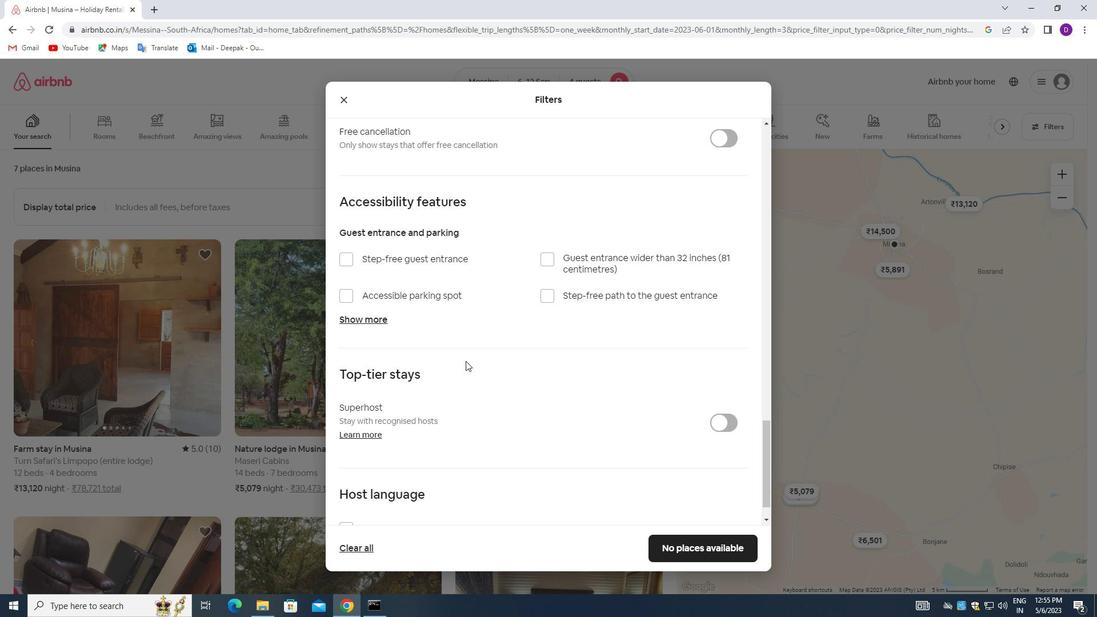 
Action: Mouse moved to (456, 374)
Screenshot: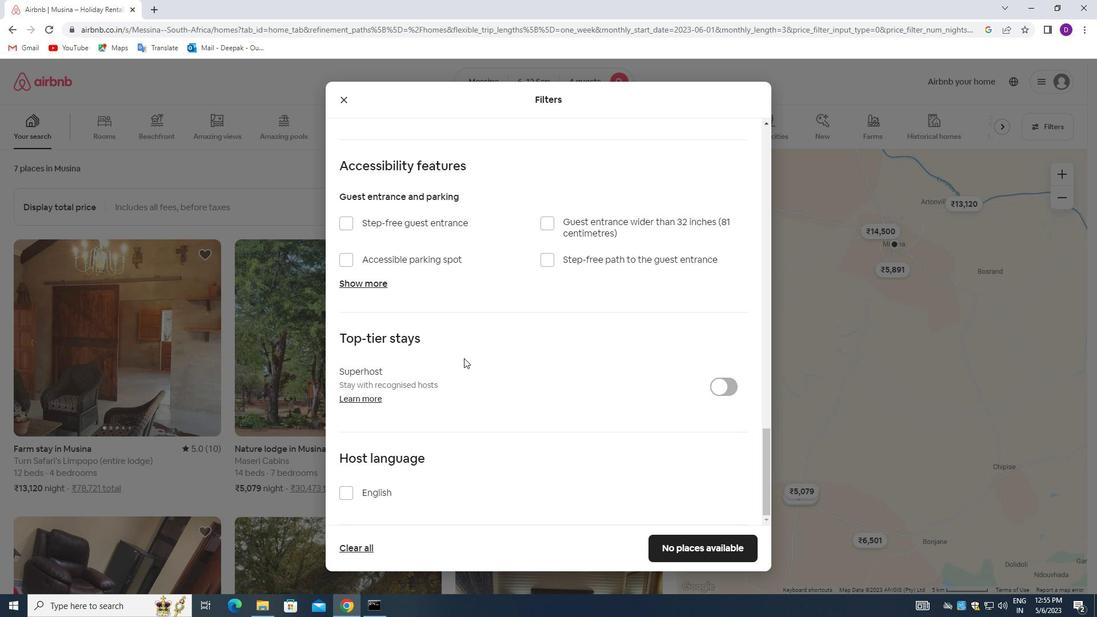 
Action: Mouse scrolled (456, 373) with delta (0, 0)
Screenshot: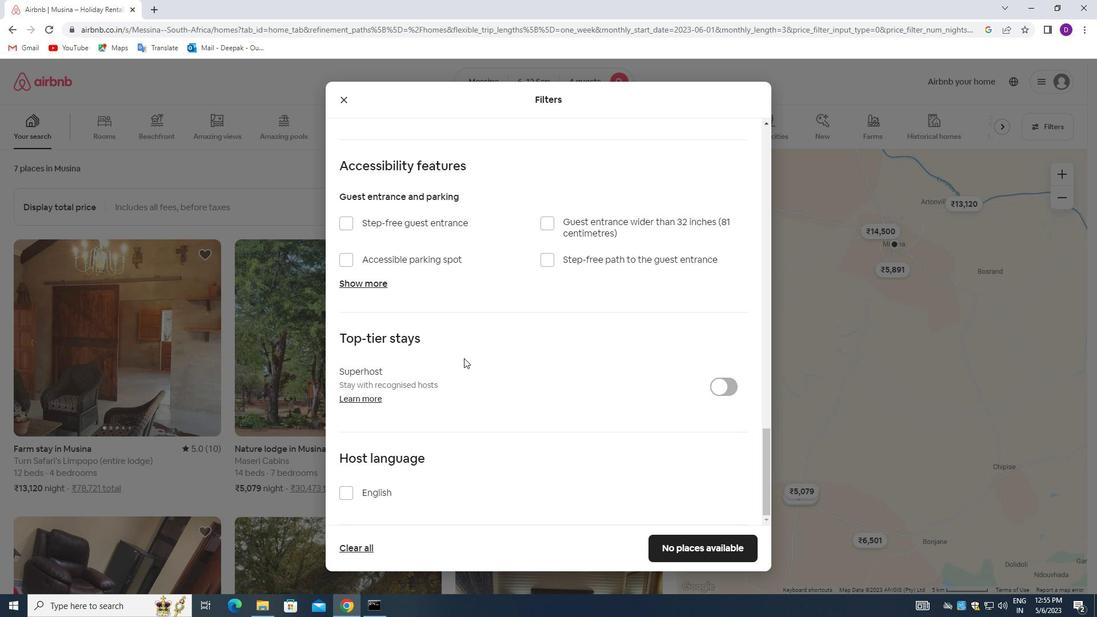
Action: Mouse moved to (451, 384)
Screenshot: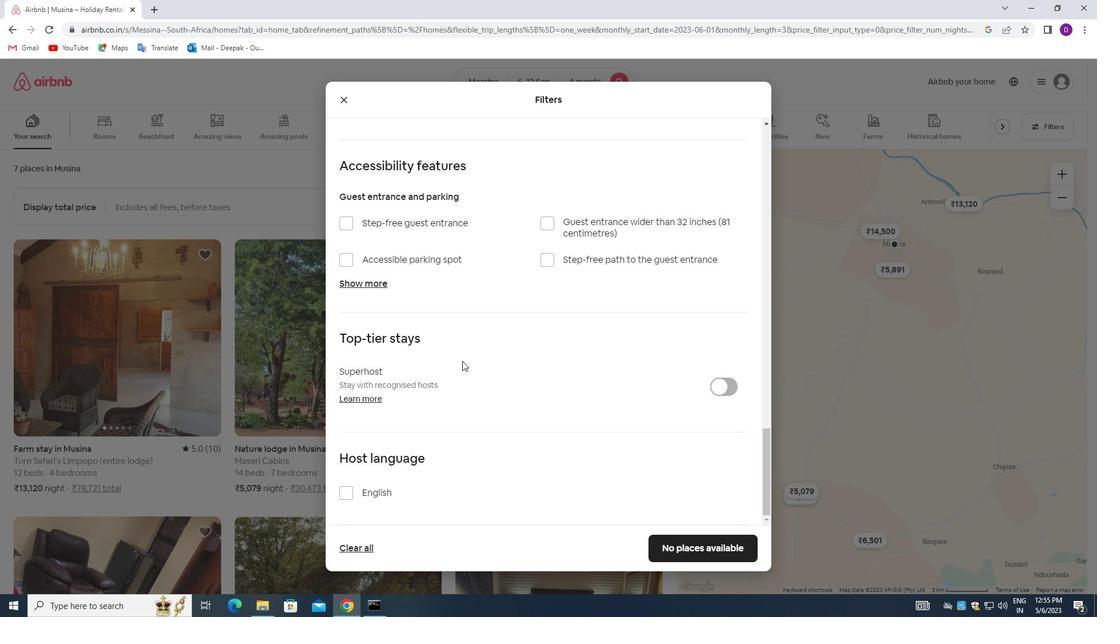 
Action: Mouse scrolled (451, 384) with delta (0, 0)
Screenshot: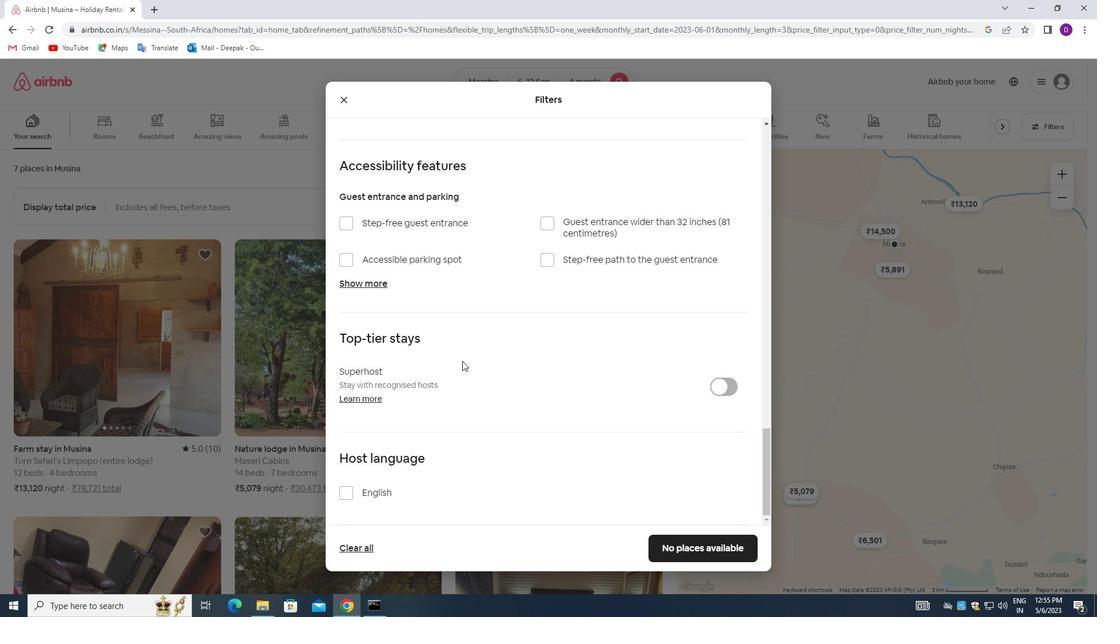 
Action: Mouse moved to (438, 399)
Screenshot: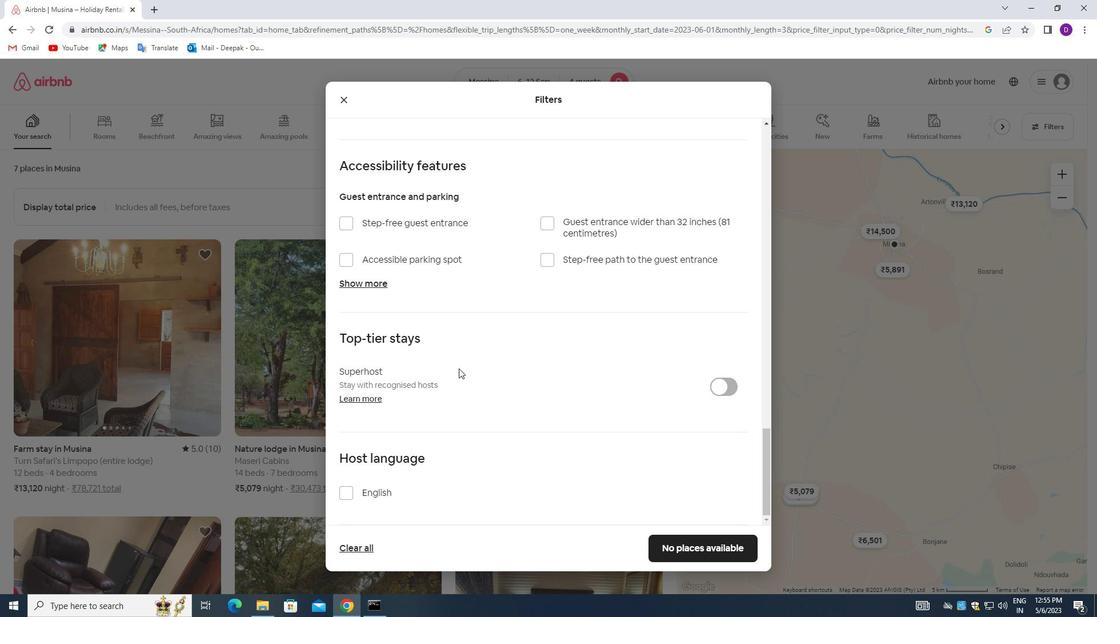 
Action: Mouse scrolled (438, 399) with delta (0, 0)
Screenshot: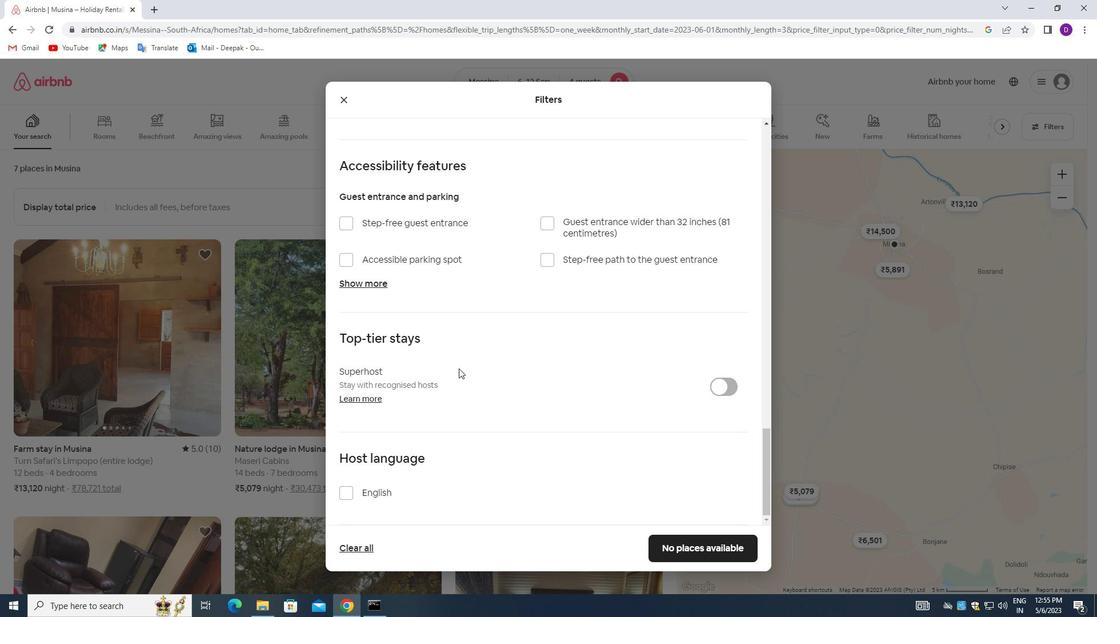 
Action: Mouse moved to (348, 496)
Screenshot: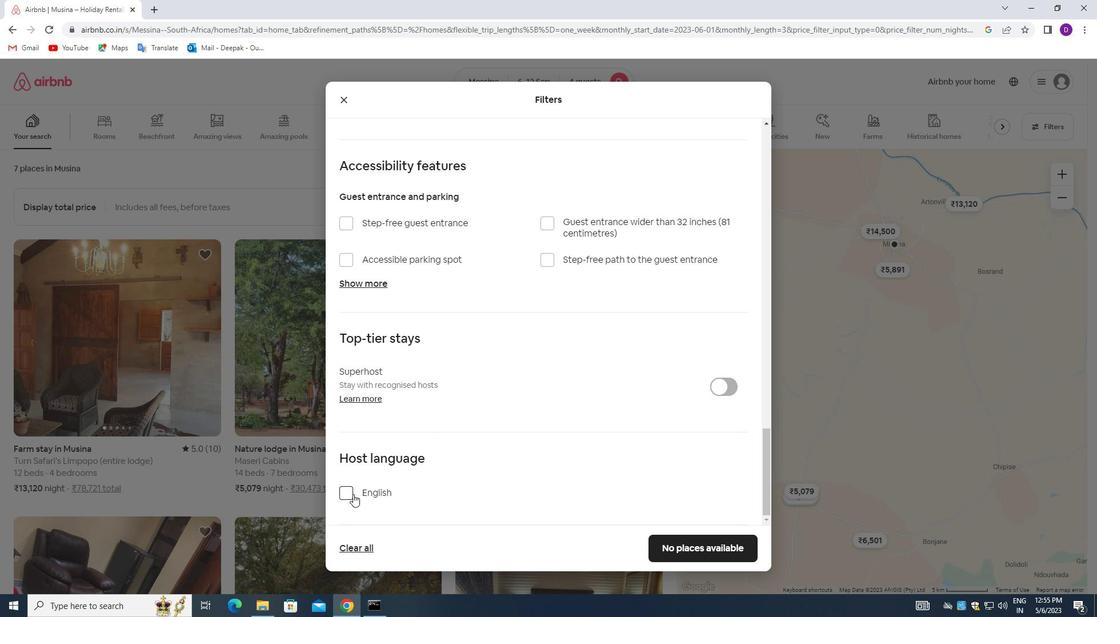 
Action: Mouse pressed left at (348, 496)
Screenshot: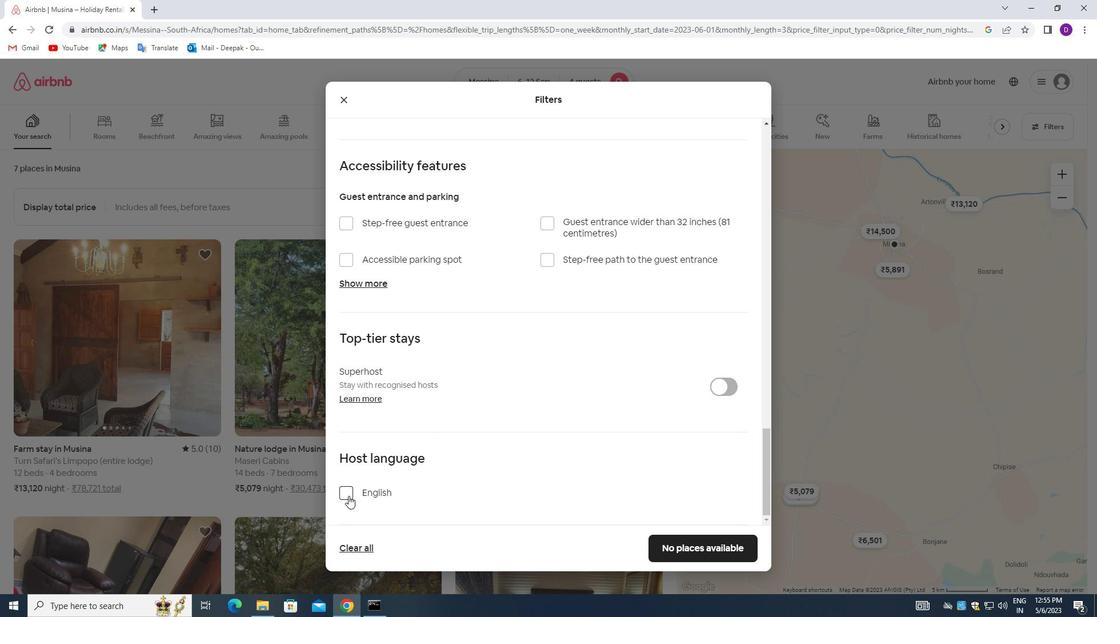 
Action: Mouse pressed left at (348, 496)
Screenshot: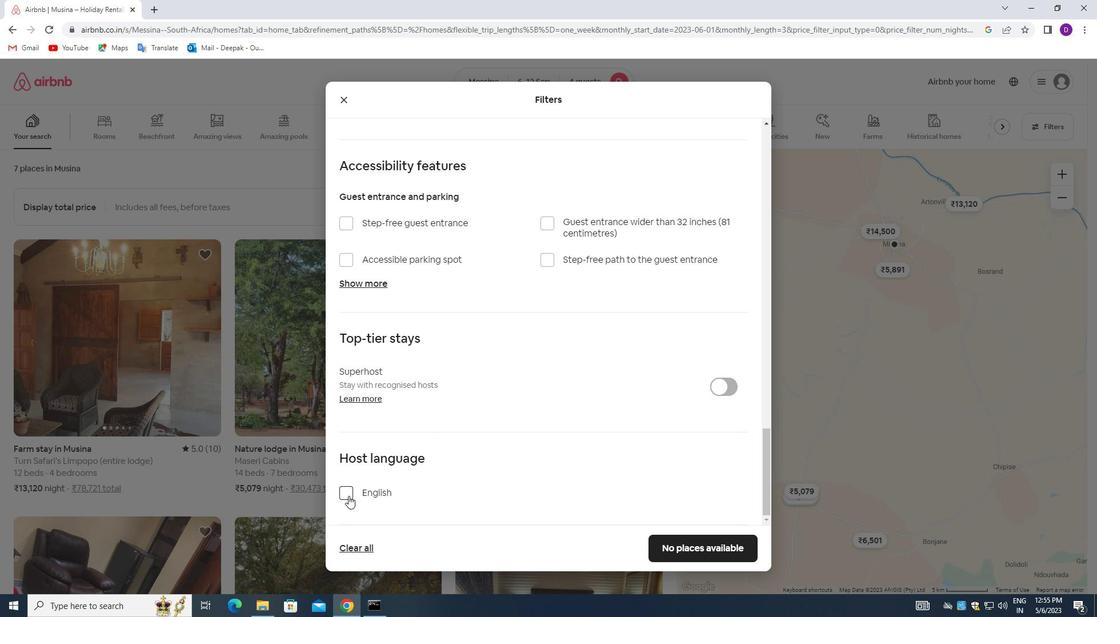 
Action: Mouse moved to (344, 493)
Screenshot: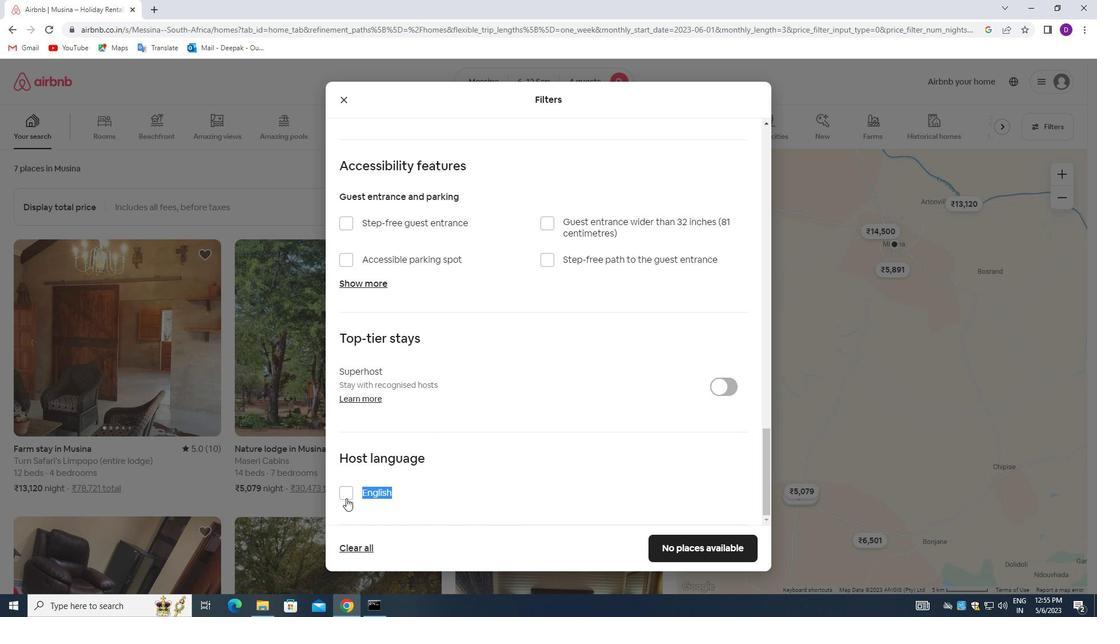 
Action: Mouse pressed left at (344, 493)
Screenshot: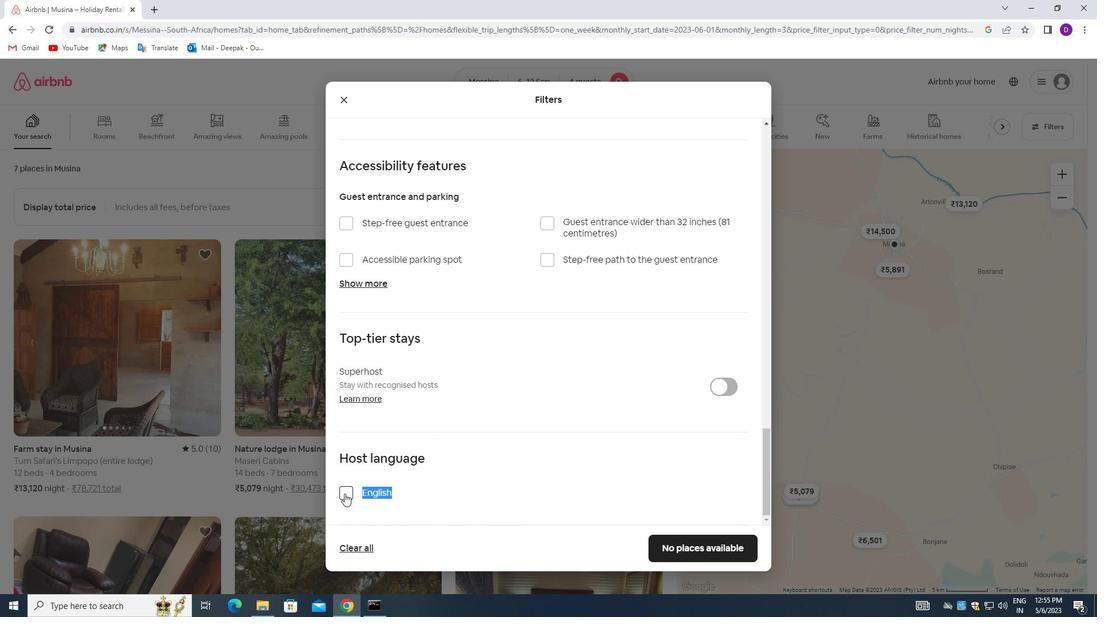 
Action: Mouse moved to (679, 547)
Screenshot: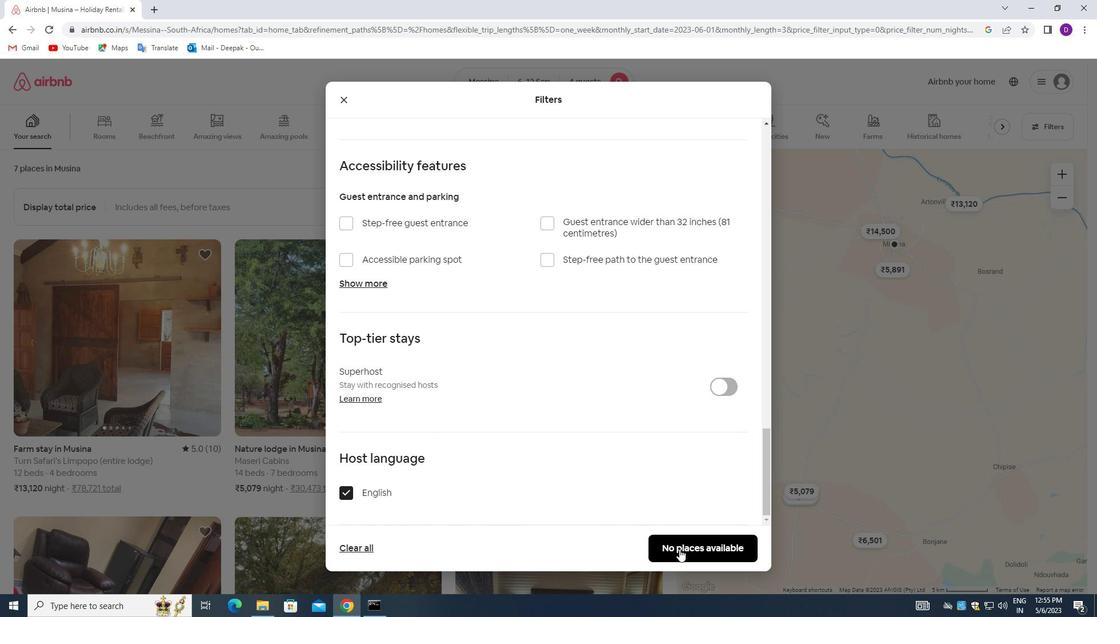 
Action: Mouse pressed left at (679, 547)
Screenshot: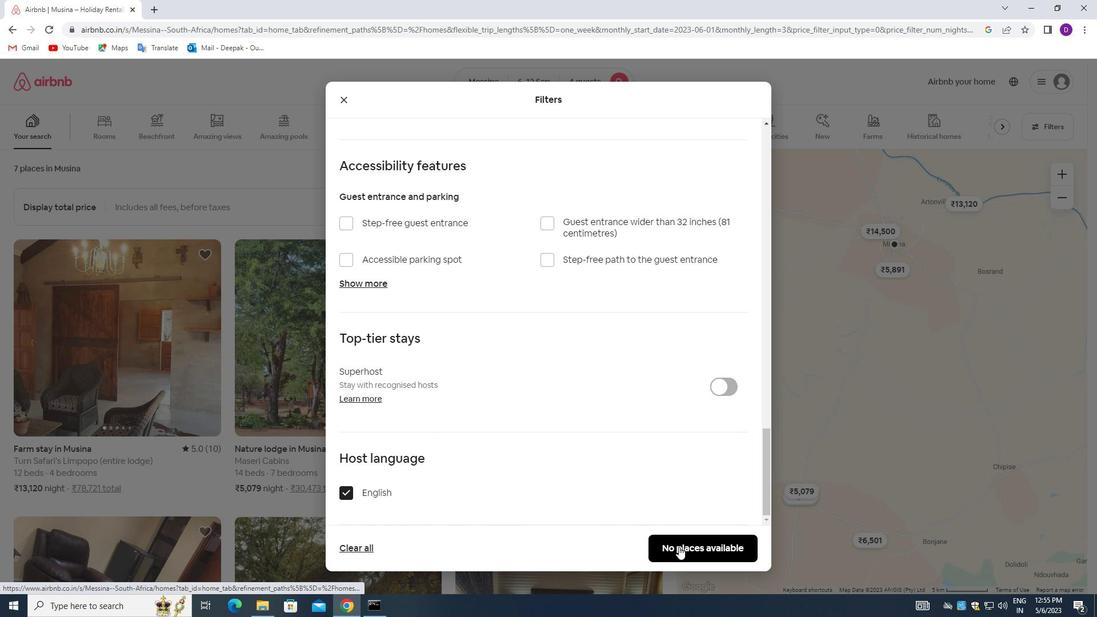 
Action: Mouse moved to (607, 439)
Screenshot: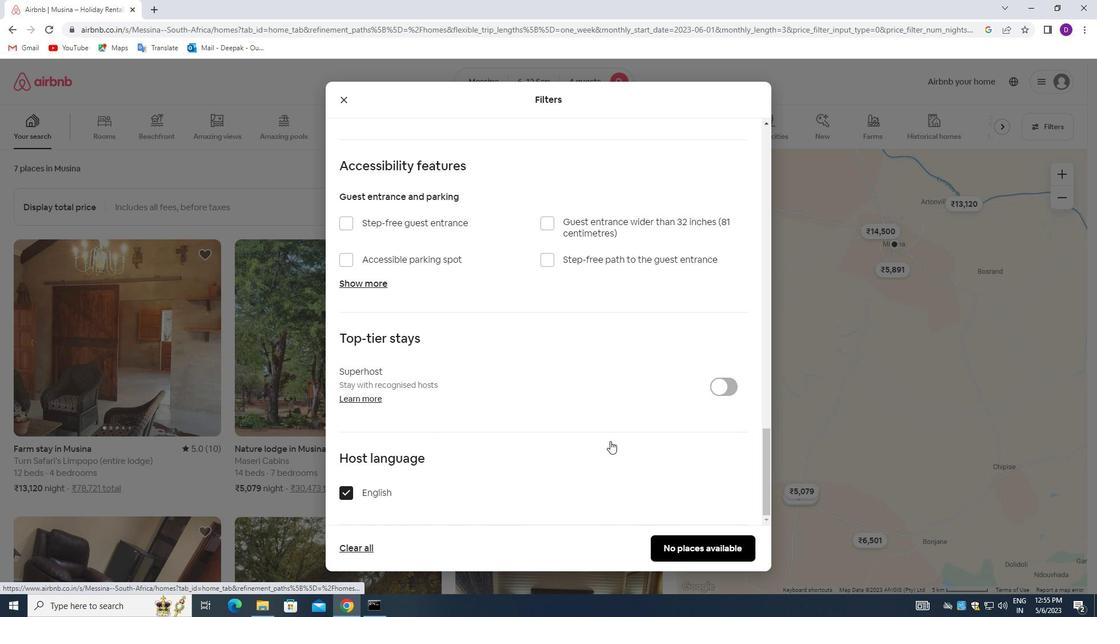 
